 Task: Look for space in Lugano, Switzerland from 10th July, 2023 to 15th July, 2023 for 7 adults in price range Rs.10000 to Rs.15000. Place can be entire place or shared room with 4 bedrooms having 7 beds and 4 bathrooms. Property type can be house, flat, guest house. Amenities needed are: wifi, TV, free parkinig on premises, gym, breakfast. Booking option can be shelf check-in. Required host language is English.
Action: Mouse moved to (457, 209)
Screenshot: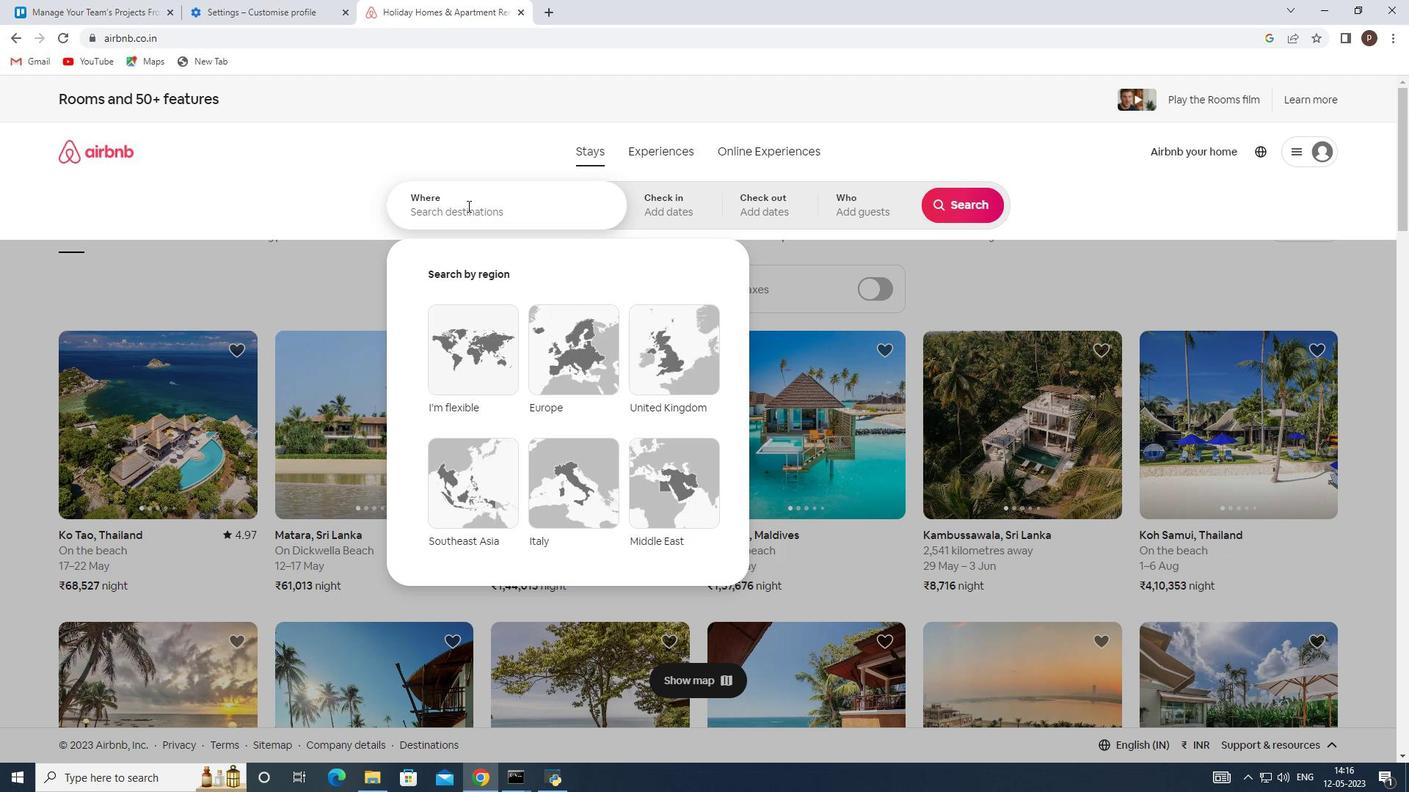 
Action: Mouse pressed left at (457, 209)
Screenshot: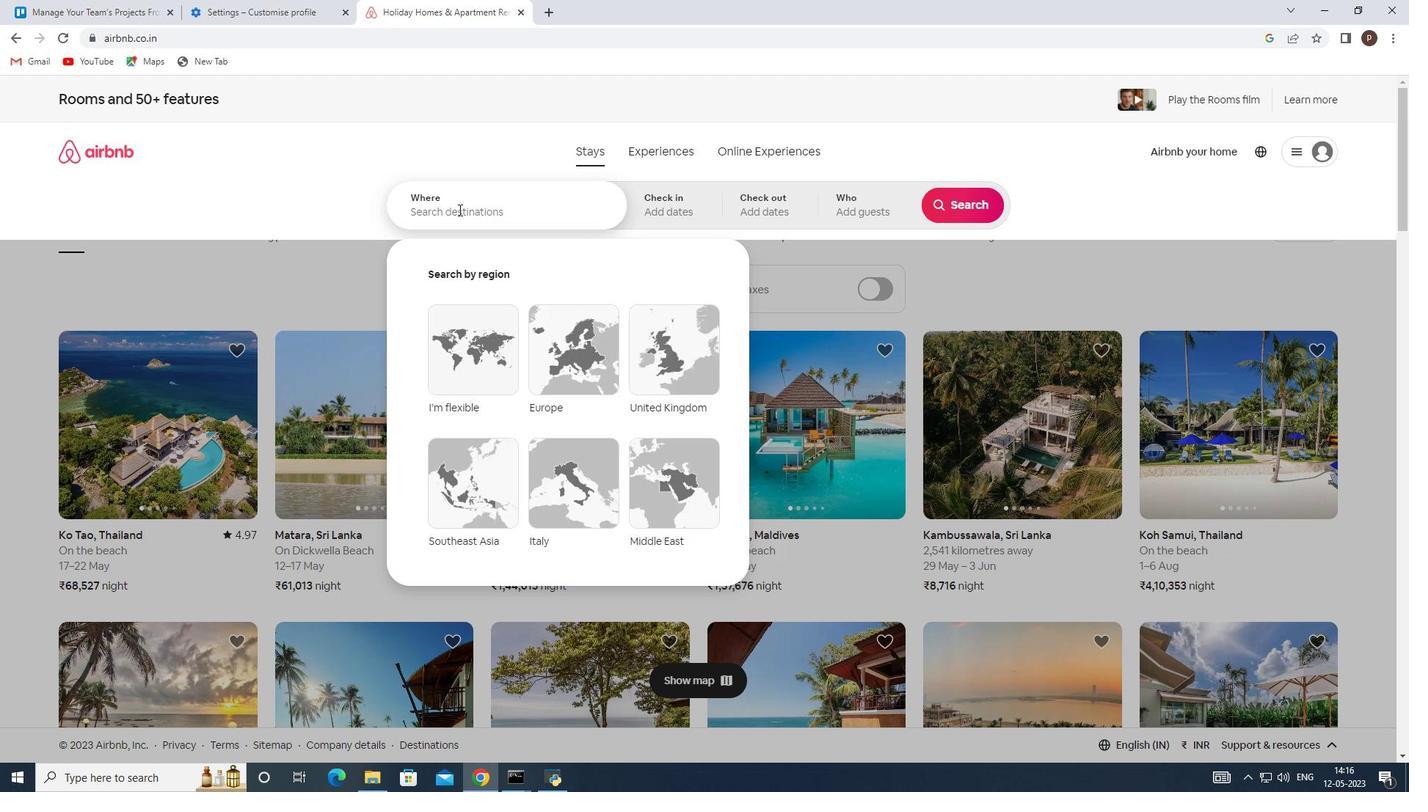 
Action: Key pressed <Key.caps_lock>L<Key.caps_lock>ugano
Screenshot: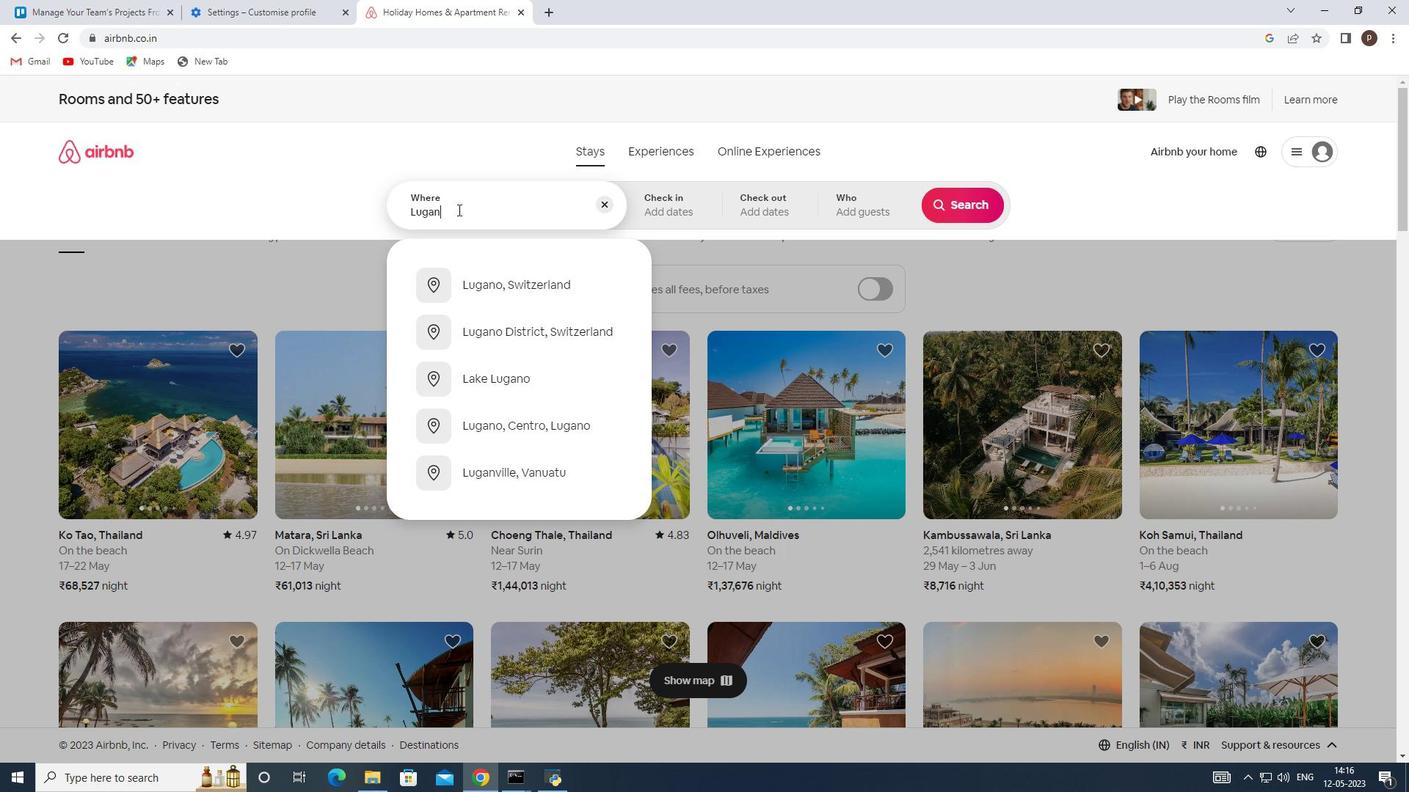 
Action: Mouse moved to (524, 281)
Screenshot: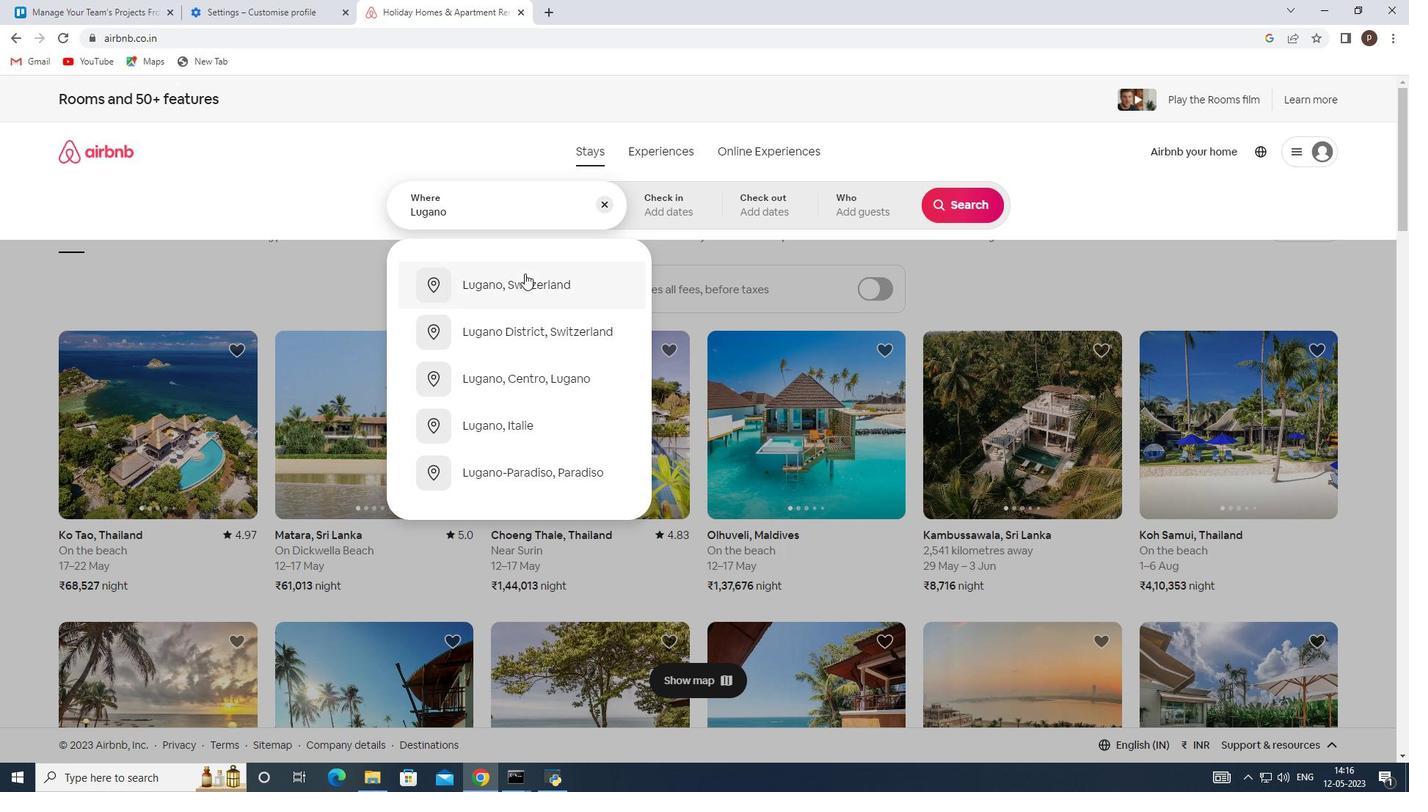 
Action: Mouse pressed left at (524, 281)
Screenshot: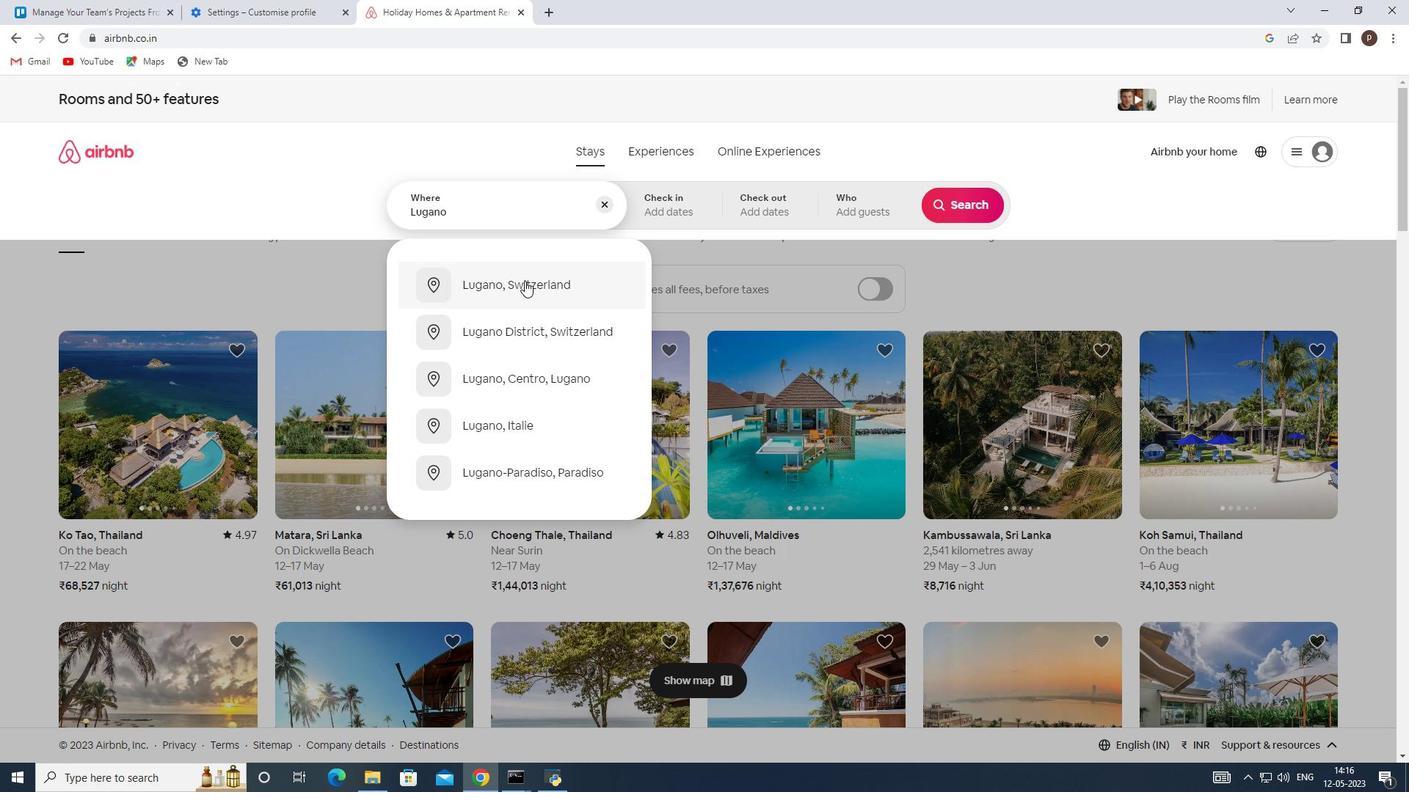 
Action: Mouse moved to (956, 319)
Screenshot: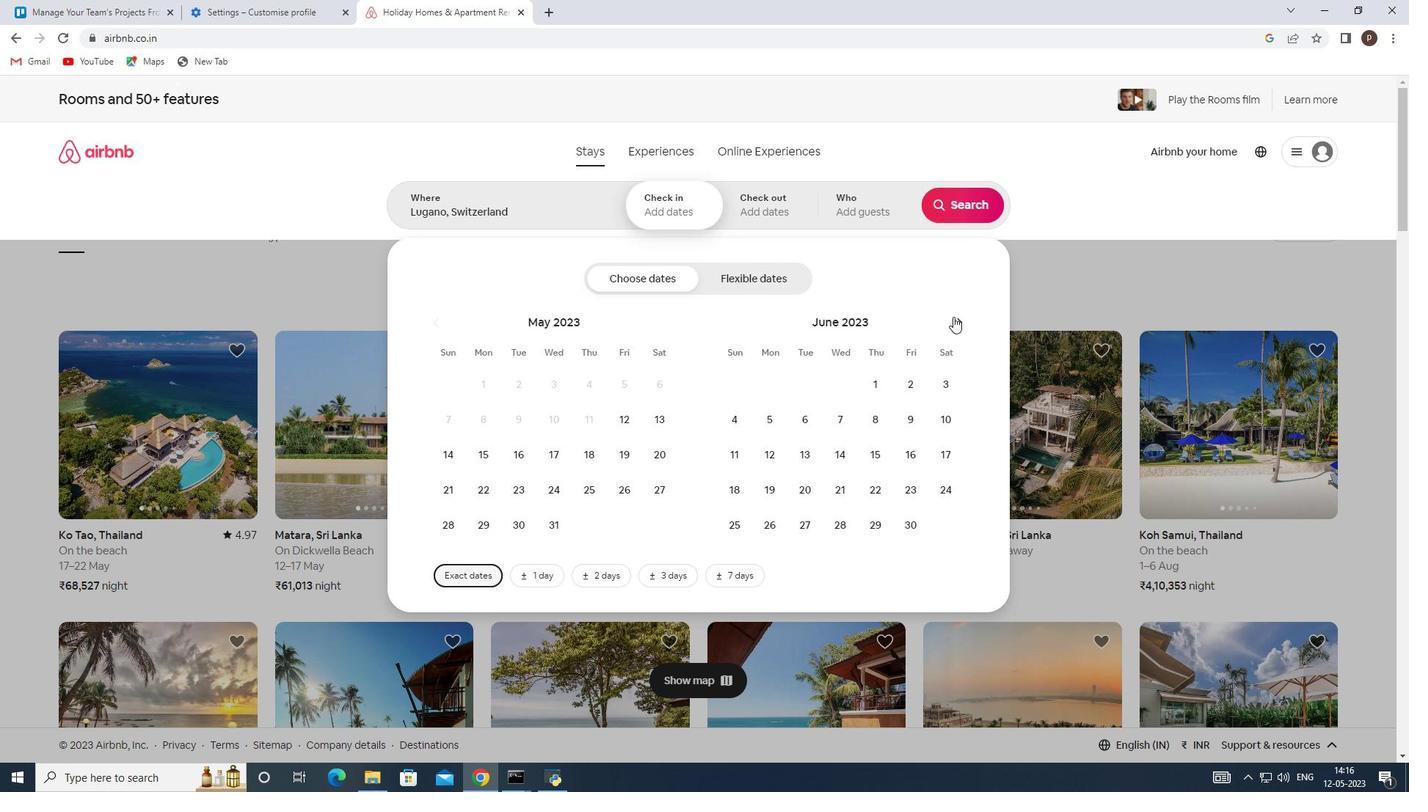 
Action: Mouse pressed left at (956, 319)
Screenshot: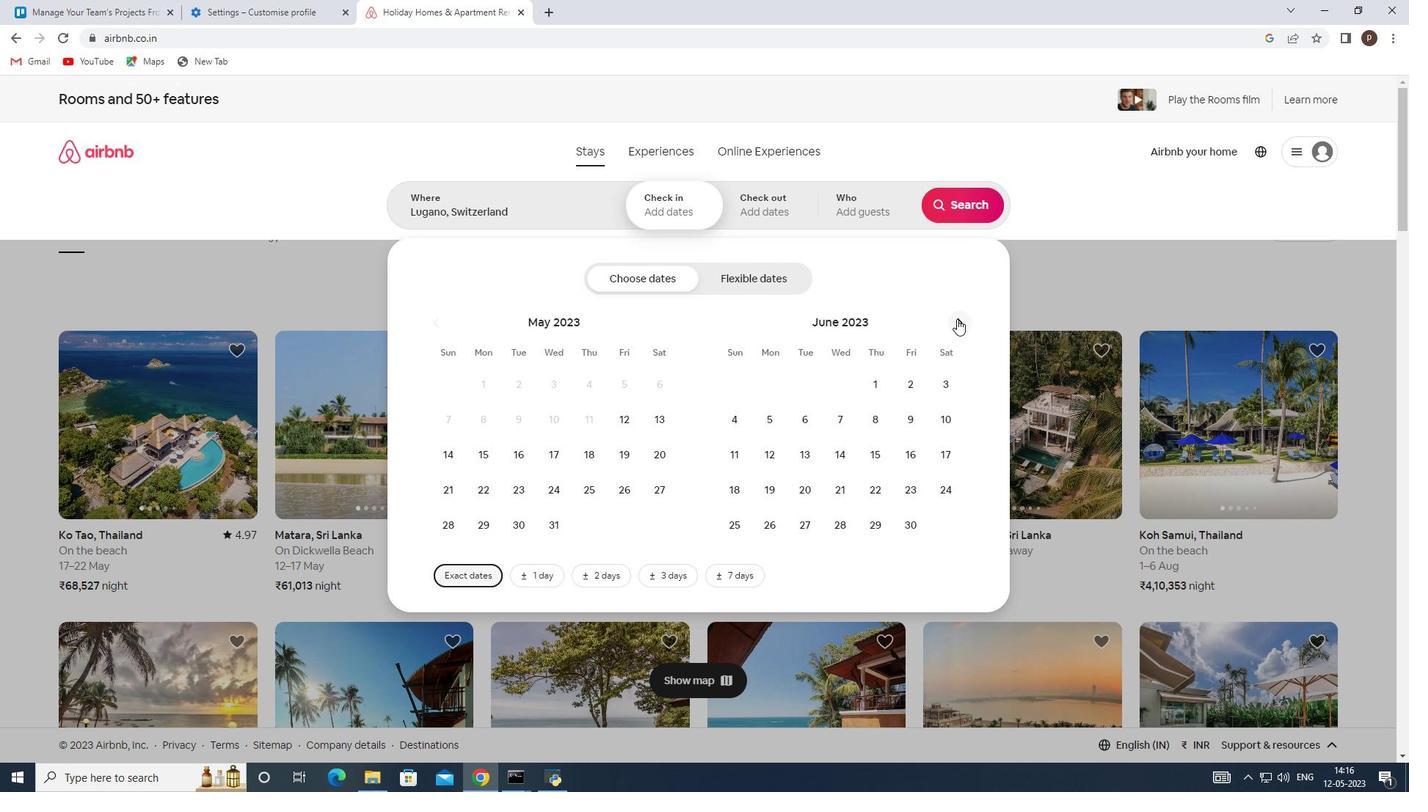 
Action: Mouse moved to (772, 456)
Screenshot: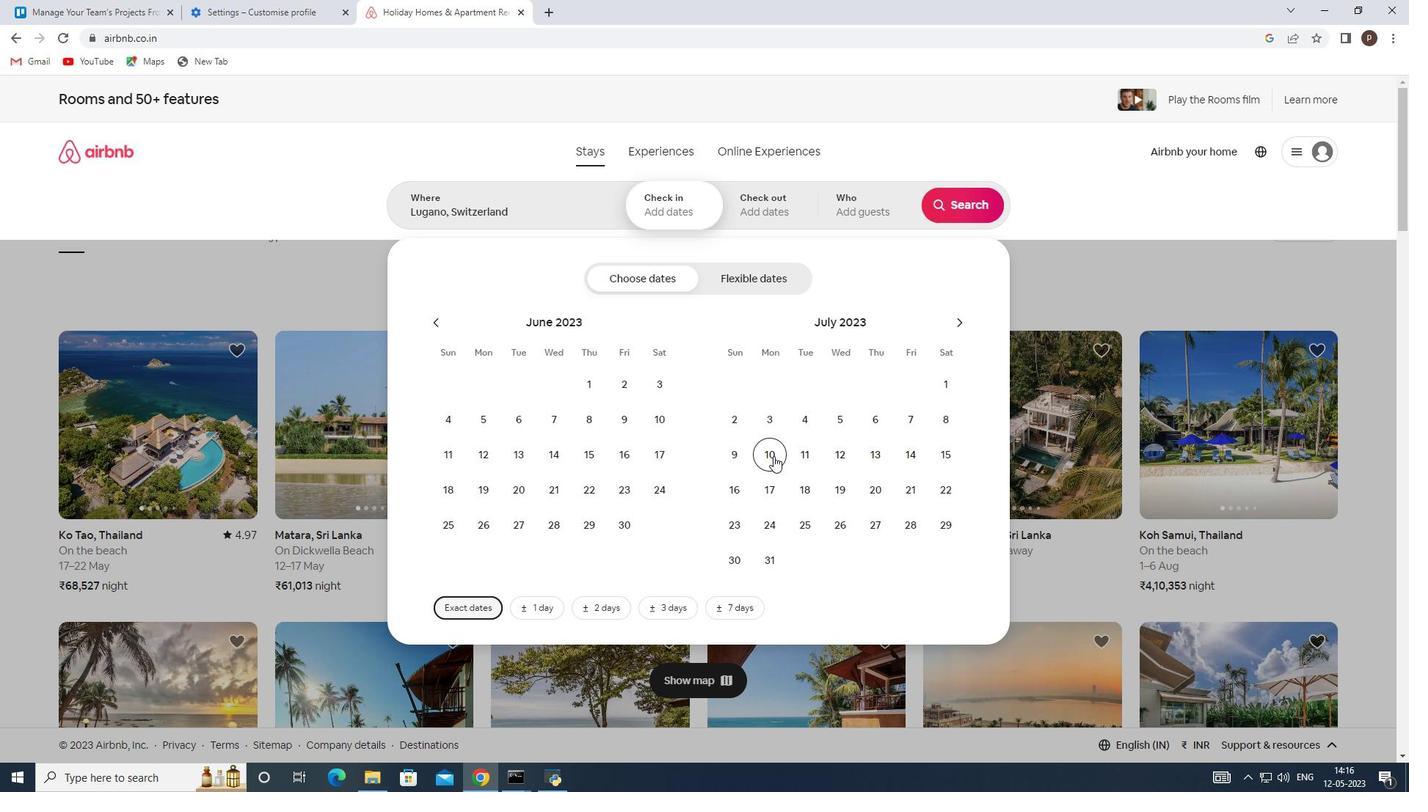 
Action: Mouse pressed left at (772, 456)
Screenshot: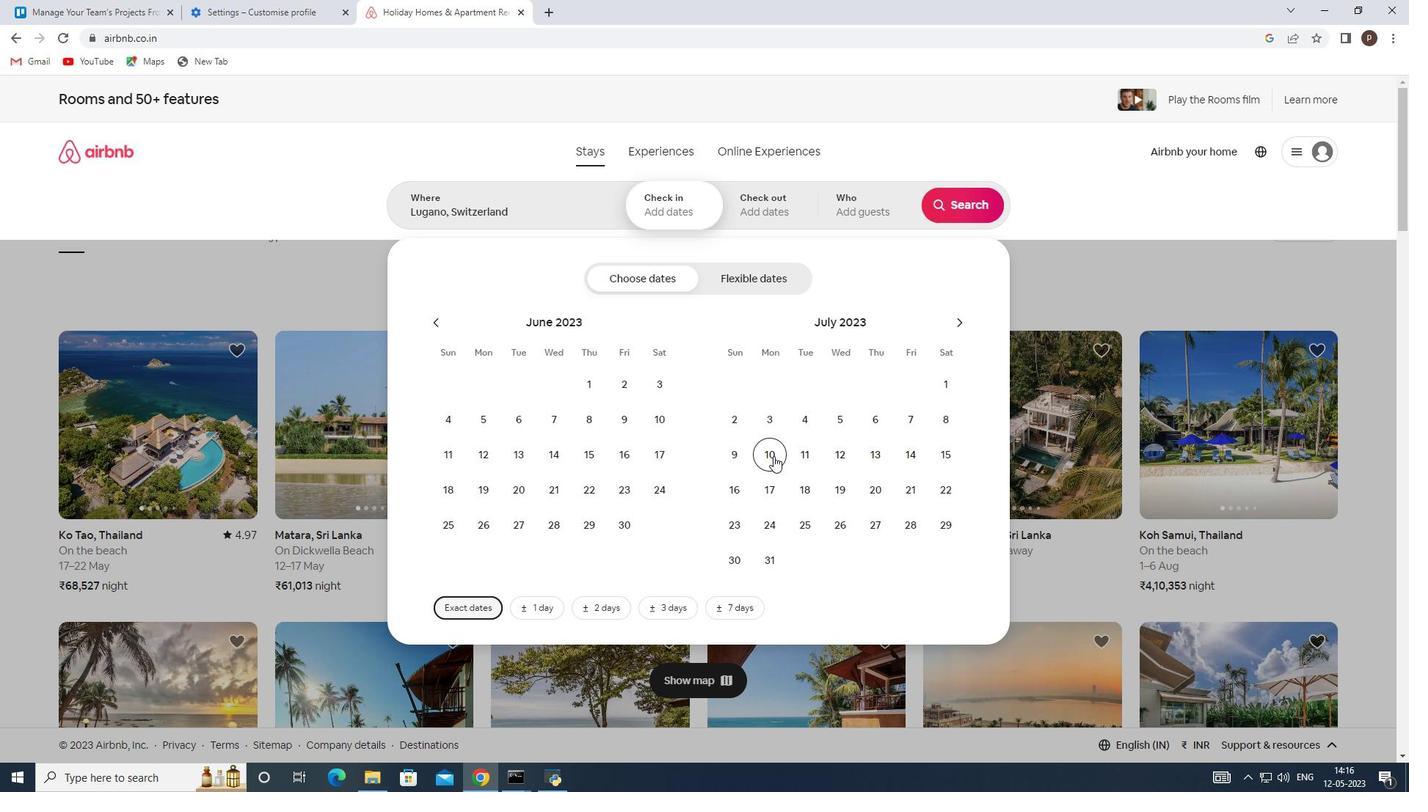 
Action: Mouse moved to (946, 455)
Screenshot: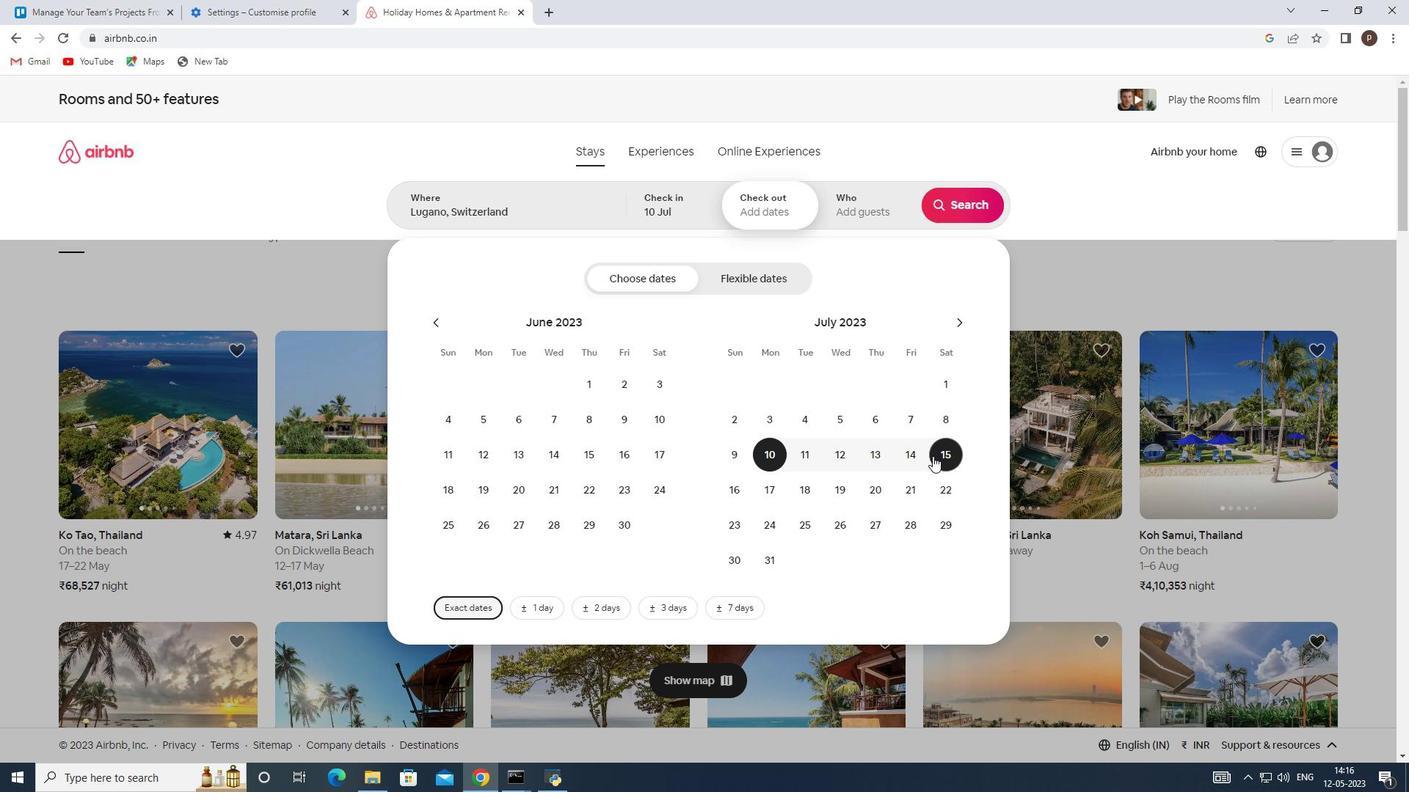 
Action: Mouse pressed left at (946, 455)
Screenshot: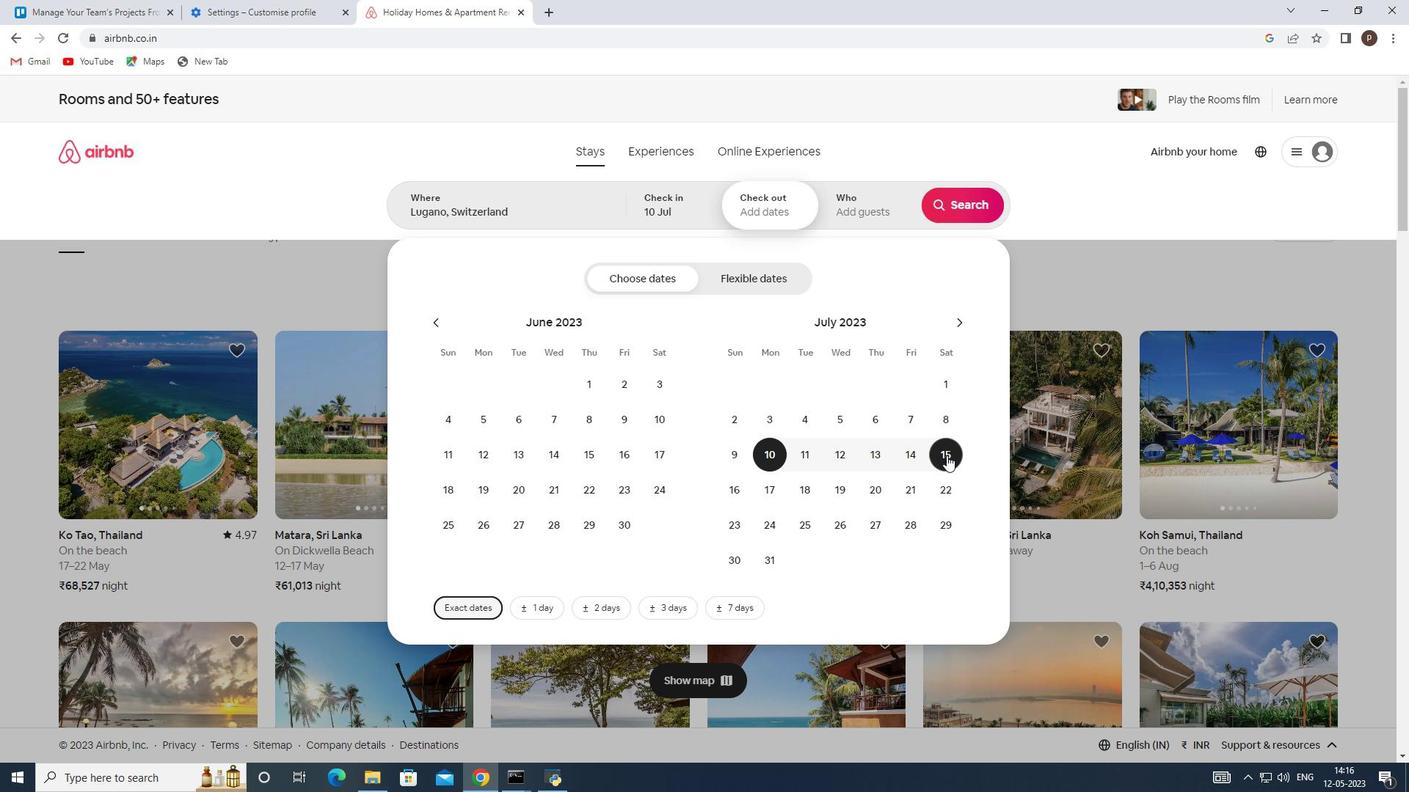 
Action: Mouse moved to (860, 203)
Screenshot: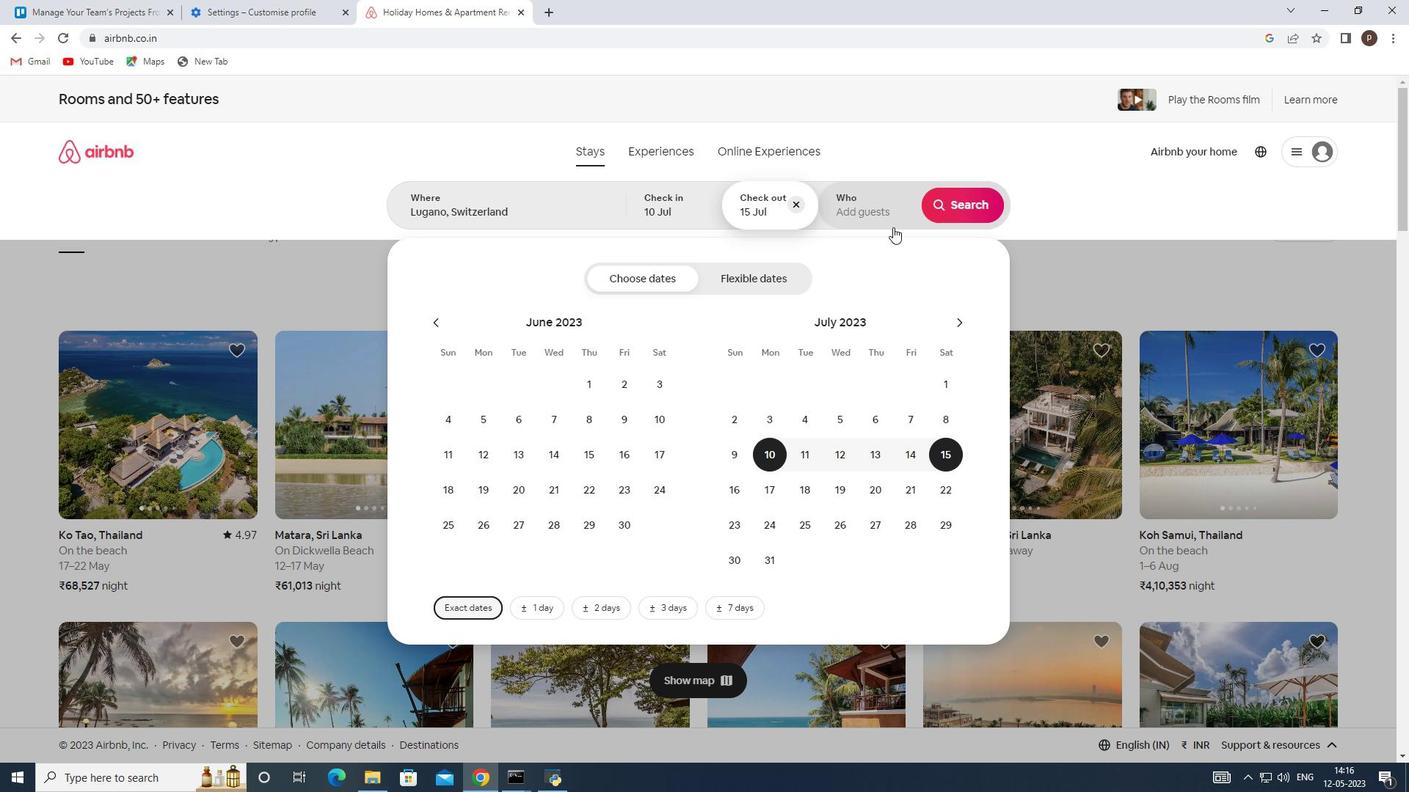 
Action: Mouse pressed left at (860, 203)
Screenshot: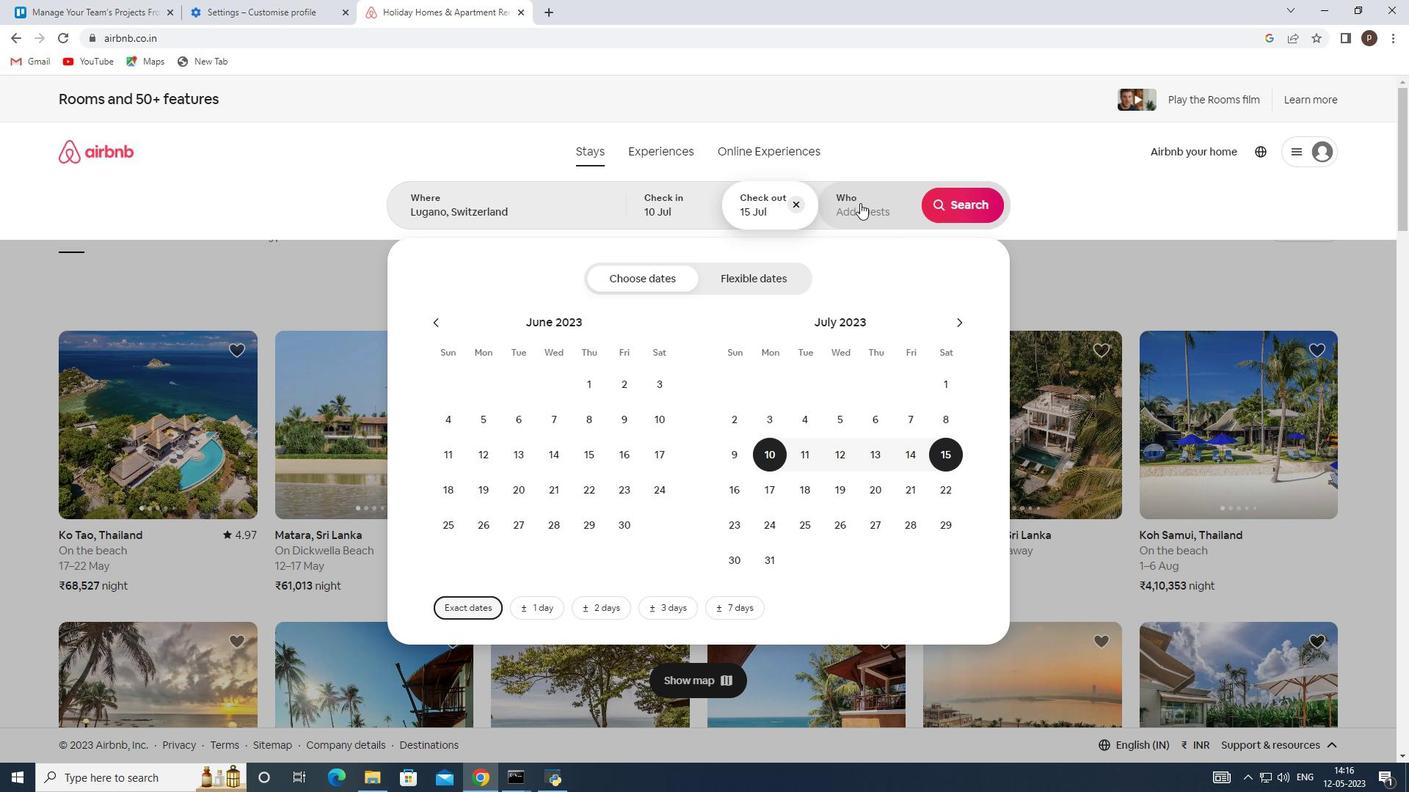 
Action: Mouse moved to (971, 276)
Screenshot: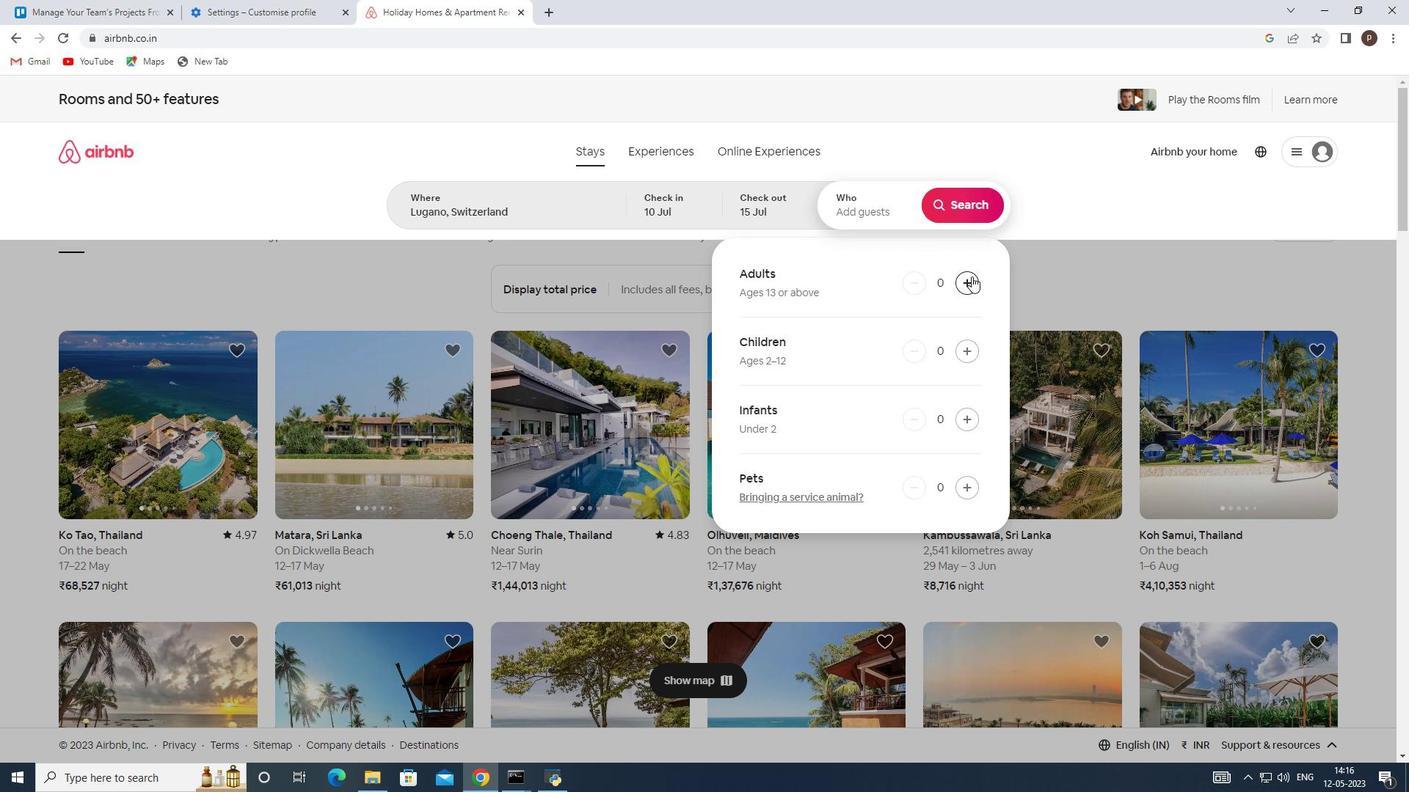 
Action: Mouse pressed left at (971, 276)
Screenshot: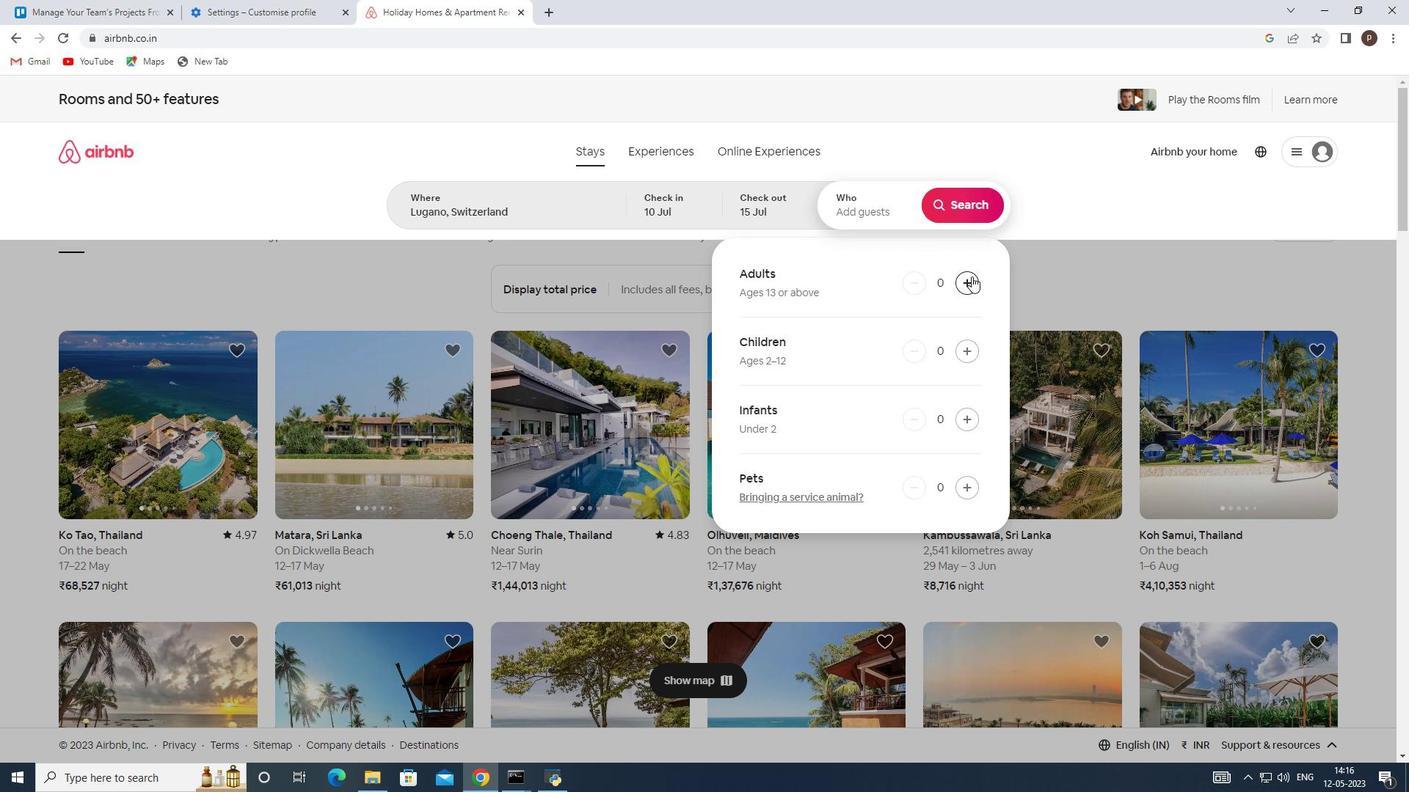 
Action: Mouse pressed left at (971, 276)
Screenshot: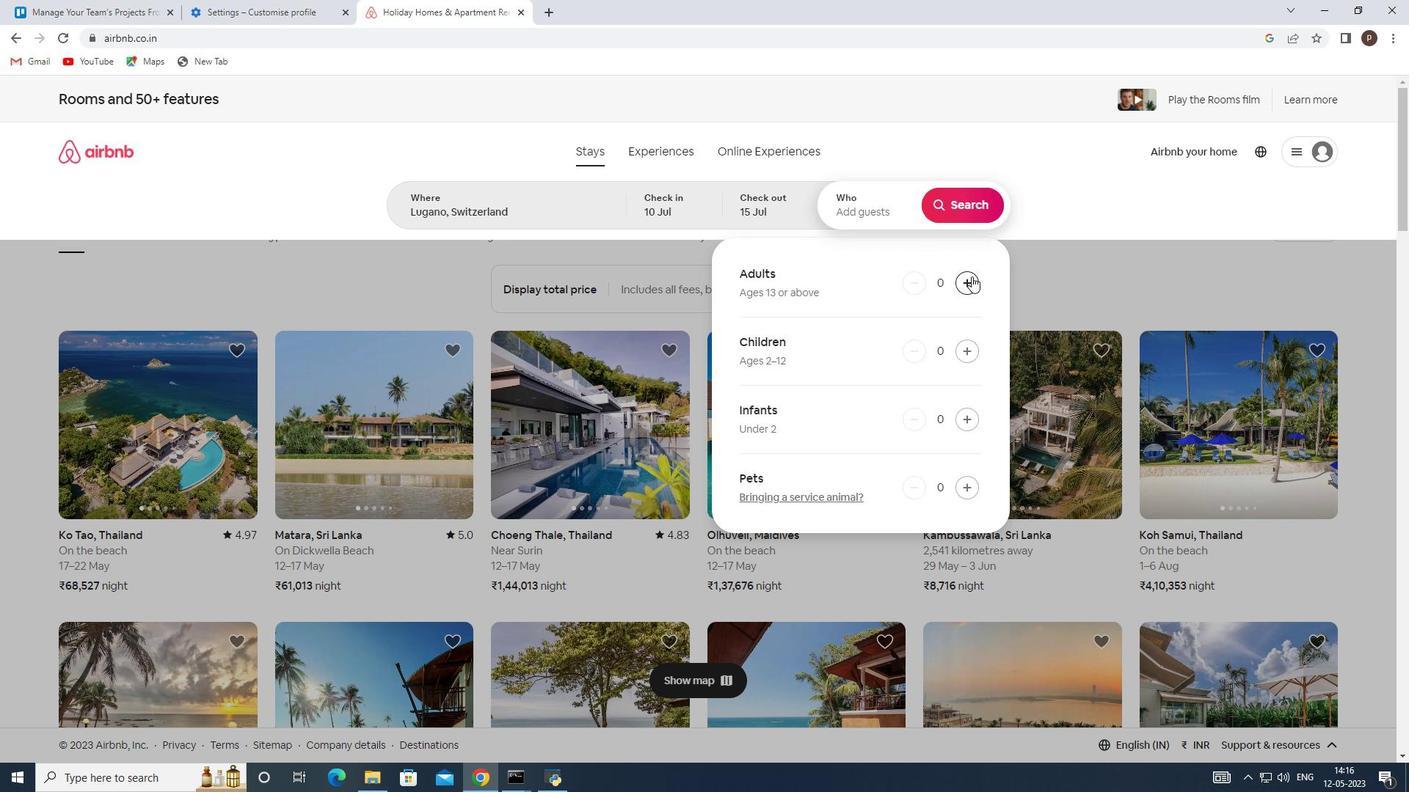 
Action: Mouse pressed left at (971, 276)
Screenshot: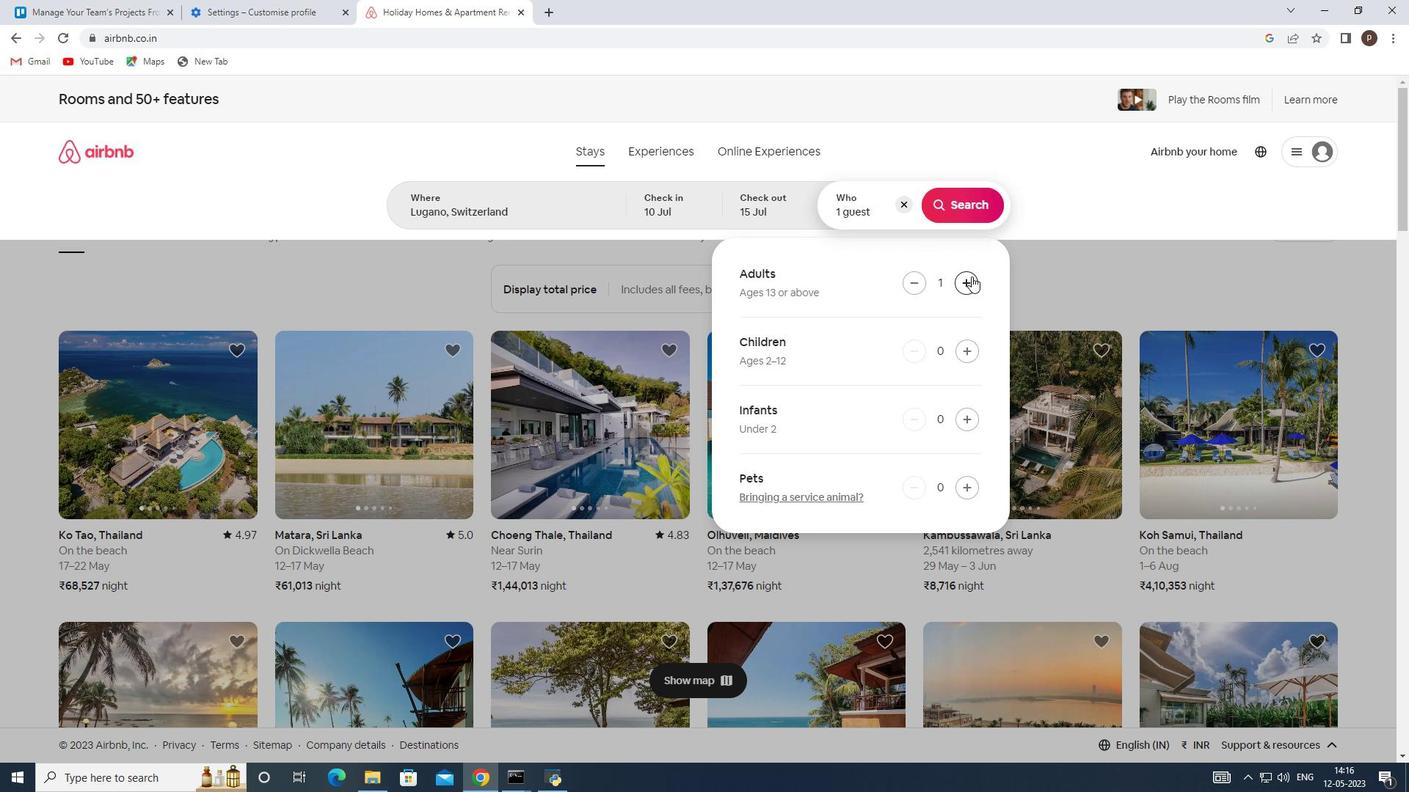 
Action: Mouse pressed left at (971, 276)
Screenshot: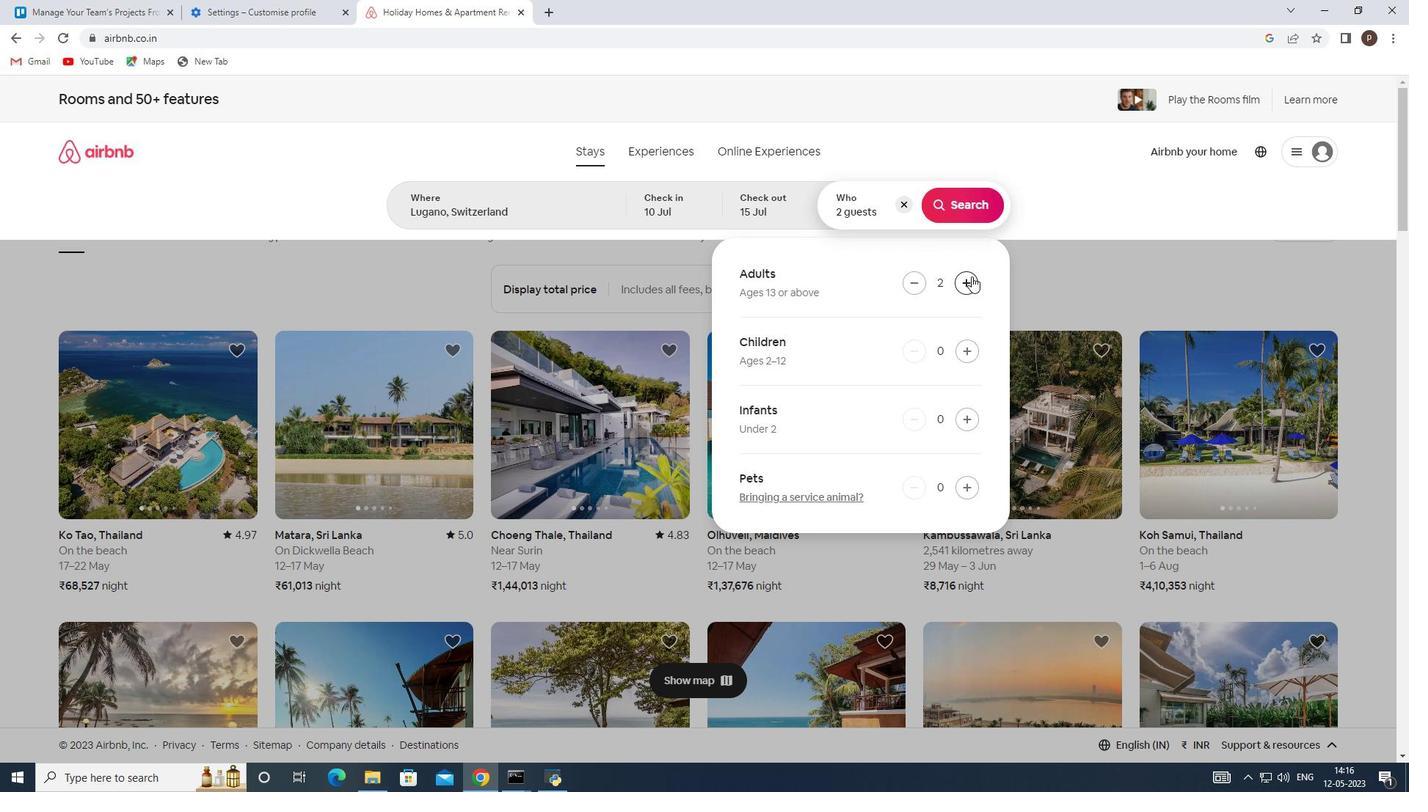 
Action: Mouse pressed left at (971, 276)
Screenshot: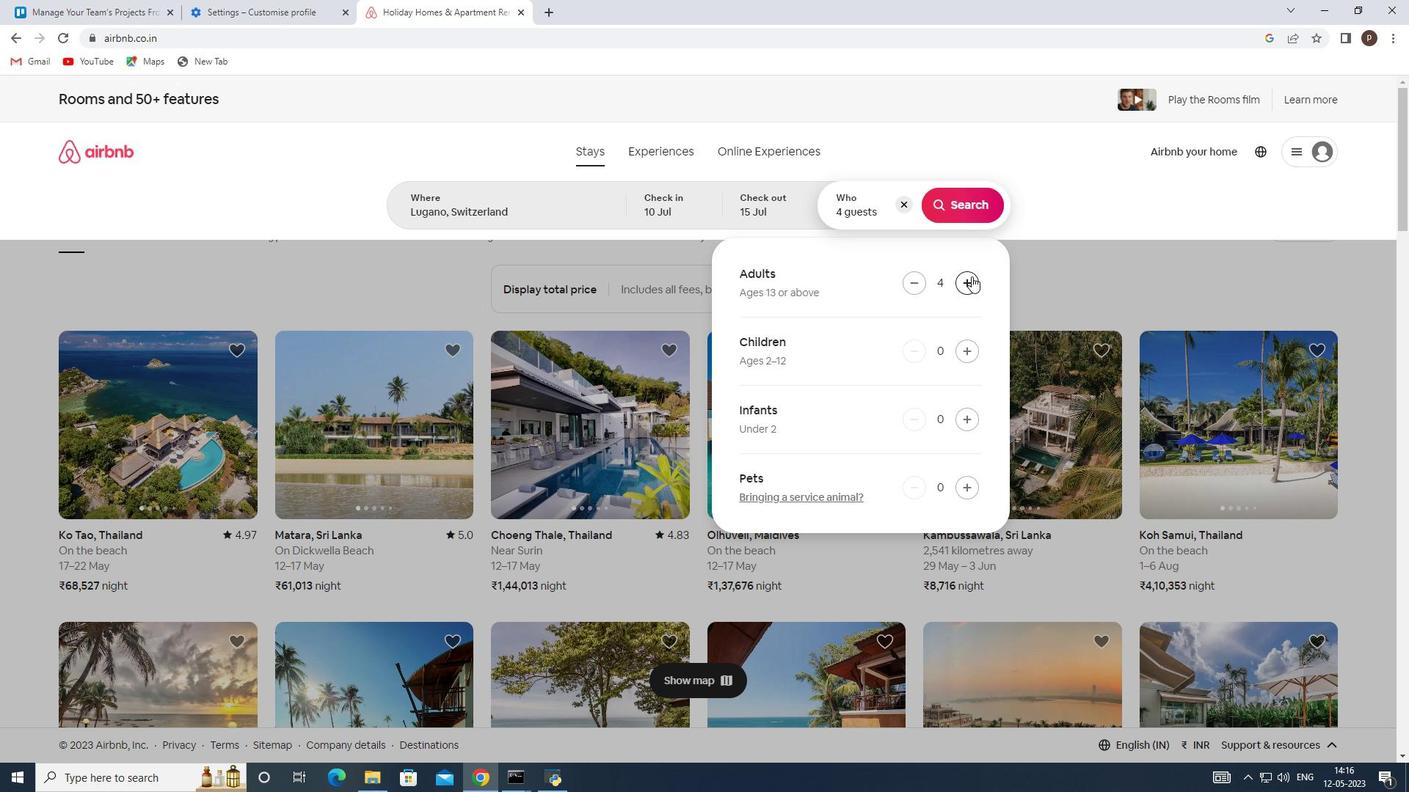 
Action: Mouse pressed left at (971, 276)
Screenshot: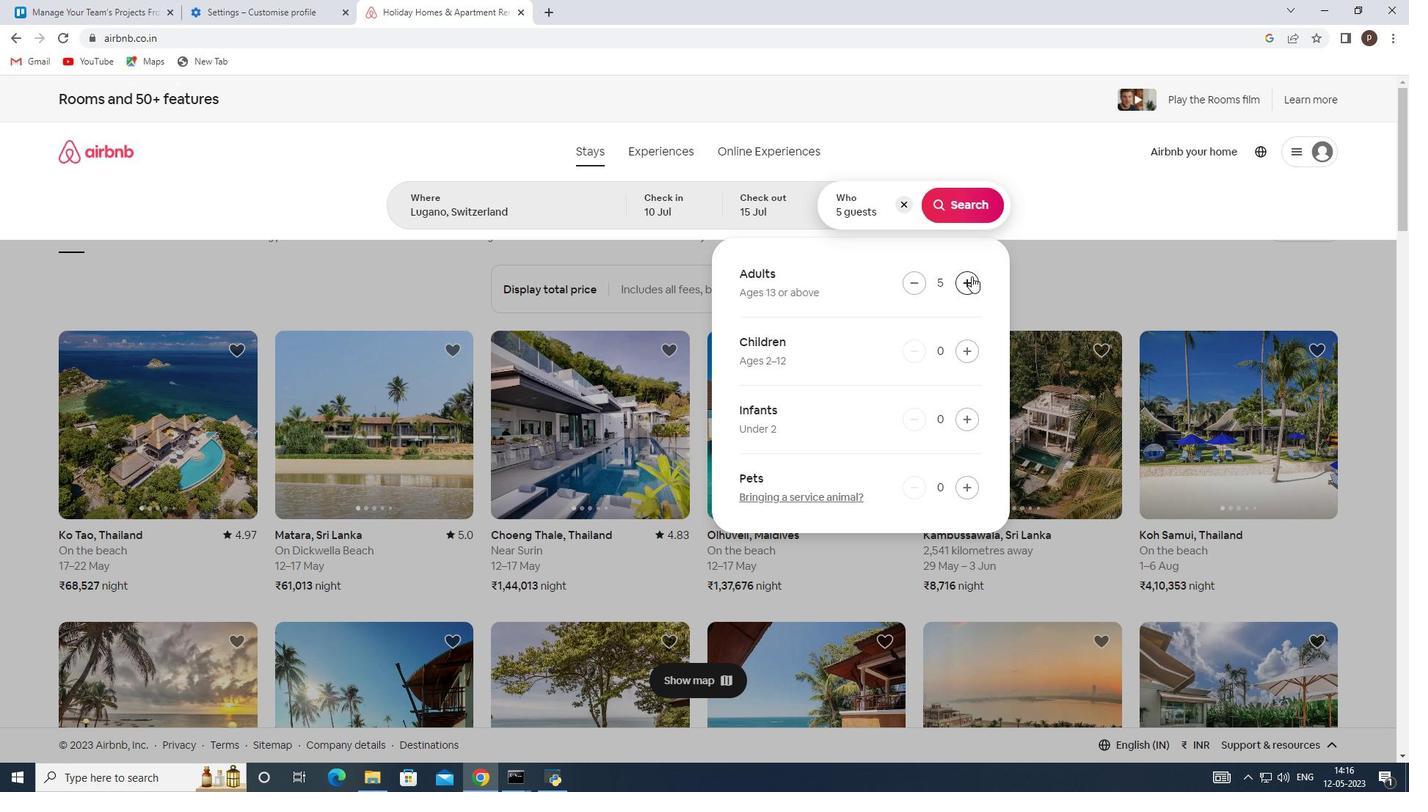 
Action: Mouse pressed left at (971, 276)
Screenshot: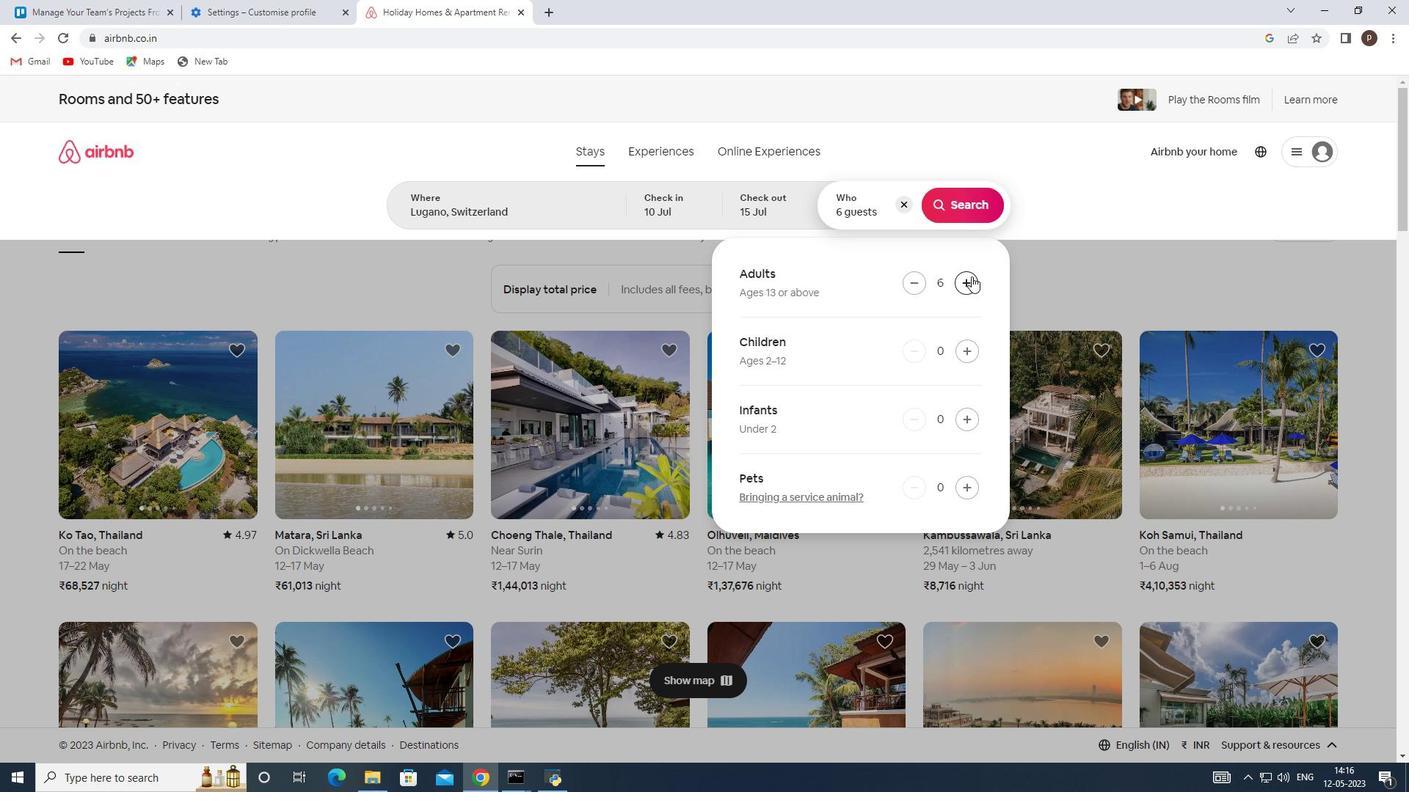 
Action: Mouse moved to (979, 195)
Screenshot: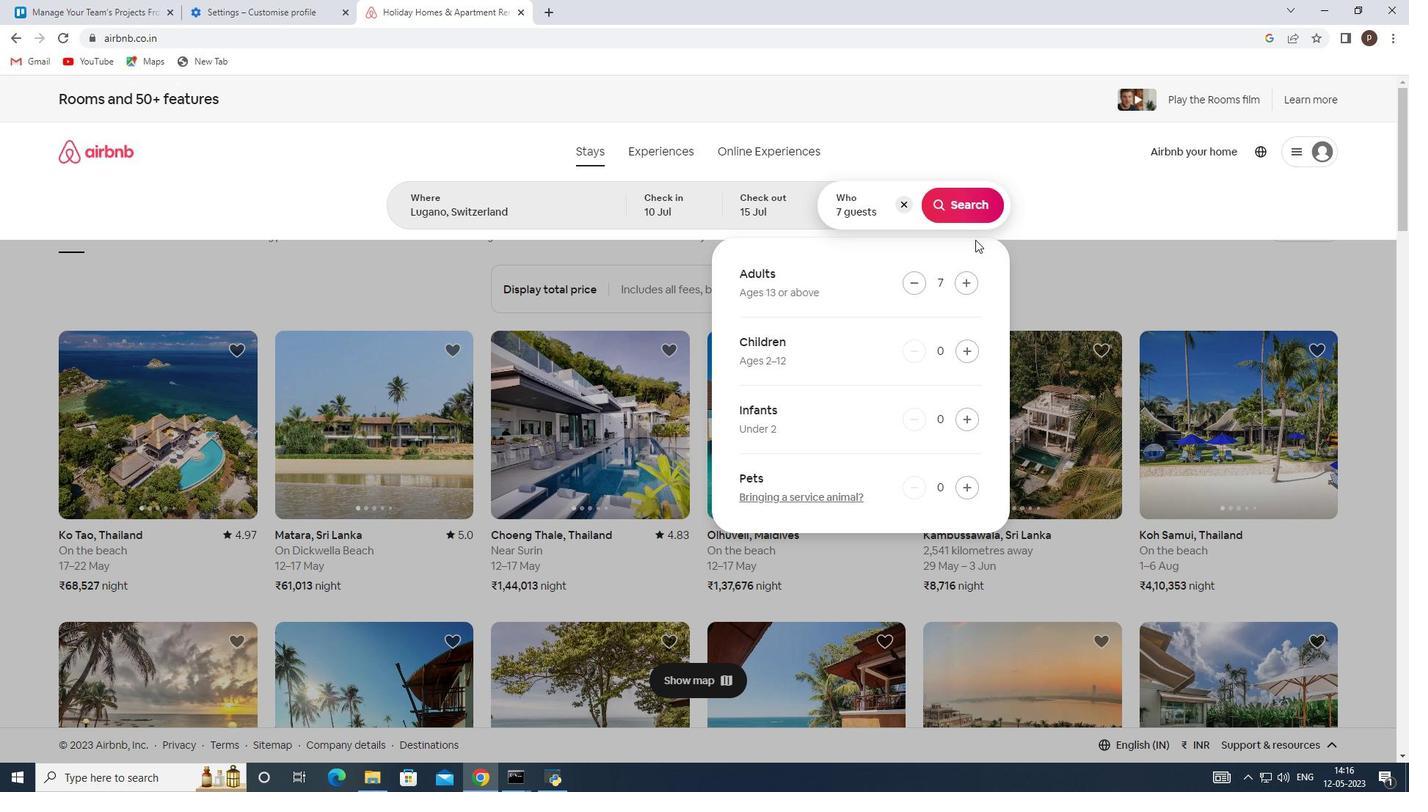 
Action: Mouse pressed left at (979, 195)
Screenshot: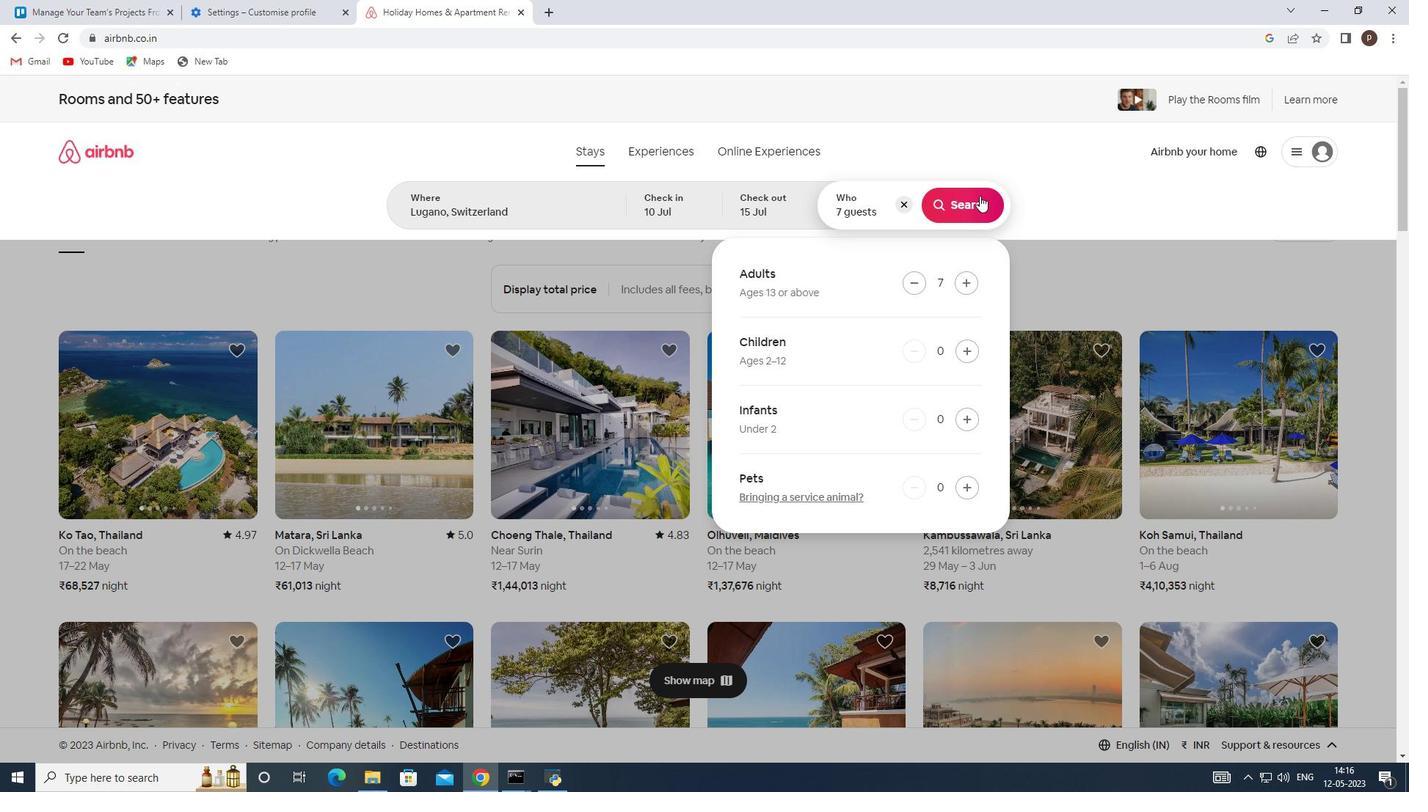 
Action: Mouse moved to (1320, 160)
Screenshot: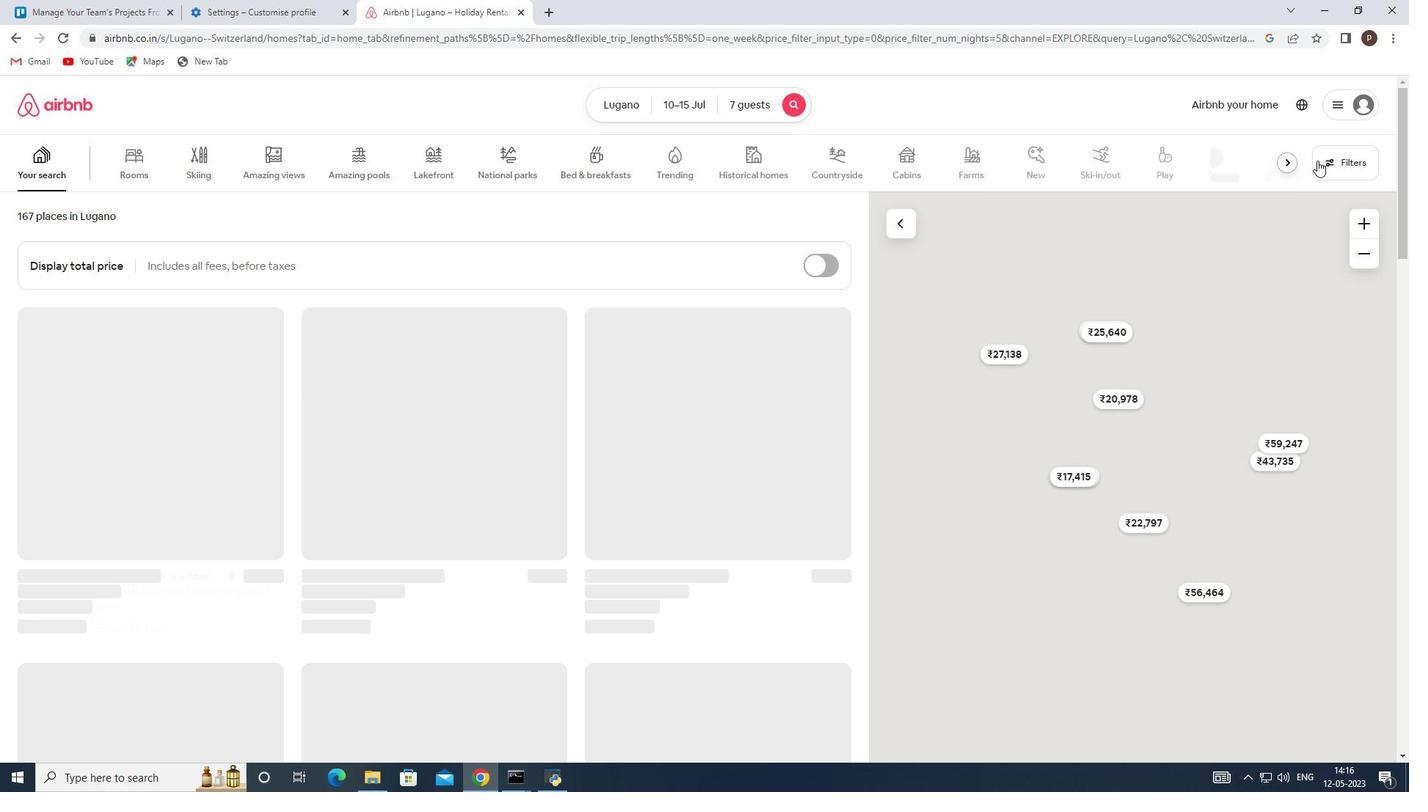 
Action: Mouse pressed left at (1320, 160)
Screenshot: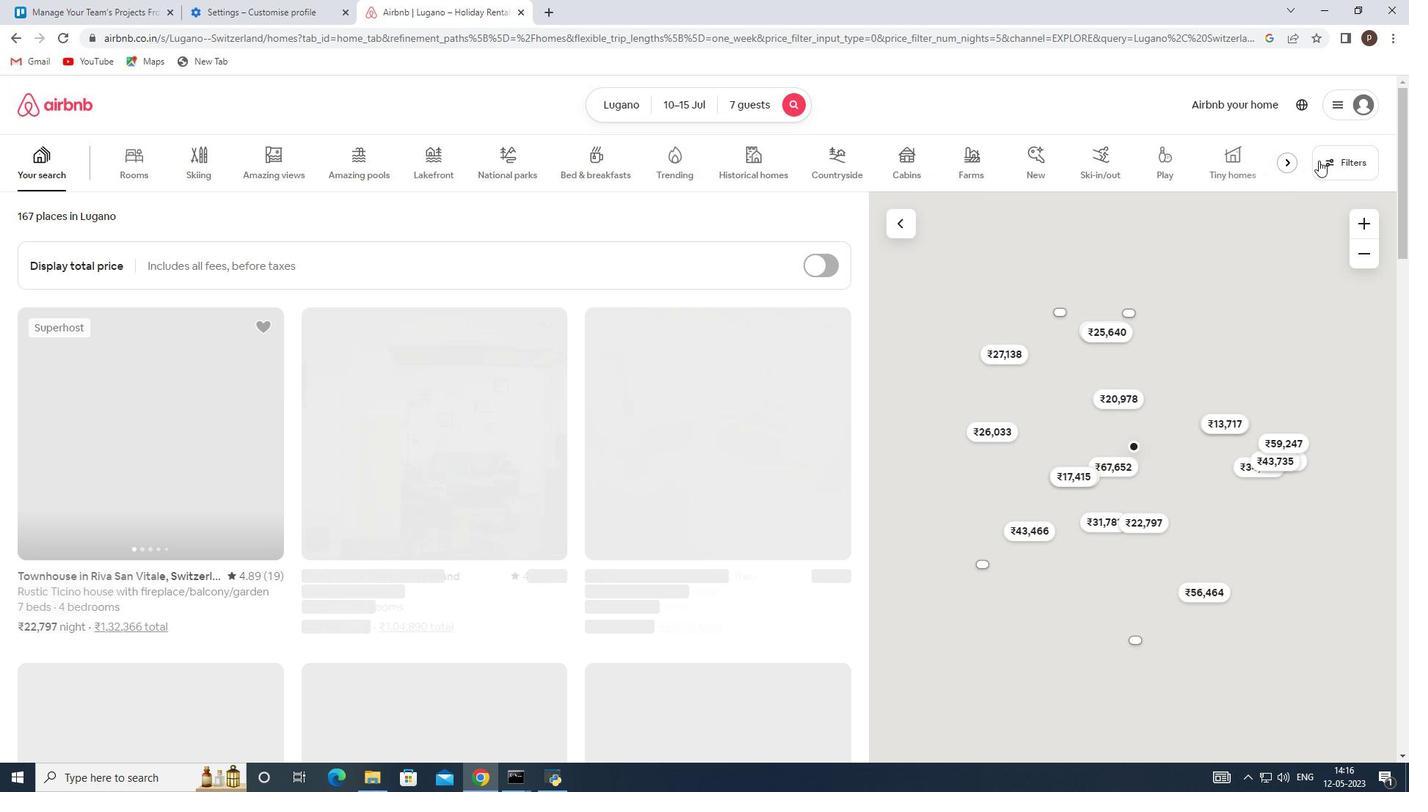
Action: Mouse moved to (484, 529)
Screenshot: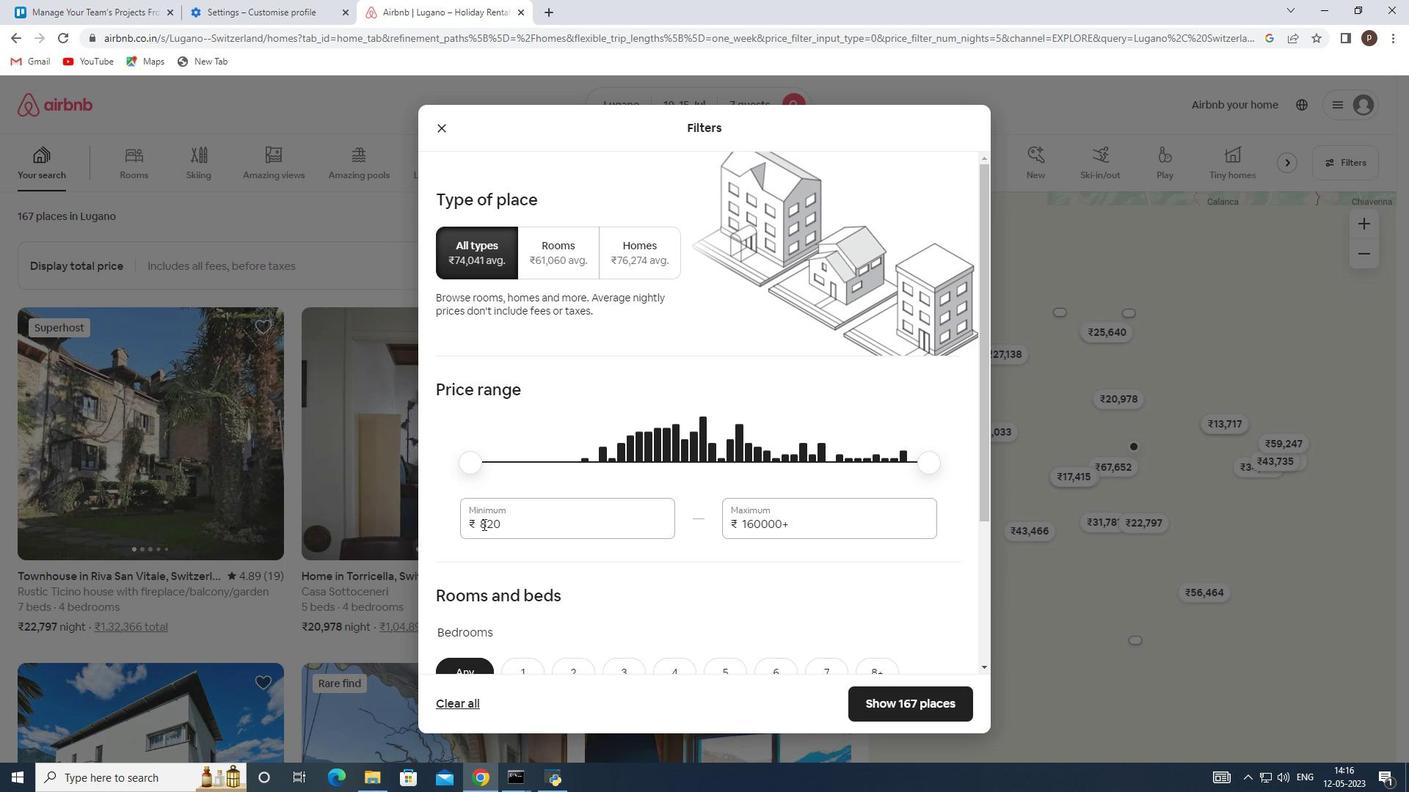 
Action: Mouse pressed left at (484, 529)
Screenshot: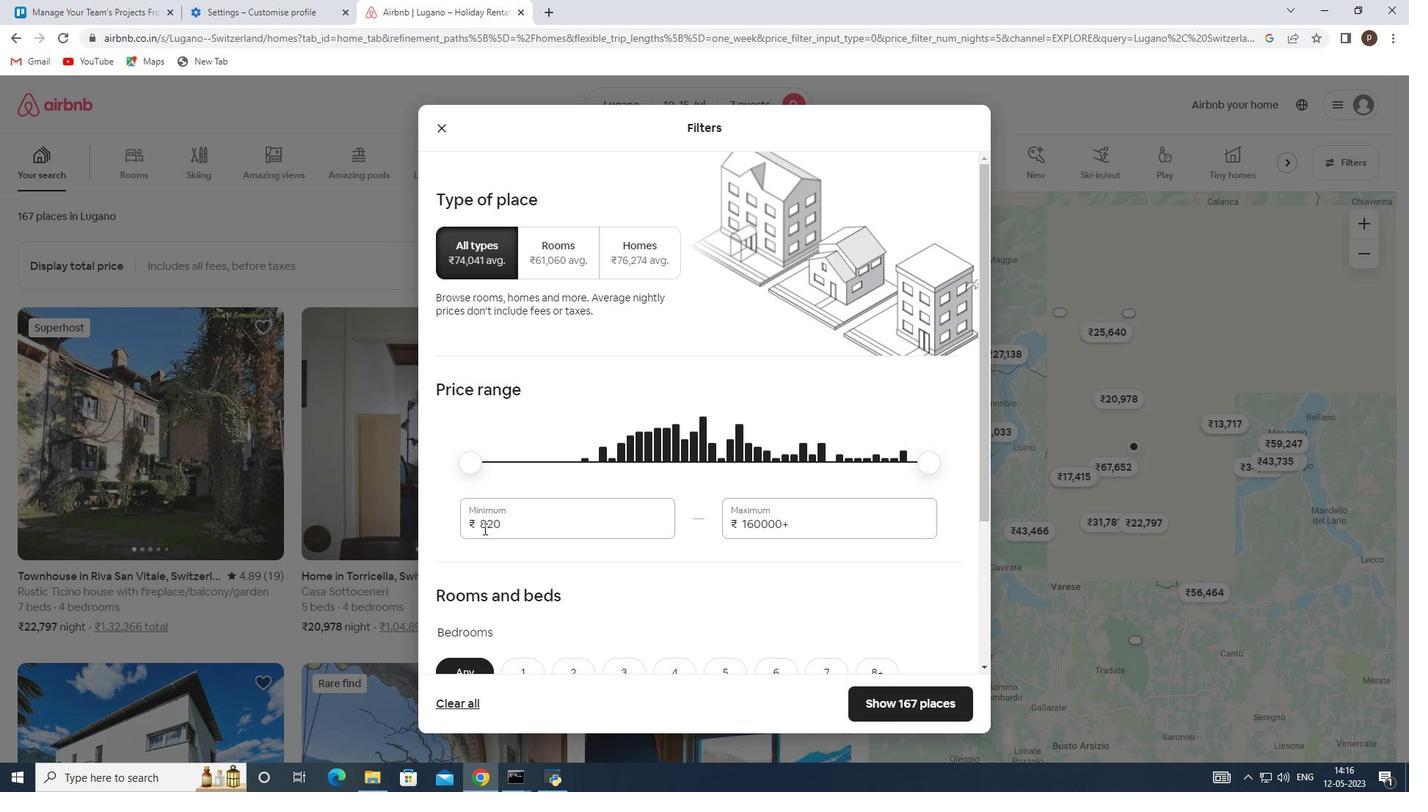 
Action: Mouse pressed left at (484, 529)
Screenshot: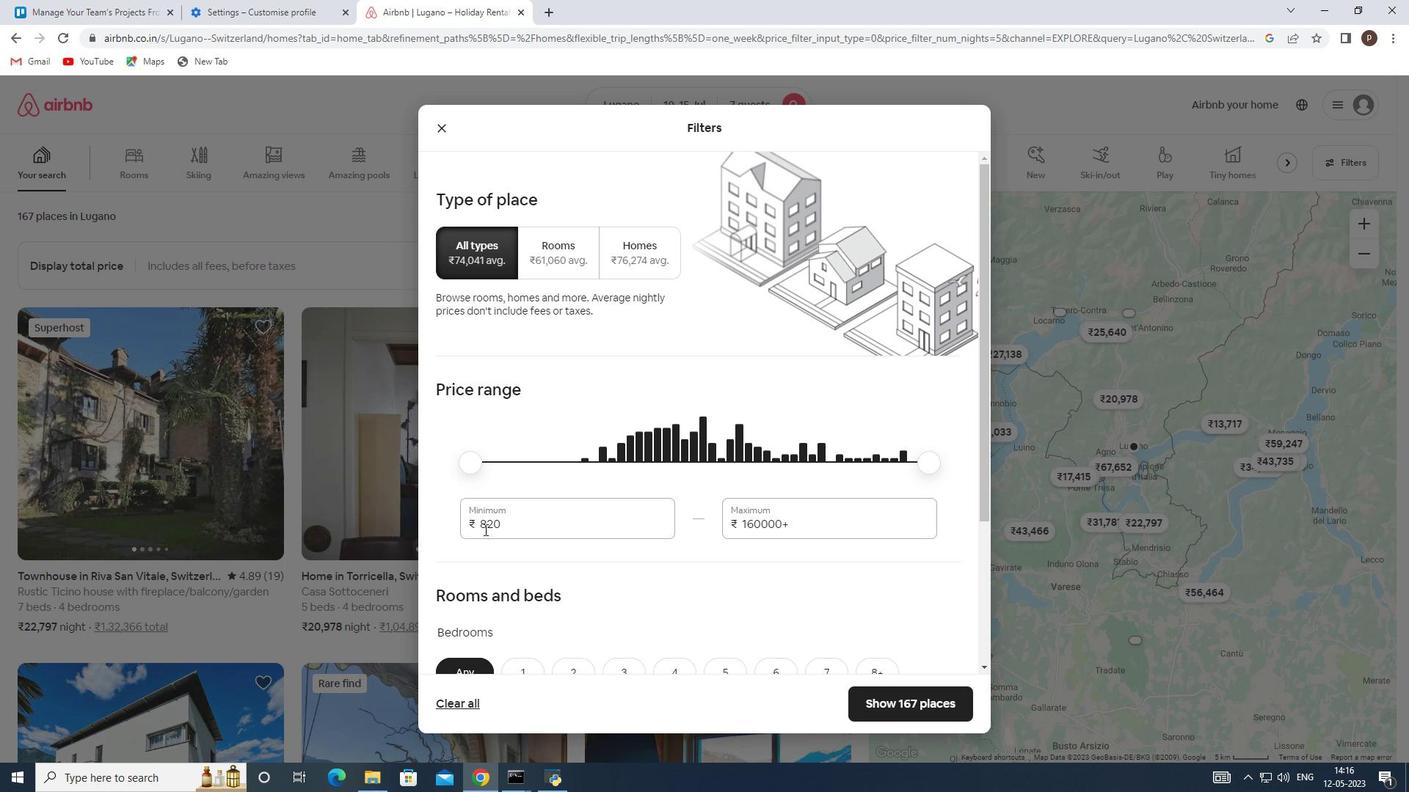 
Action: Key pressed 10000<Key.tab>15000
Screenshot: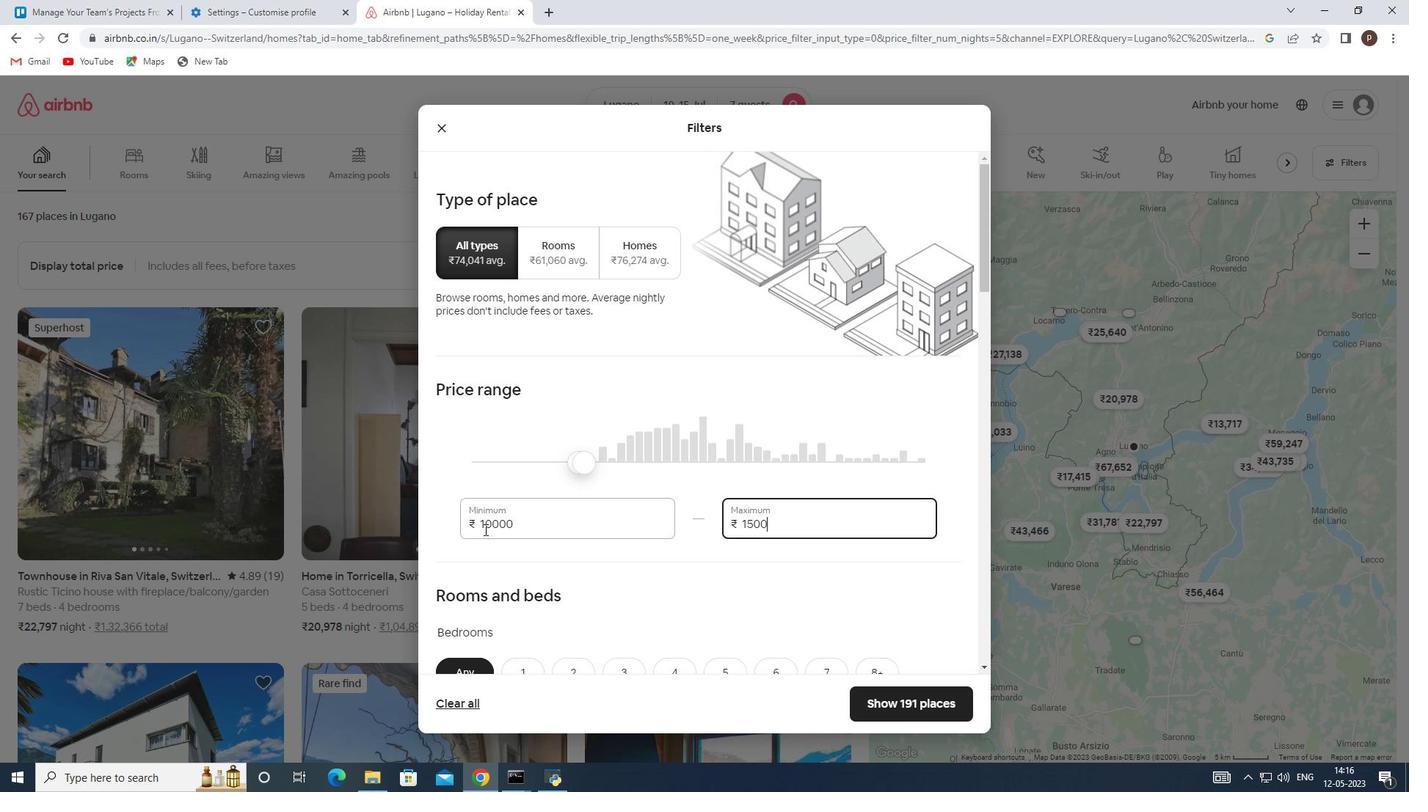 
Action: Mouse moved to (501, 546)
Screenshot: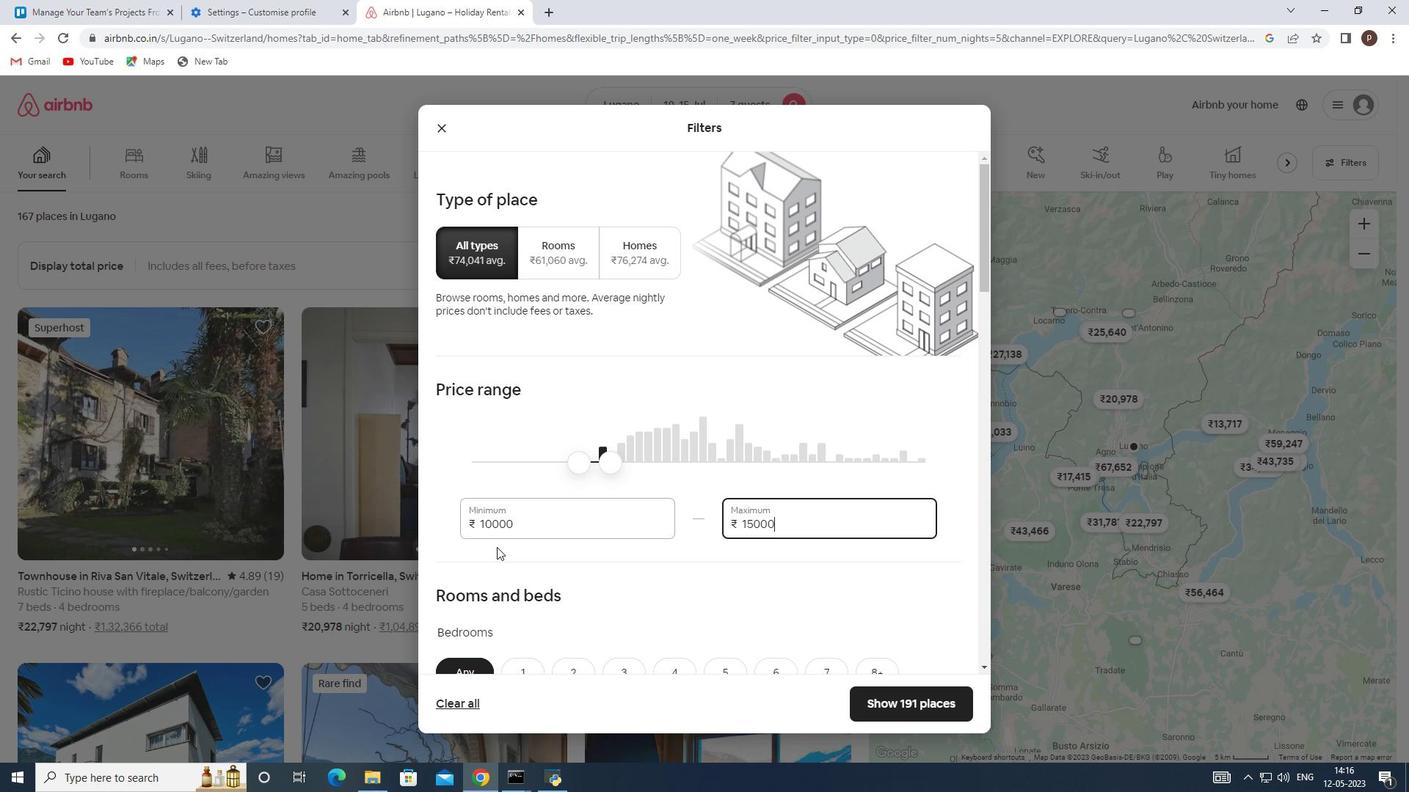 
Action: Mouse scrolled (501, 545) with delta (0, 0)
Screenshot: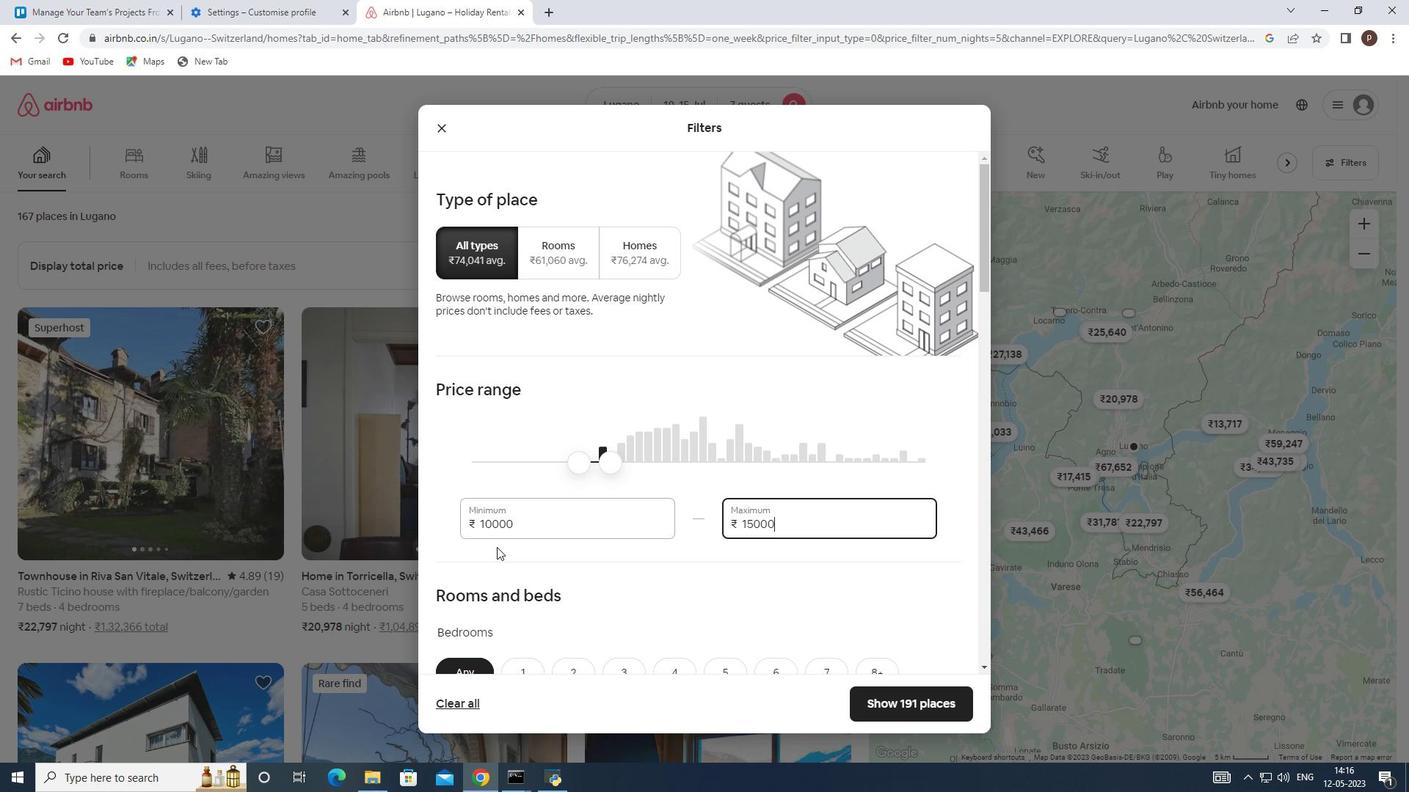 
Action: Mouse moved to (510, 537)
Screenshot: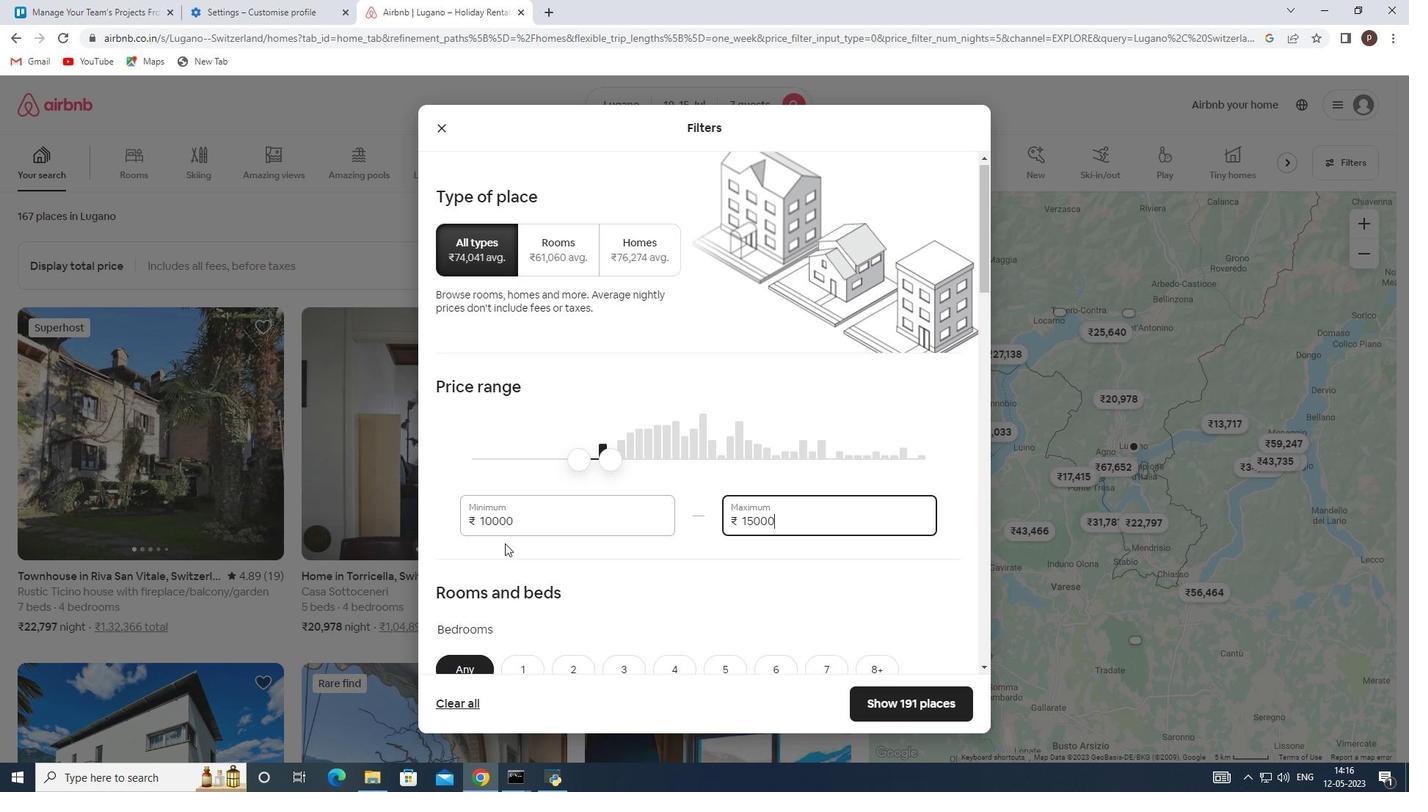 
Action: Mouse scrolled (510, 536) with delta (0, 0)
Screenshot: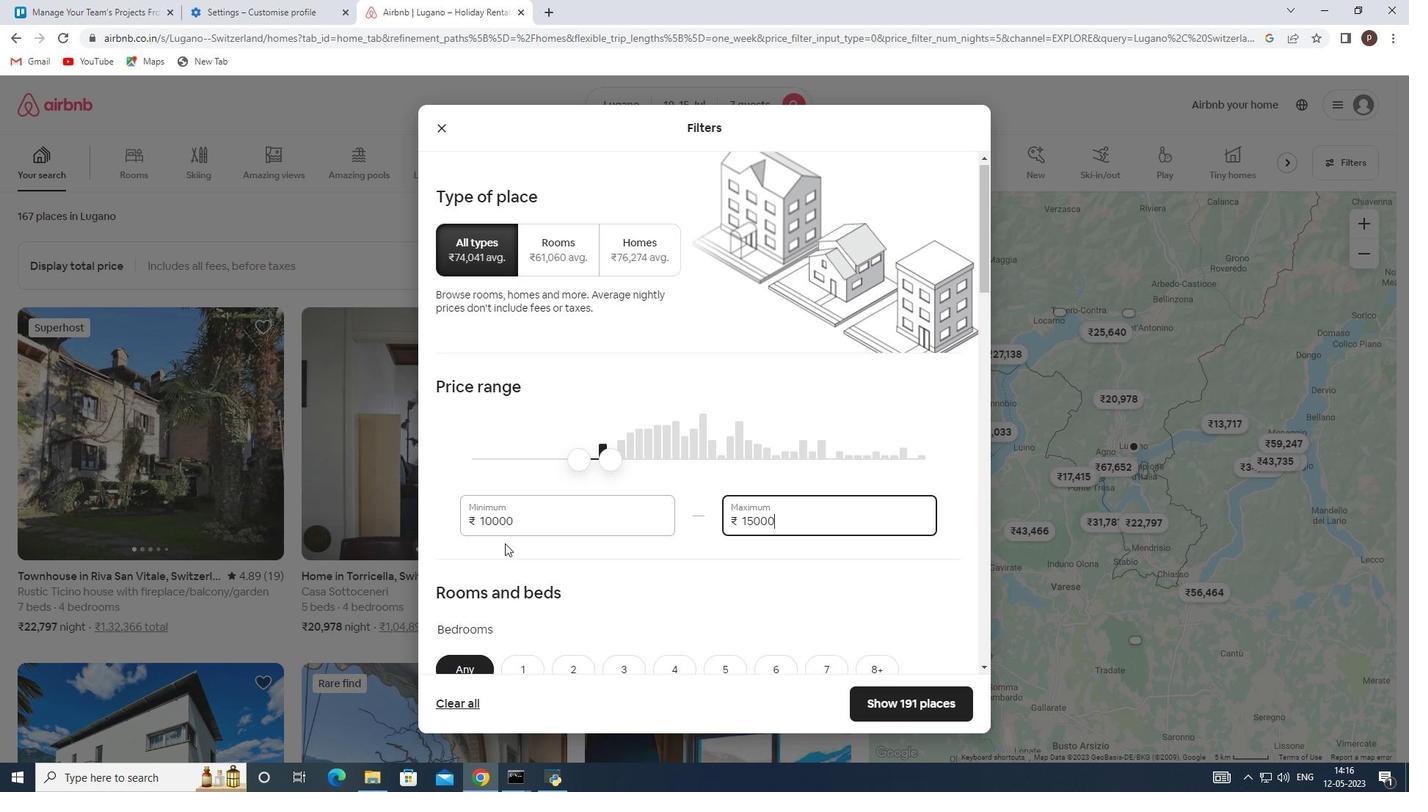 
Action: Mouse moved to (671, 527)
Screenshot: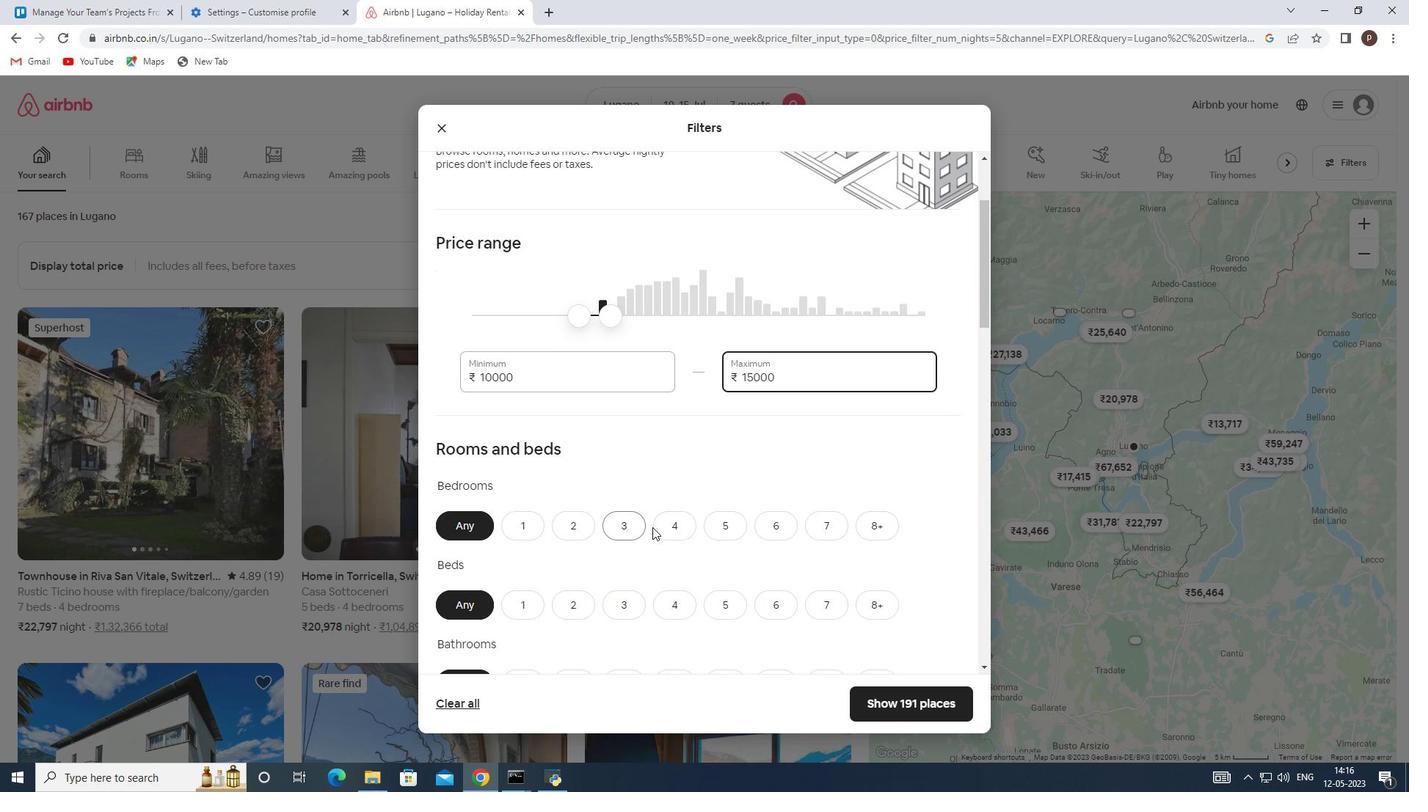 
Action: Mouse pressed left at (671, 527)
Screenshot: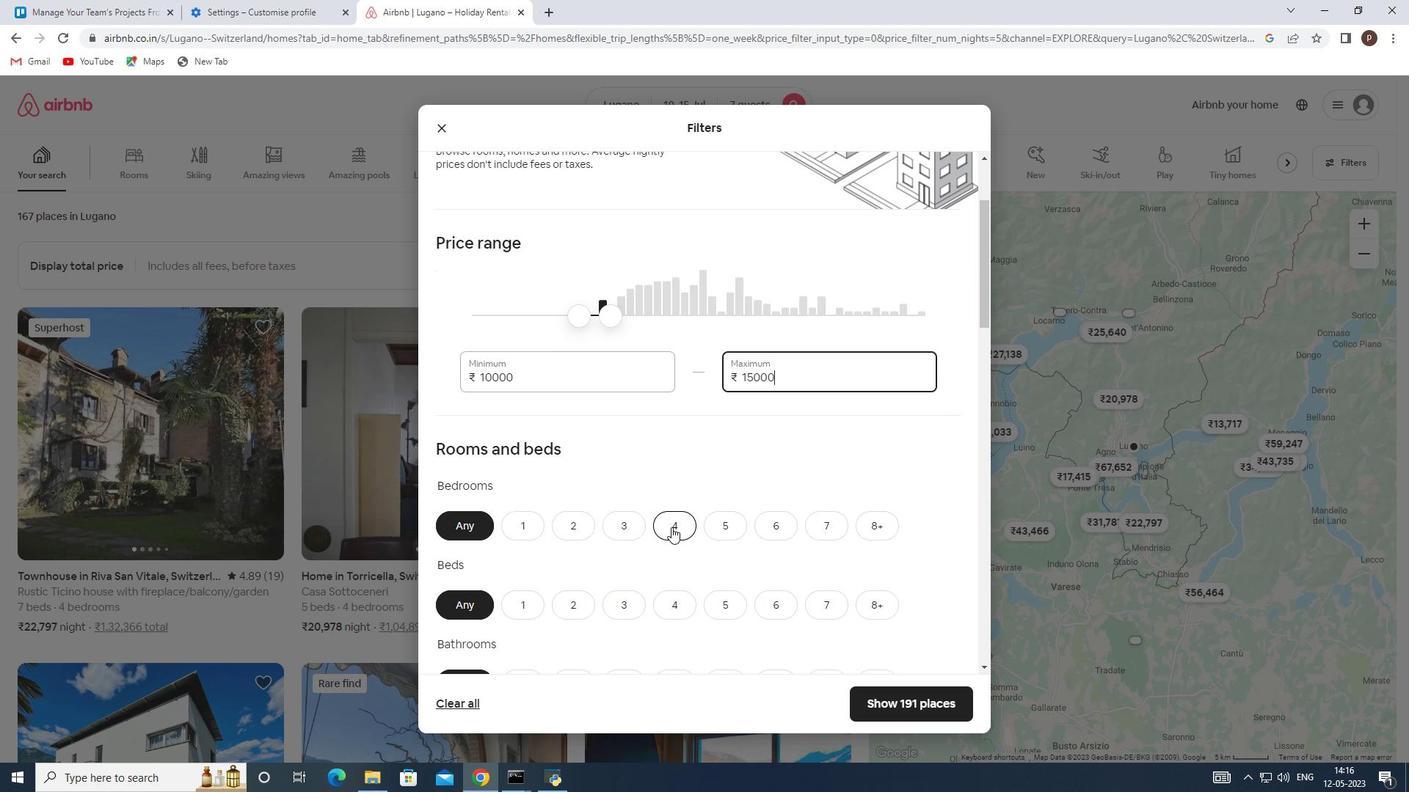 
Action: Mouse moved to (822, 603)
Screenshot: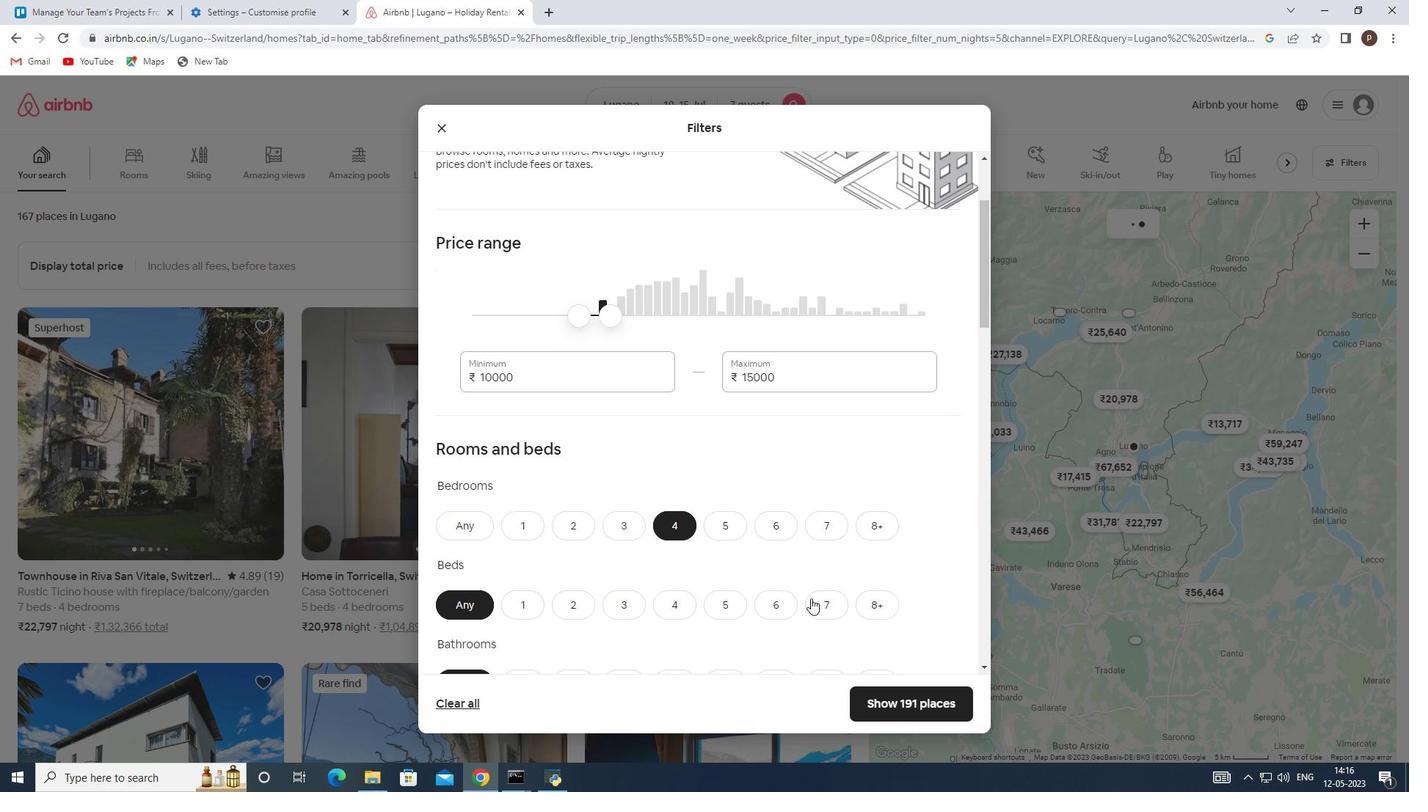 
Action: Mouse pressed left at (822, 603)
Screenshot: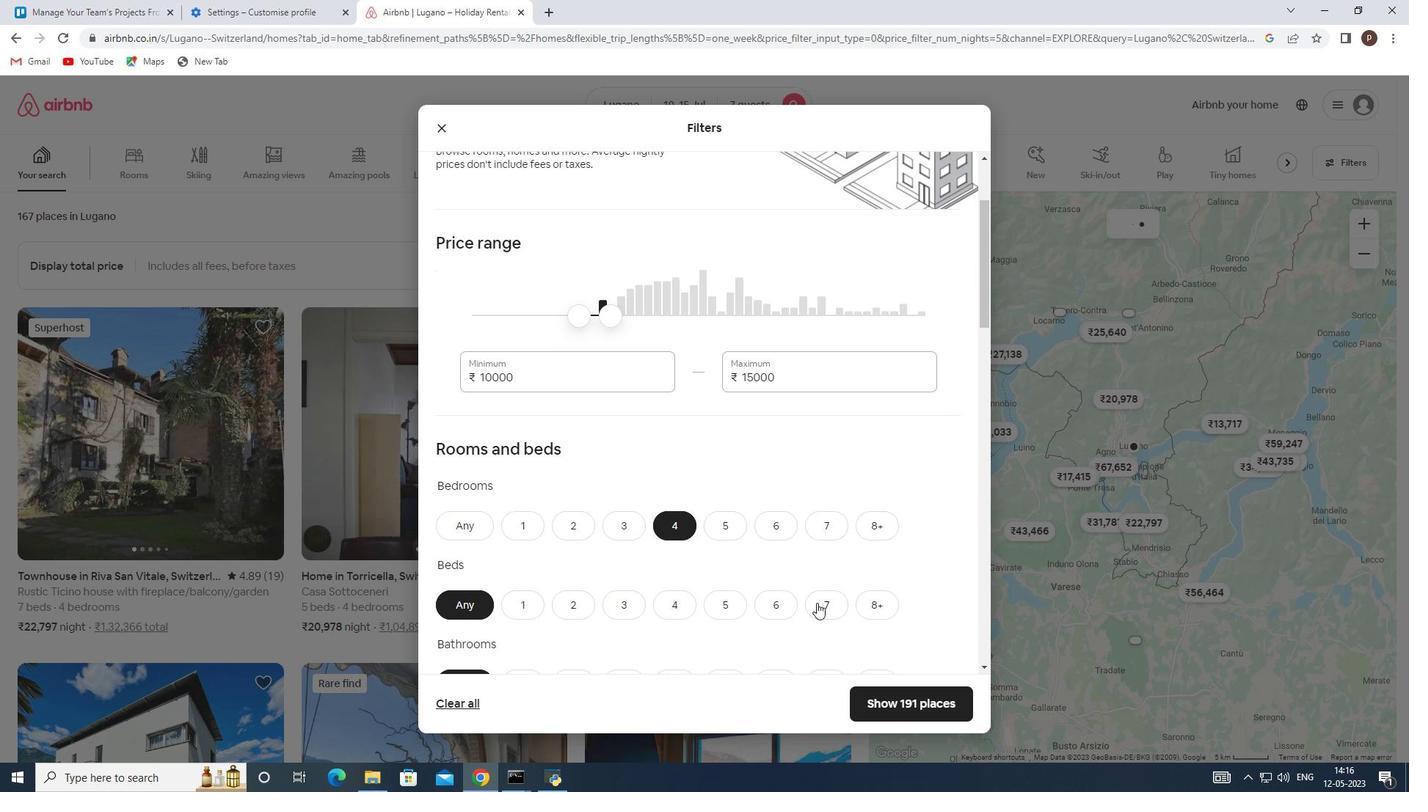 
Action: Mouse moved to (707, 570)
Screenshot: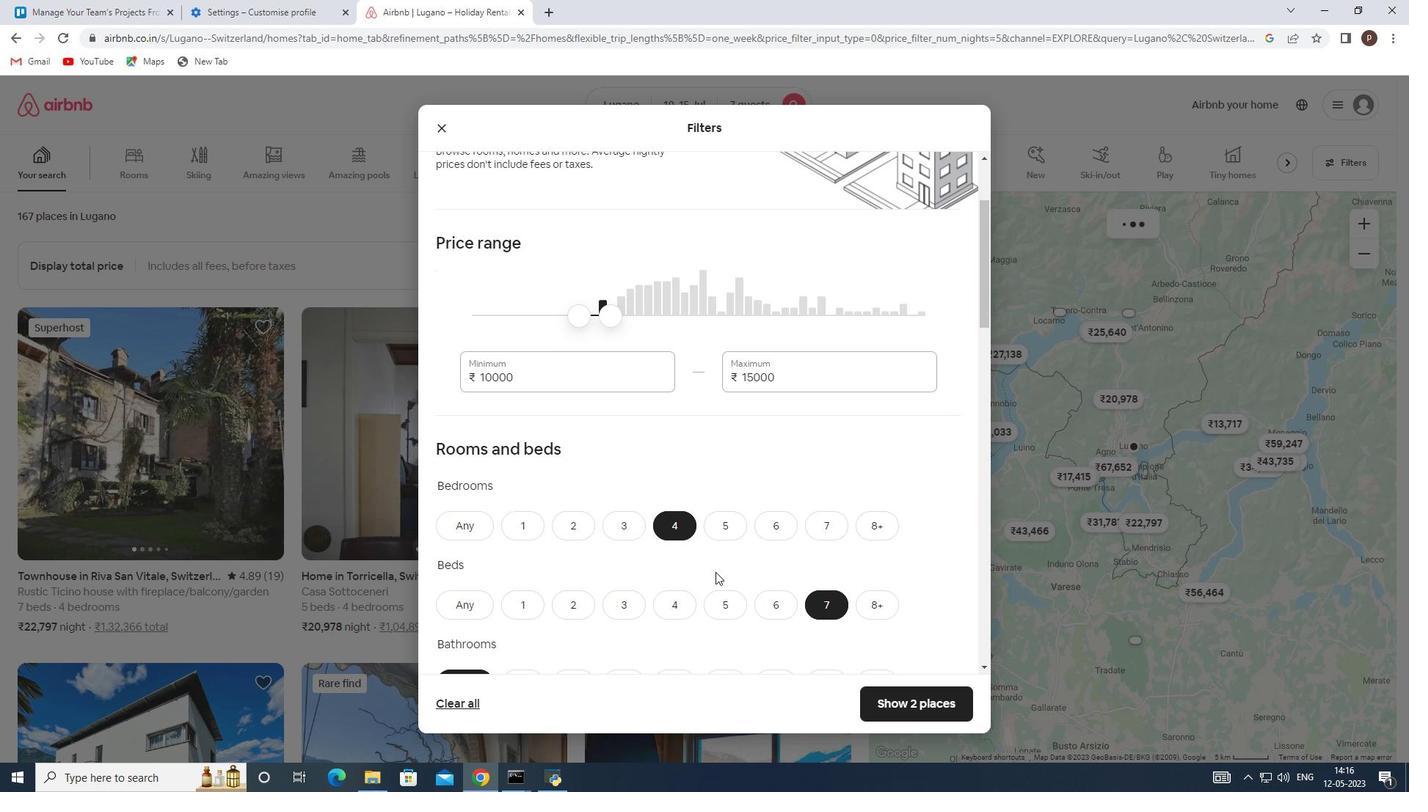 
Action: Mouse scrolled (707, 569) with delta (0, 0)
Screenshot: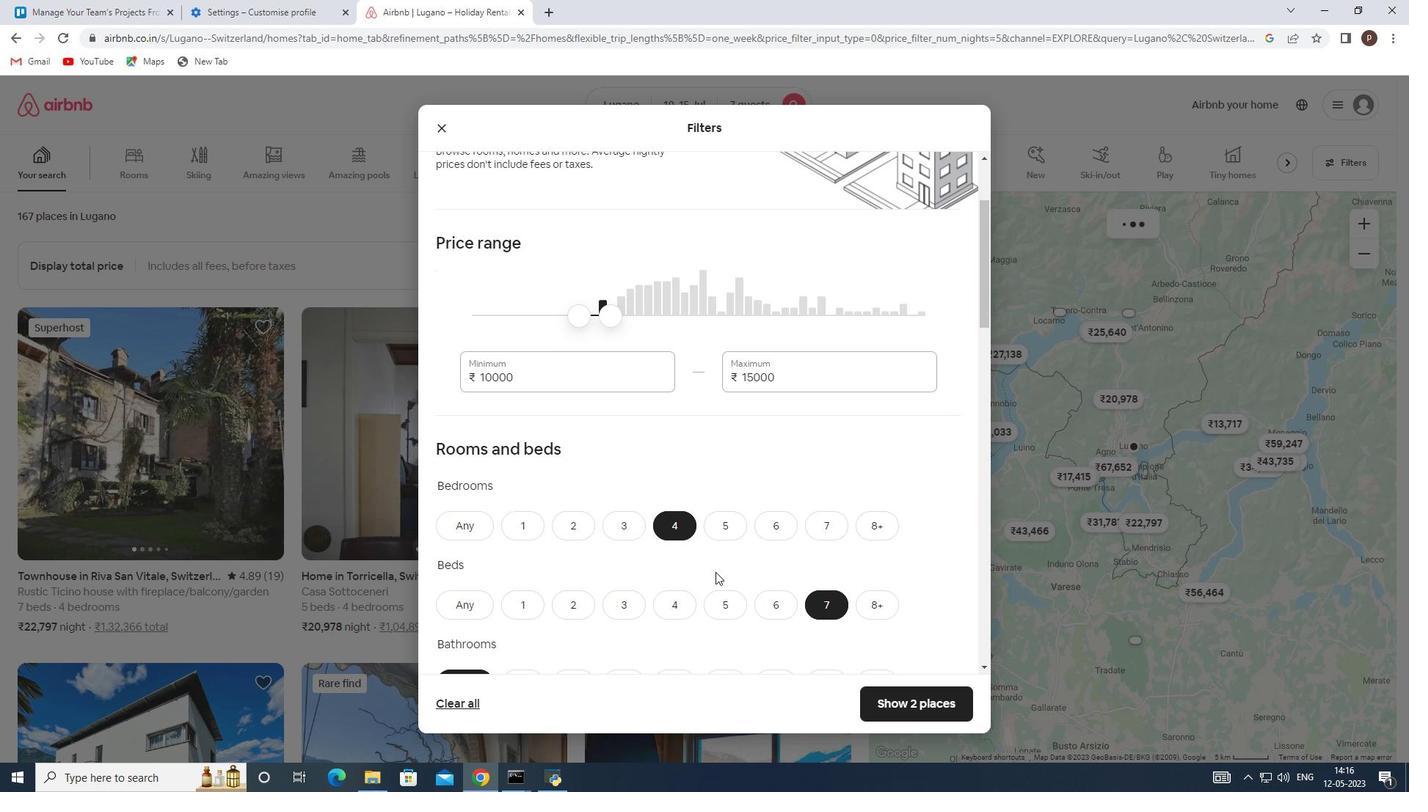 
Action: Mouse moved to (705, 568)
Screenshot: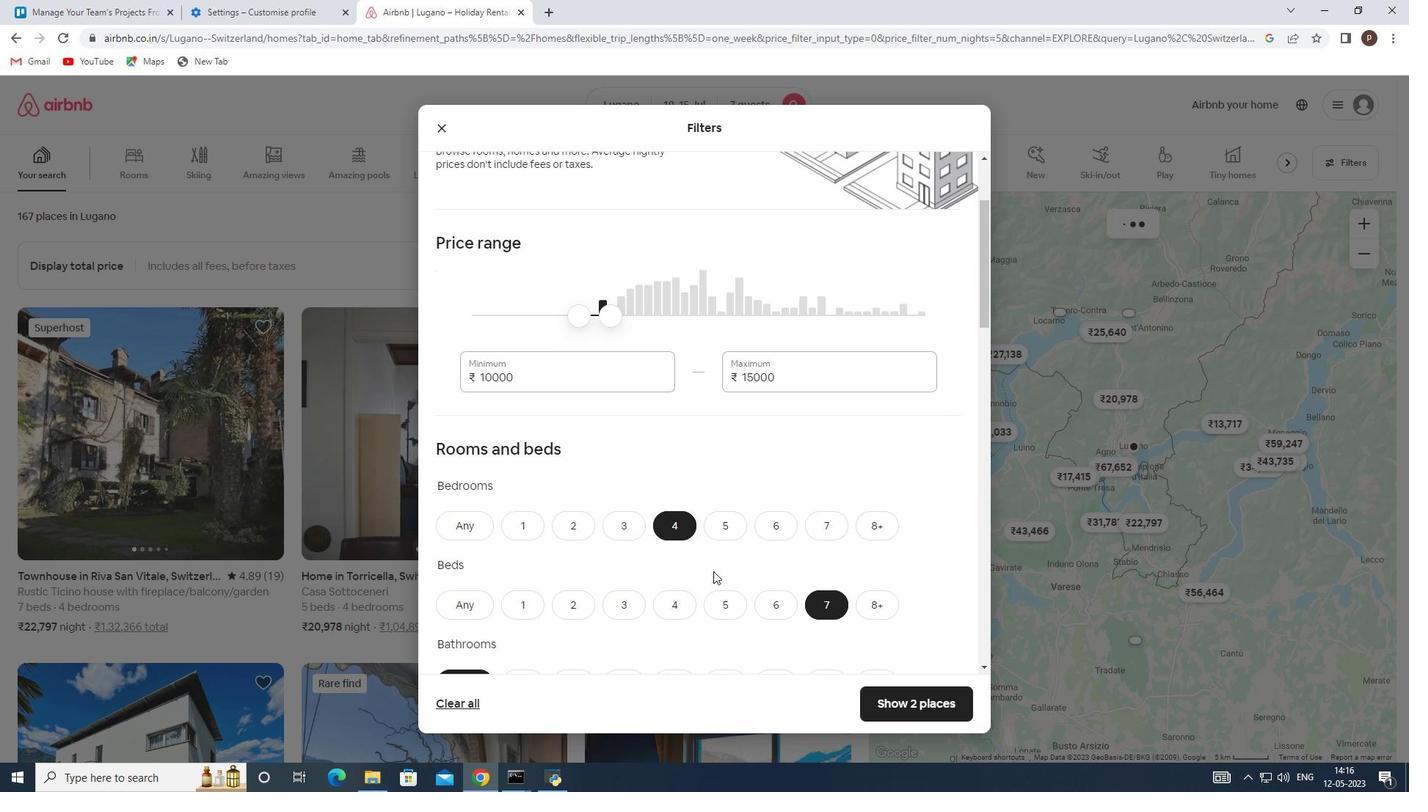 
Action: Mouse scrolled (705, 568) with delta (0, 0)
Screenshot: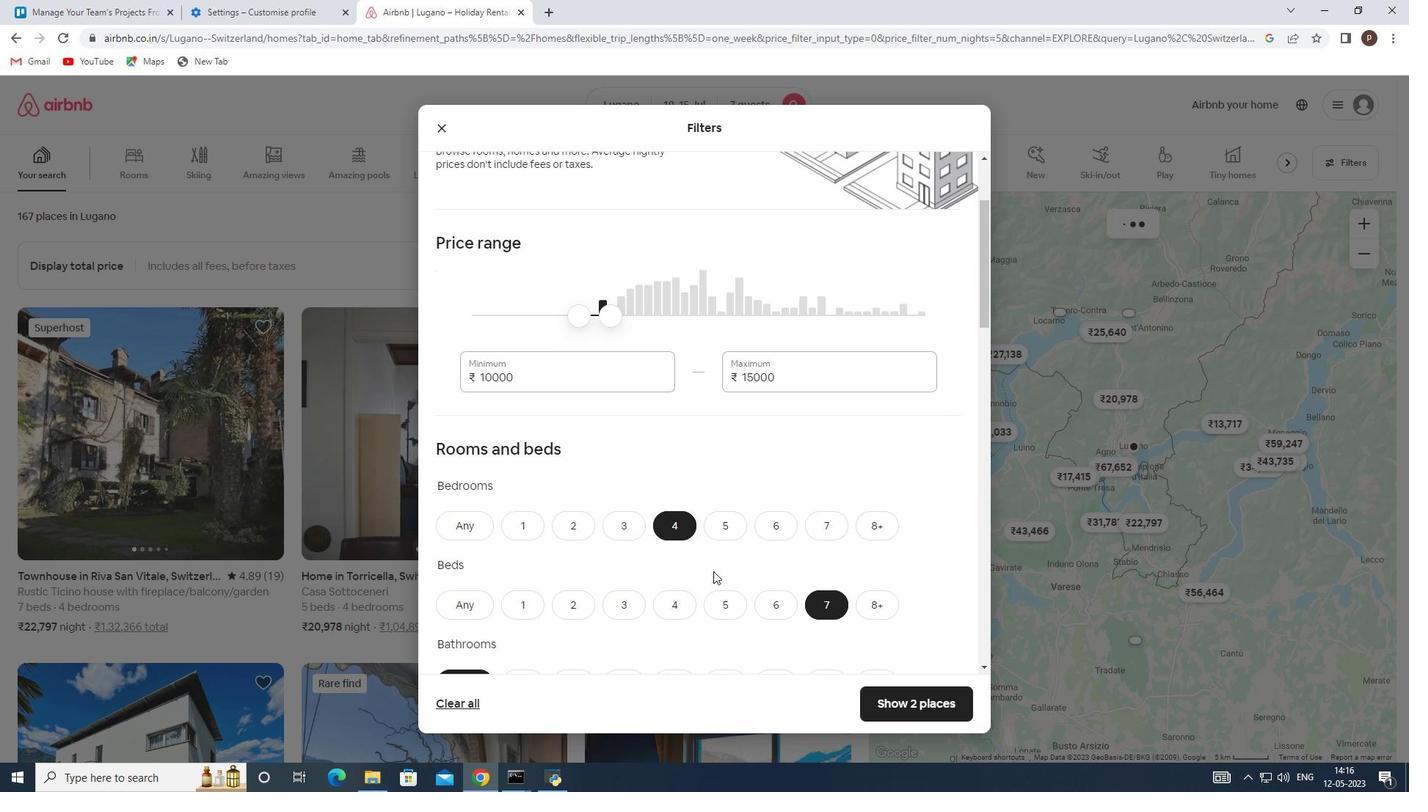 
Action: Mouse moved to (661, 535)
Screenshot: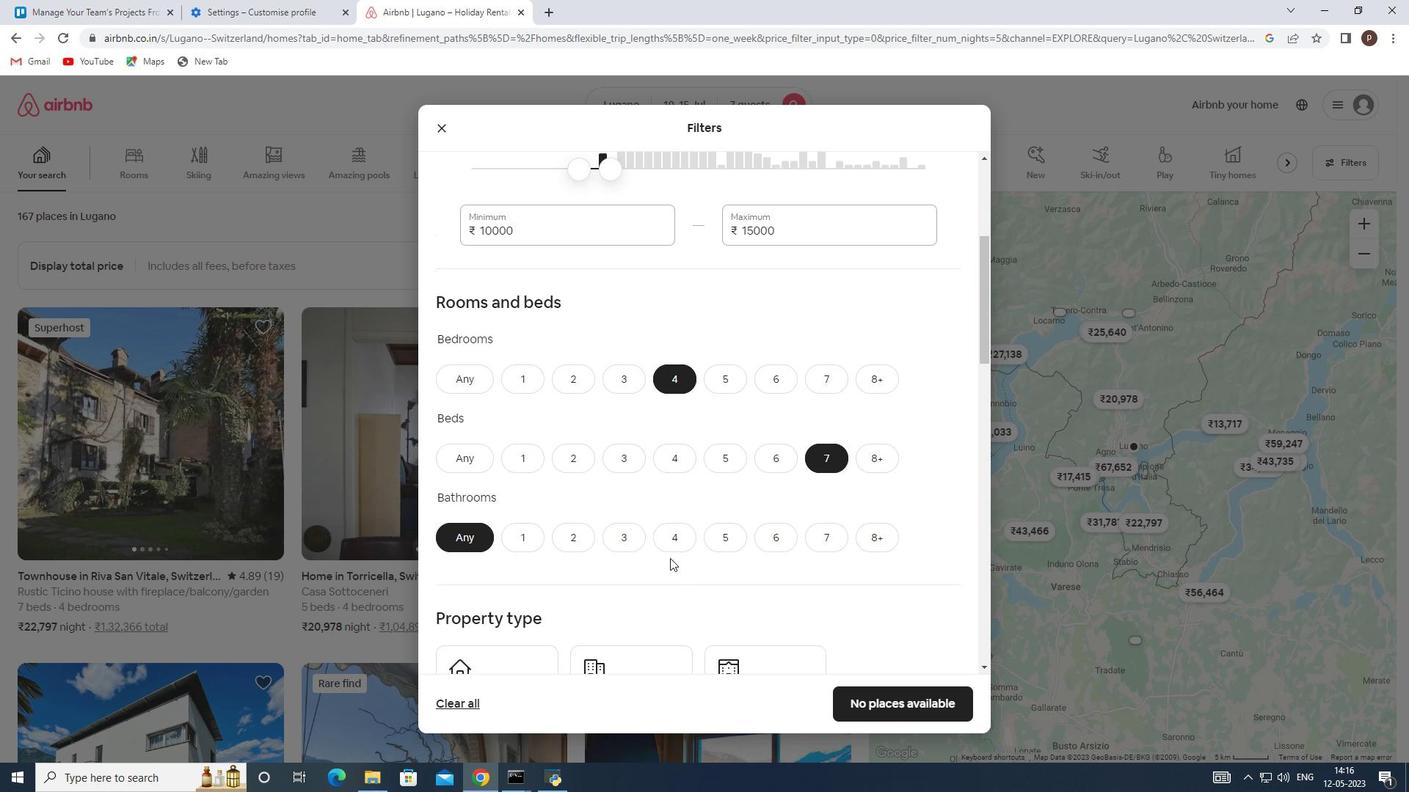 
Action: Mouse pressed left at (661, 535)
Screenshot: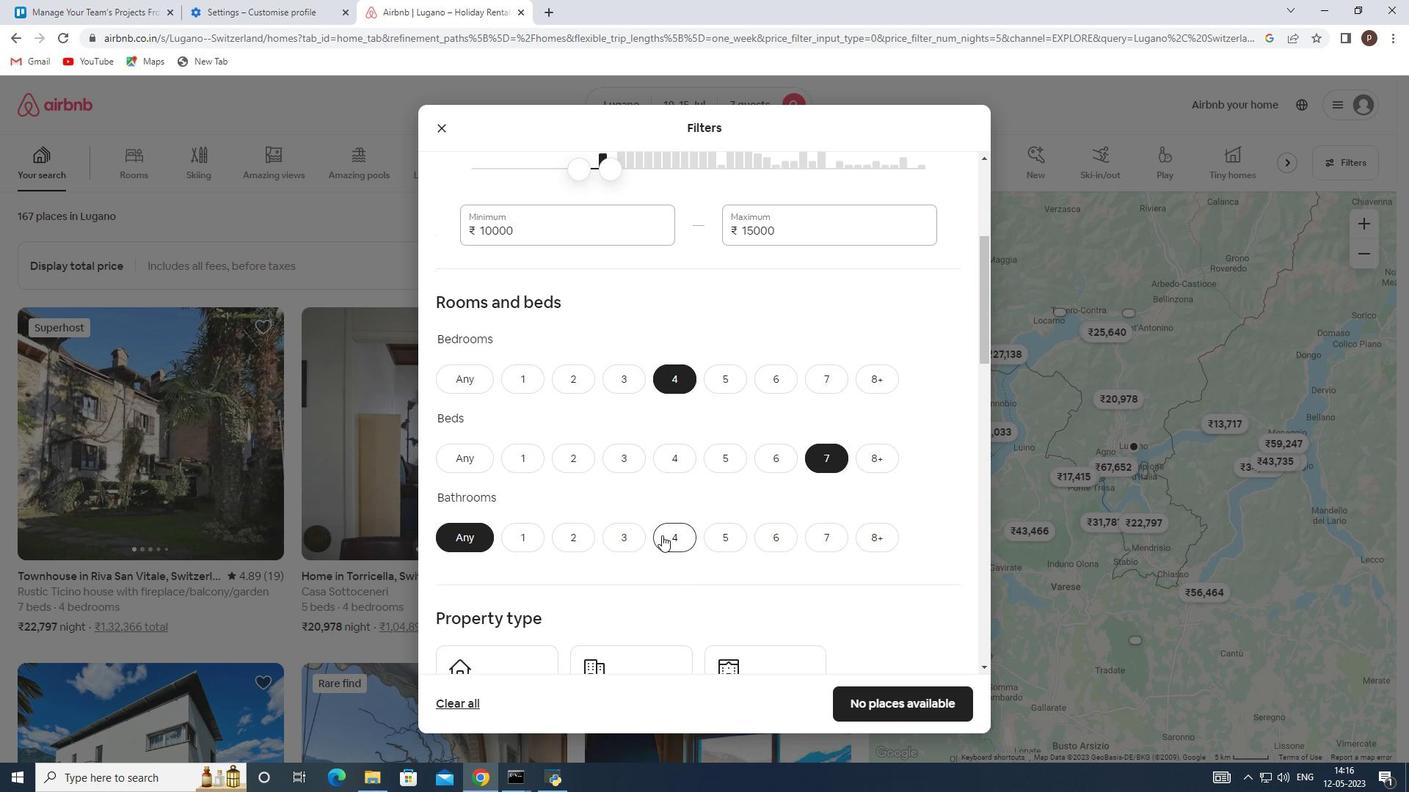 
Action: Mouse moved to (647, 551)
Screenshot: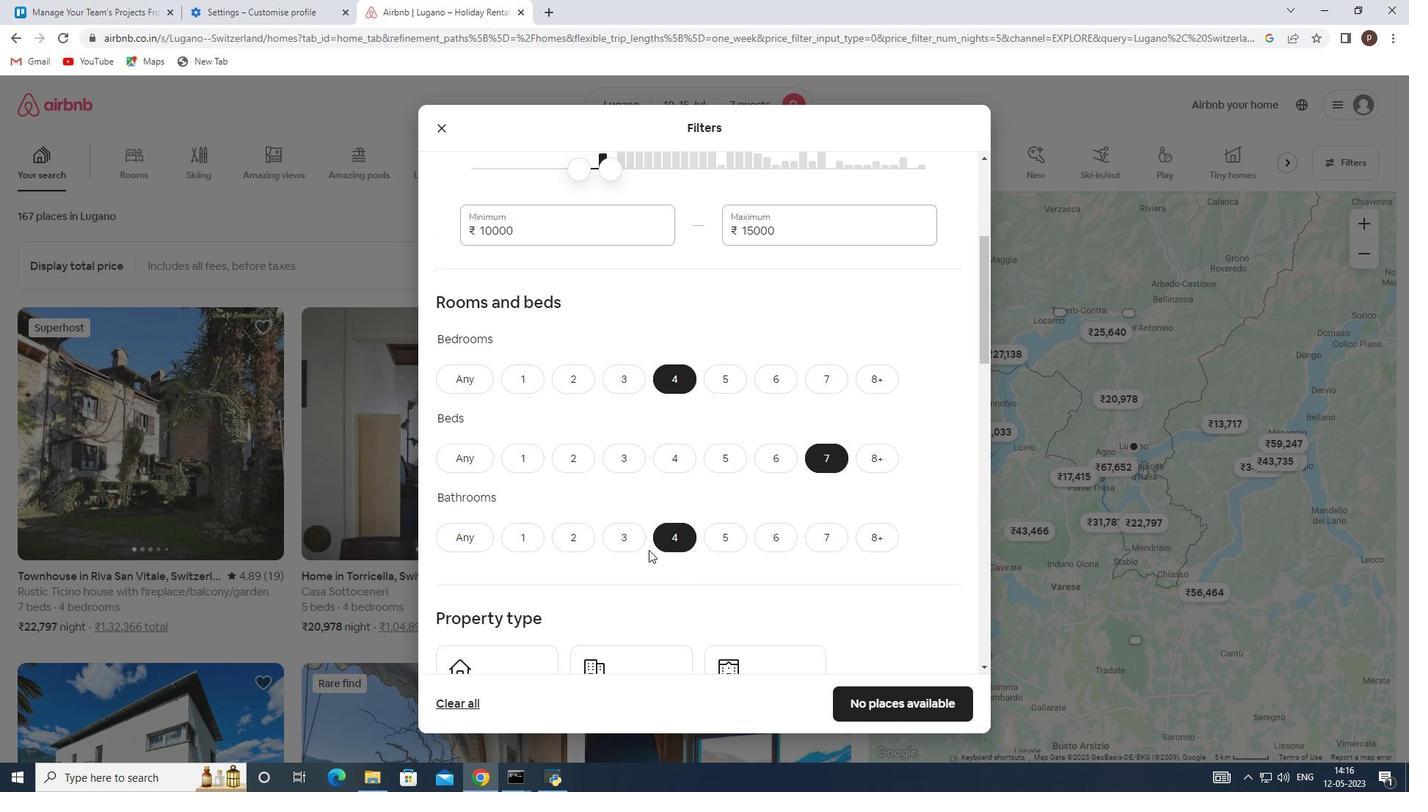 
Action: Mouse scrolled (647, 551) with delta (0, 0)
Screenshot: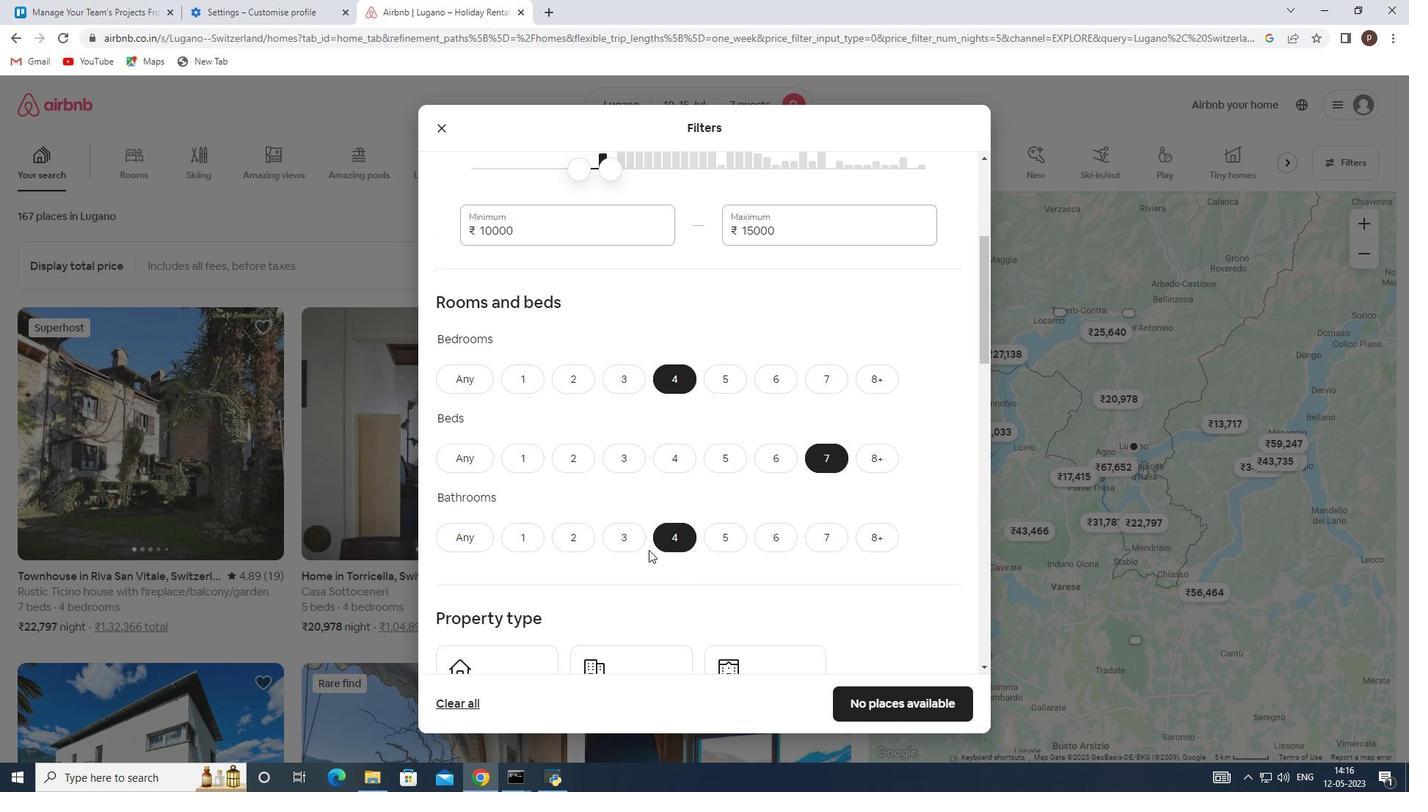 
Action: Mouse moved to (512, 601)
Screenshot: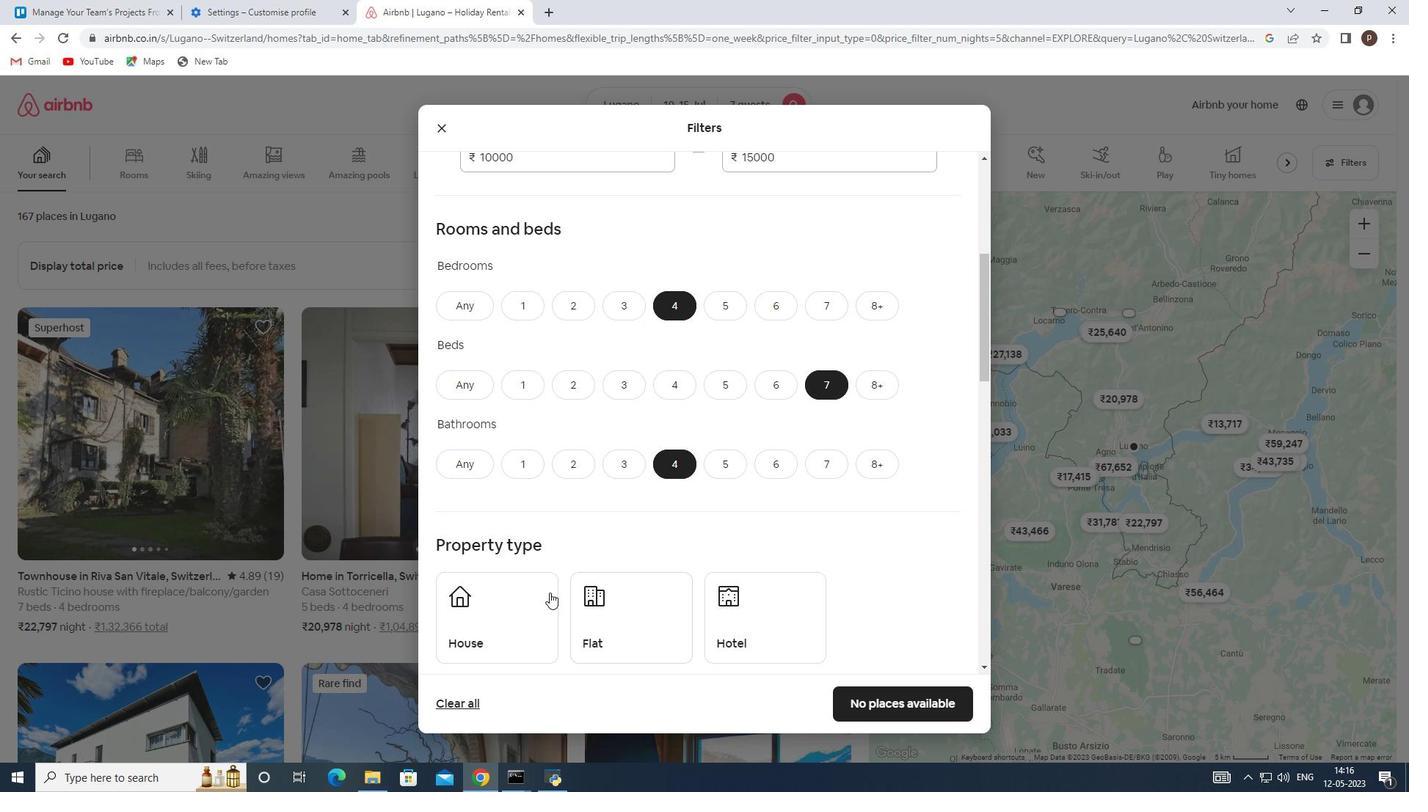 
Action: Mouse pressed left at (512, 601)
Screenshot: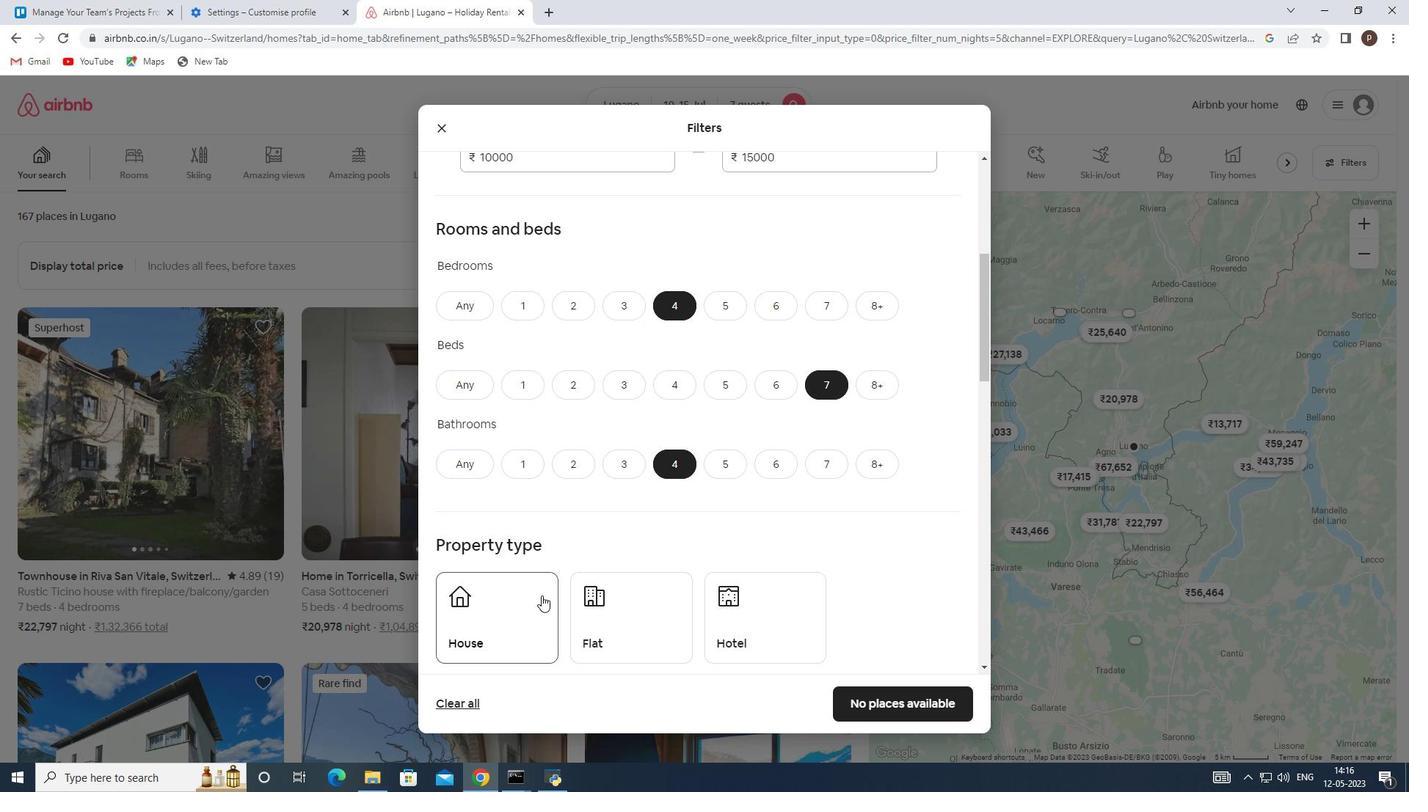 
Action: Mouse moved to (637, 617)
Screenshot: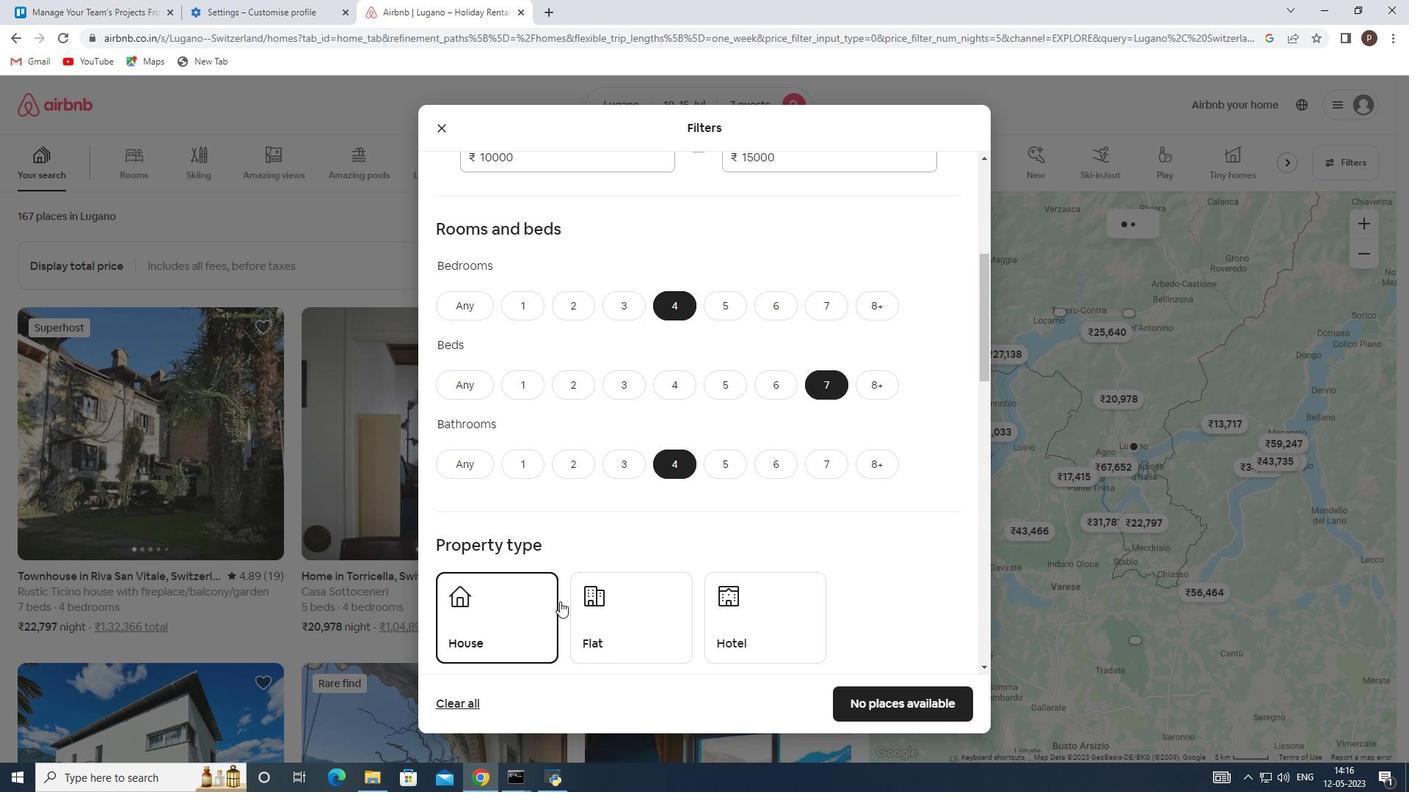 
Action: Mouse pressed left at (637, 617)
Screenshot: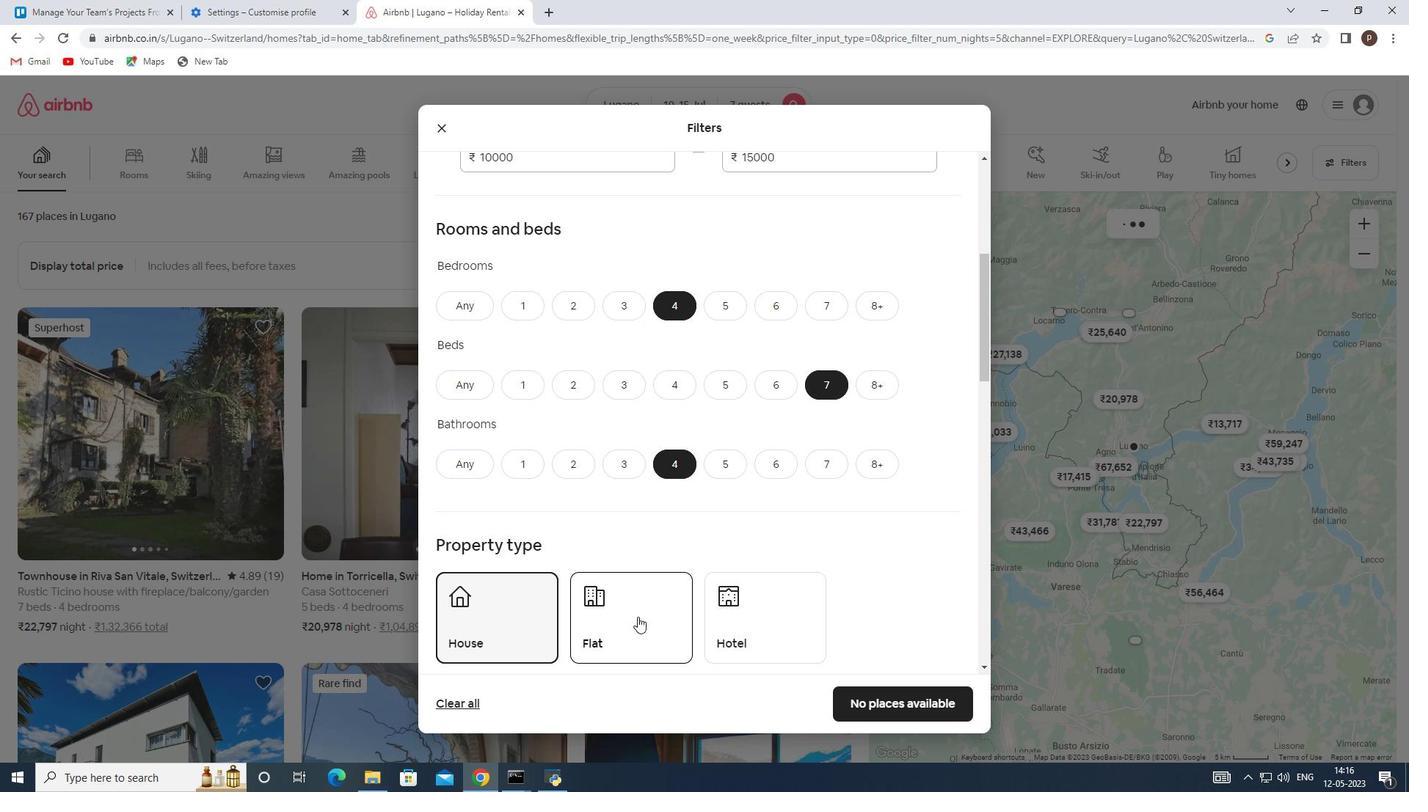 
Action: Mouse scrolled (637, 616) with delta (0, 0)
Screenshot: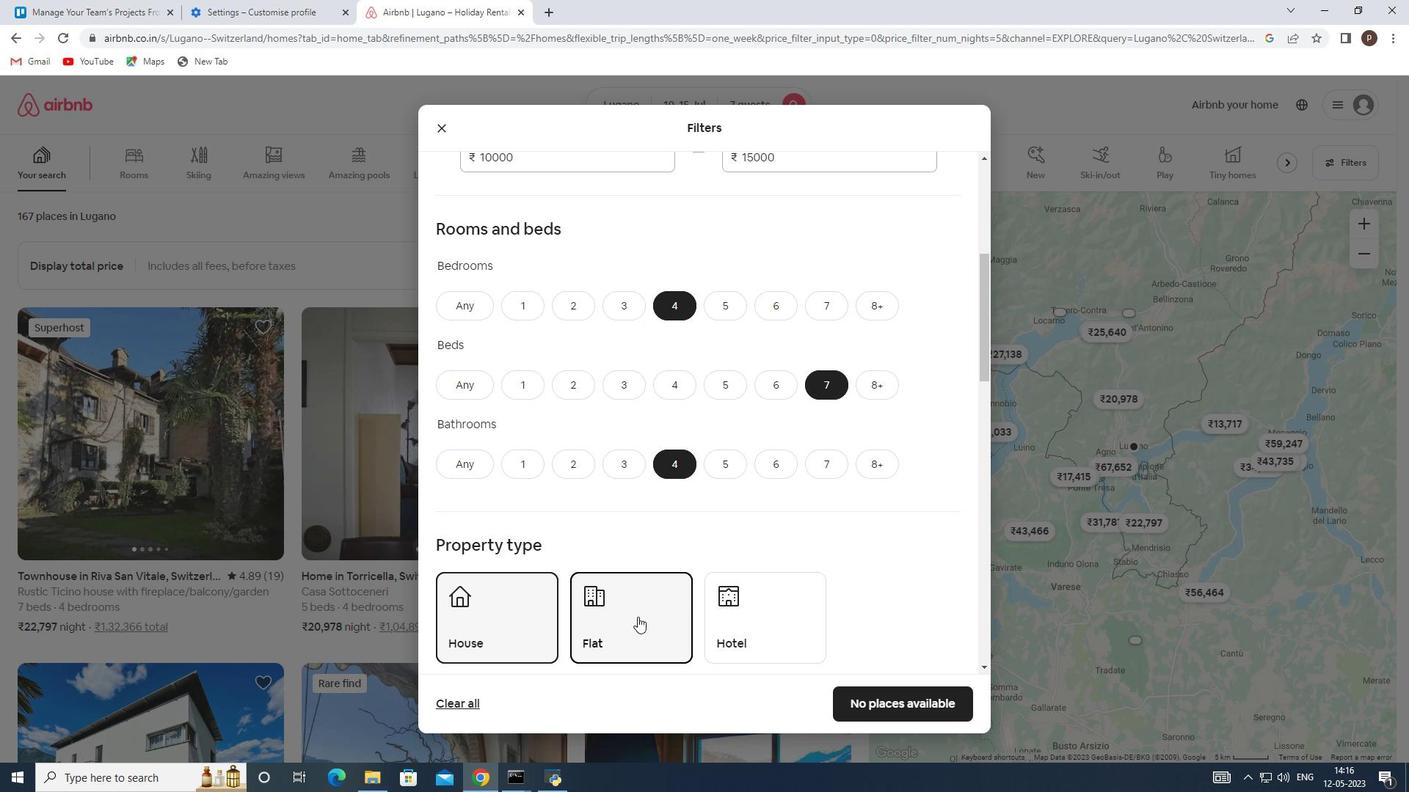 
Action: Mouse scrolled (637, 616) with delta (0, 0)
Screenshot: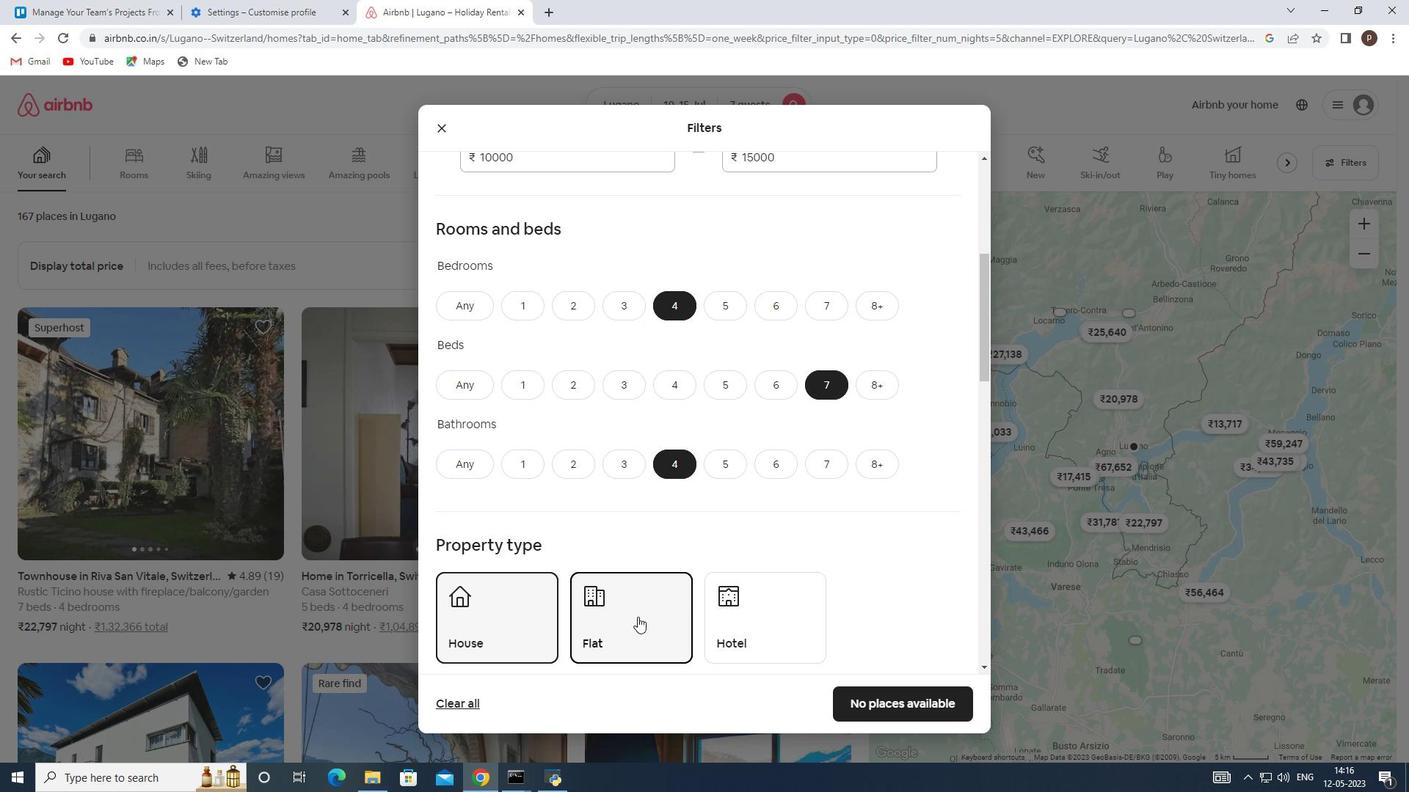 
Action: Mouse scrolled (637, 616) with delta (0, 0)
Screenshot: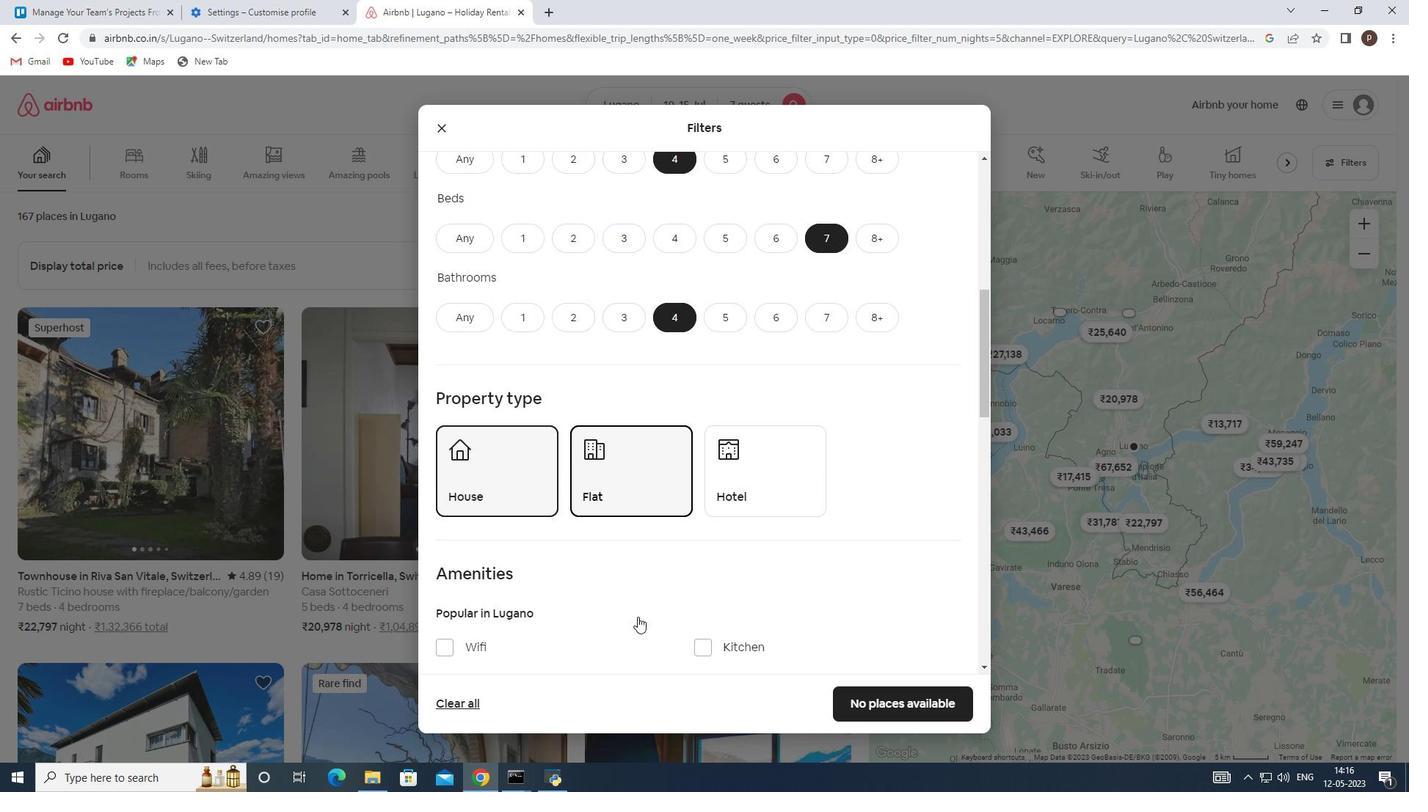 
Action: Mouse moved to (629, 576)
Screenshot: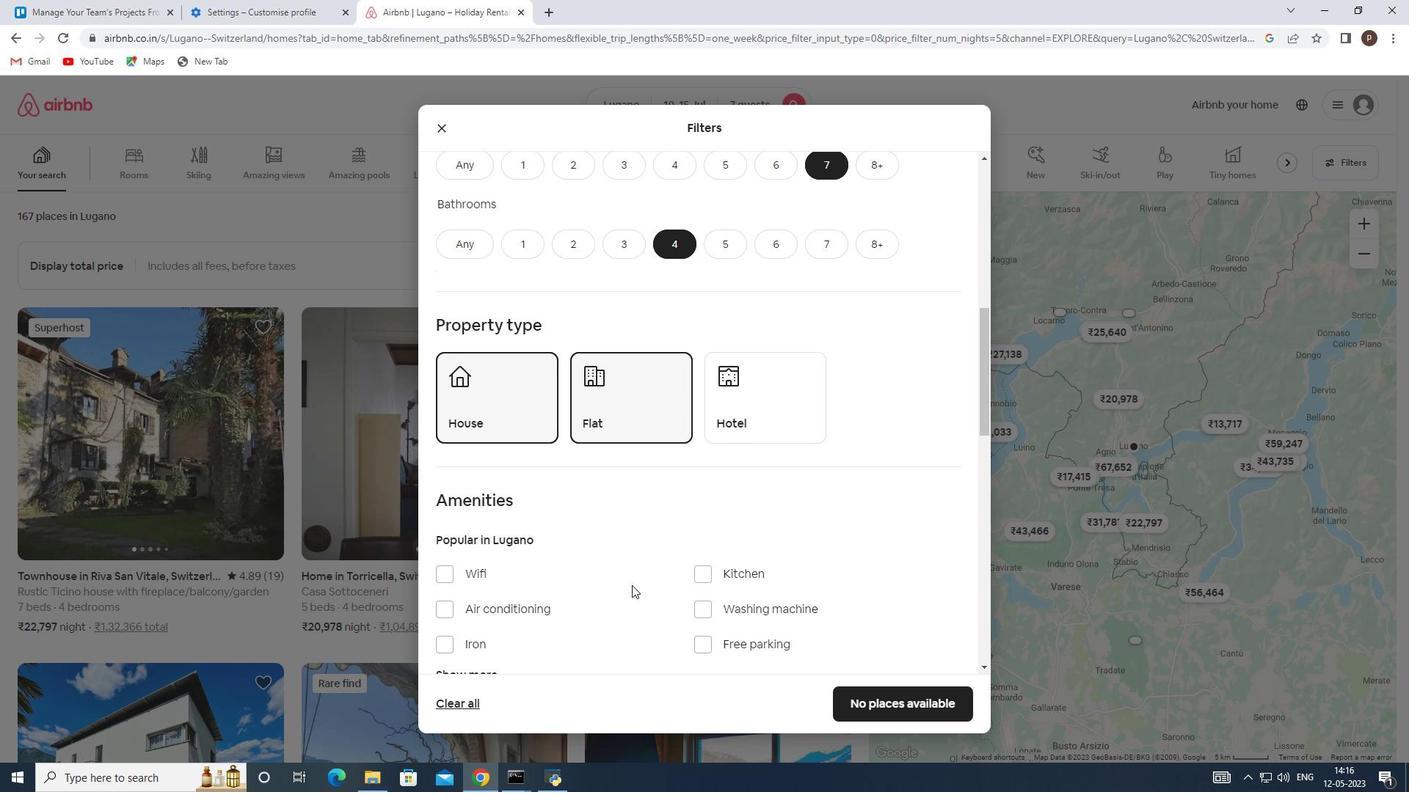 
Action: Mouse scrolled (629, 575) with delta (0, 0)
Screenshot: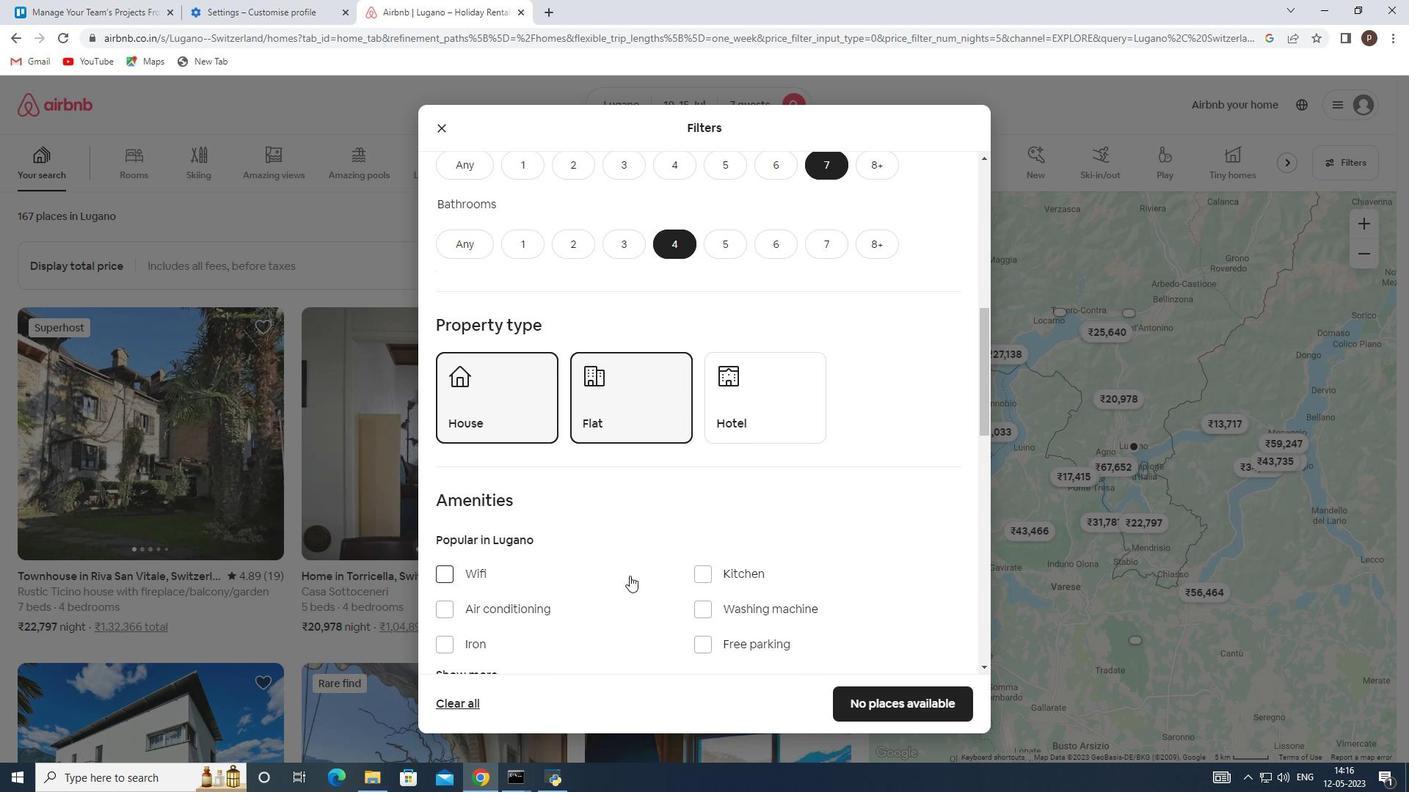 
Action: Mouse scrolled (629, 575) with delta (0, 0)
Screenshot: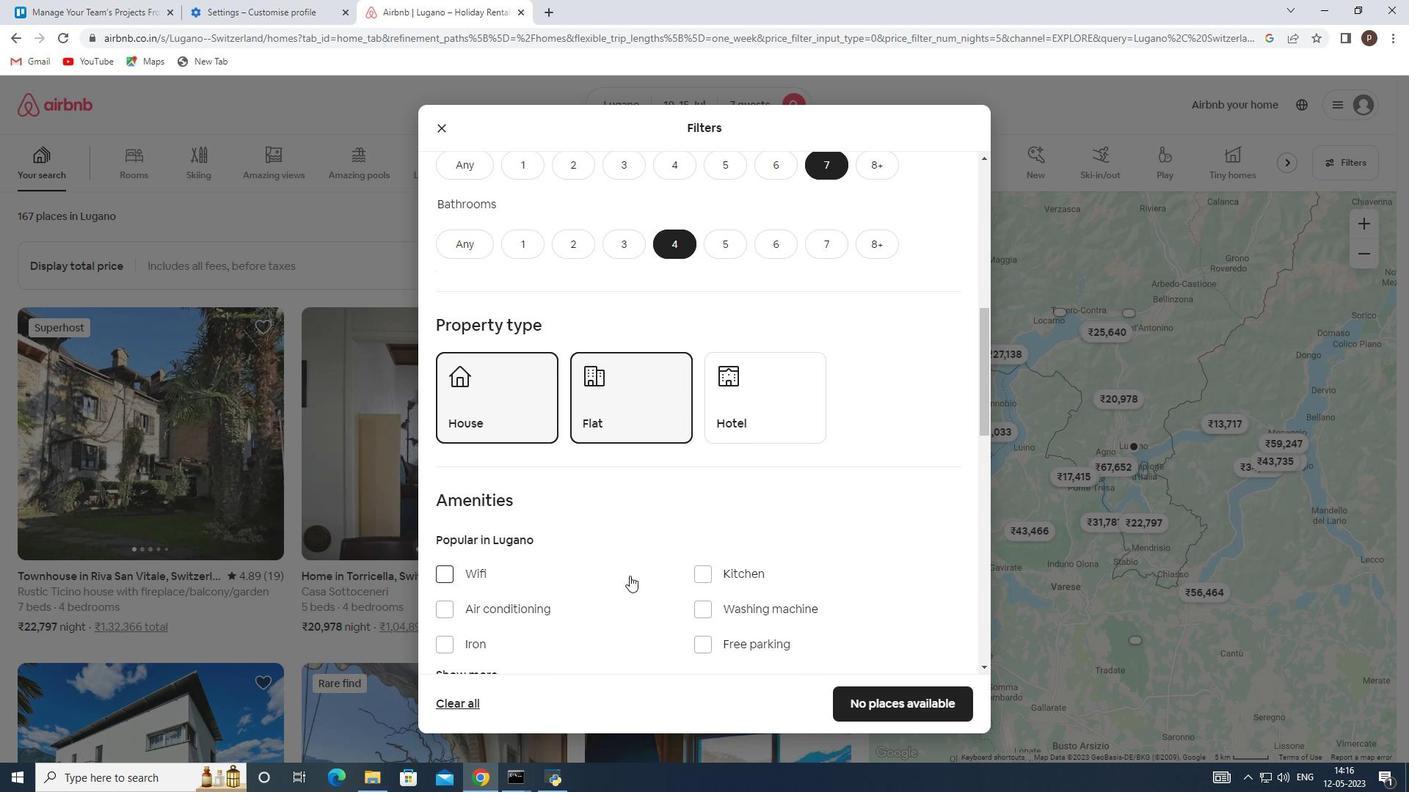 
Action: Mouse moved to (443, 424)
Screenshot: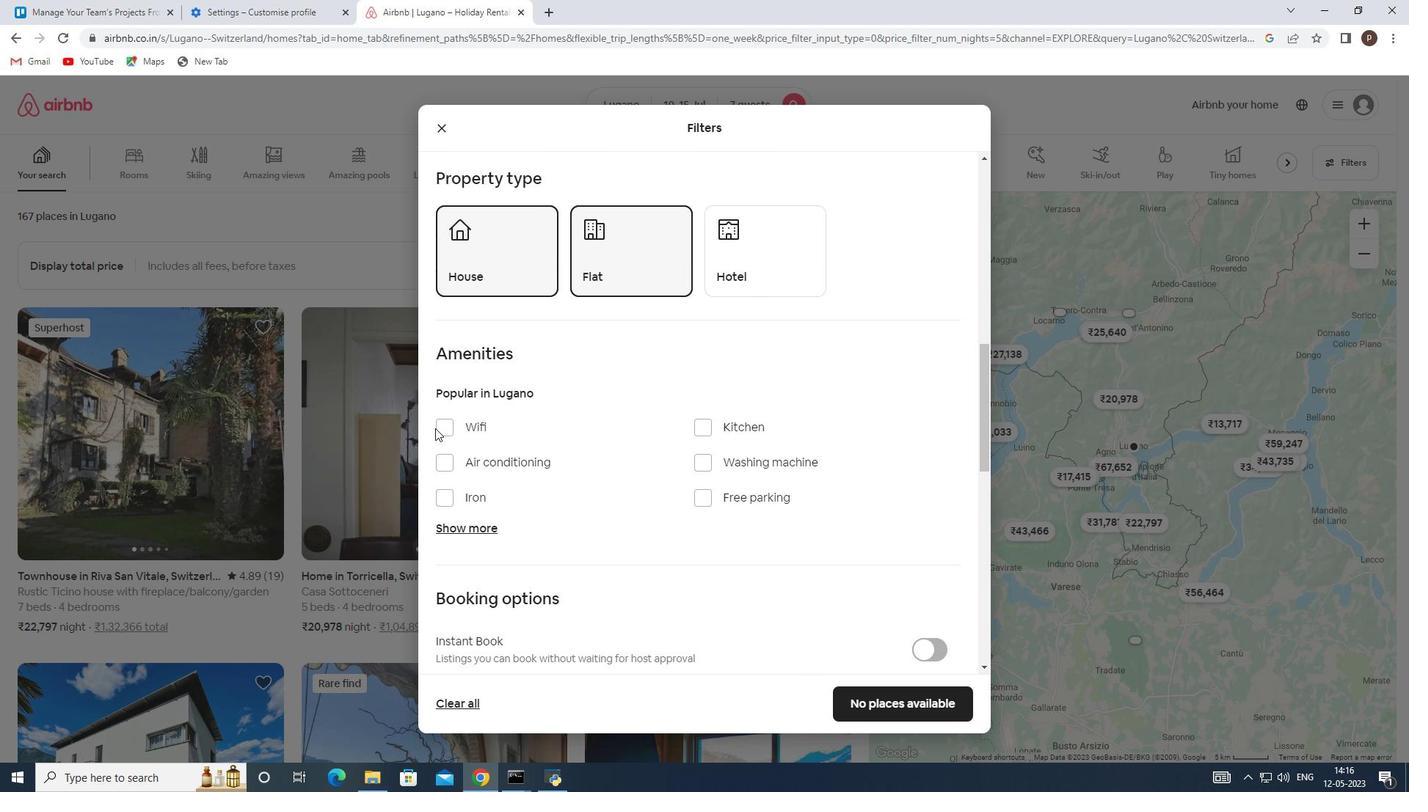 
Action: Mouse pressed left at (443, 424)
Screenshot: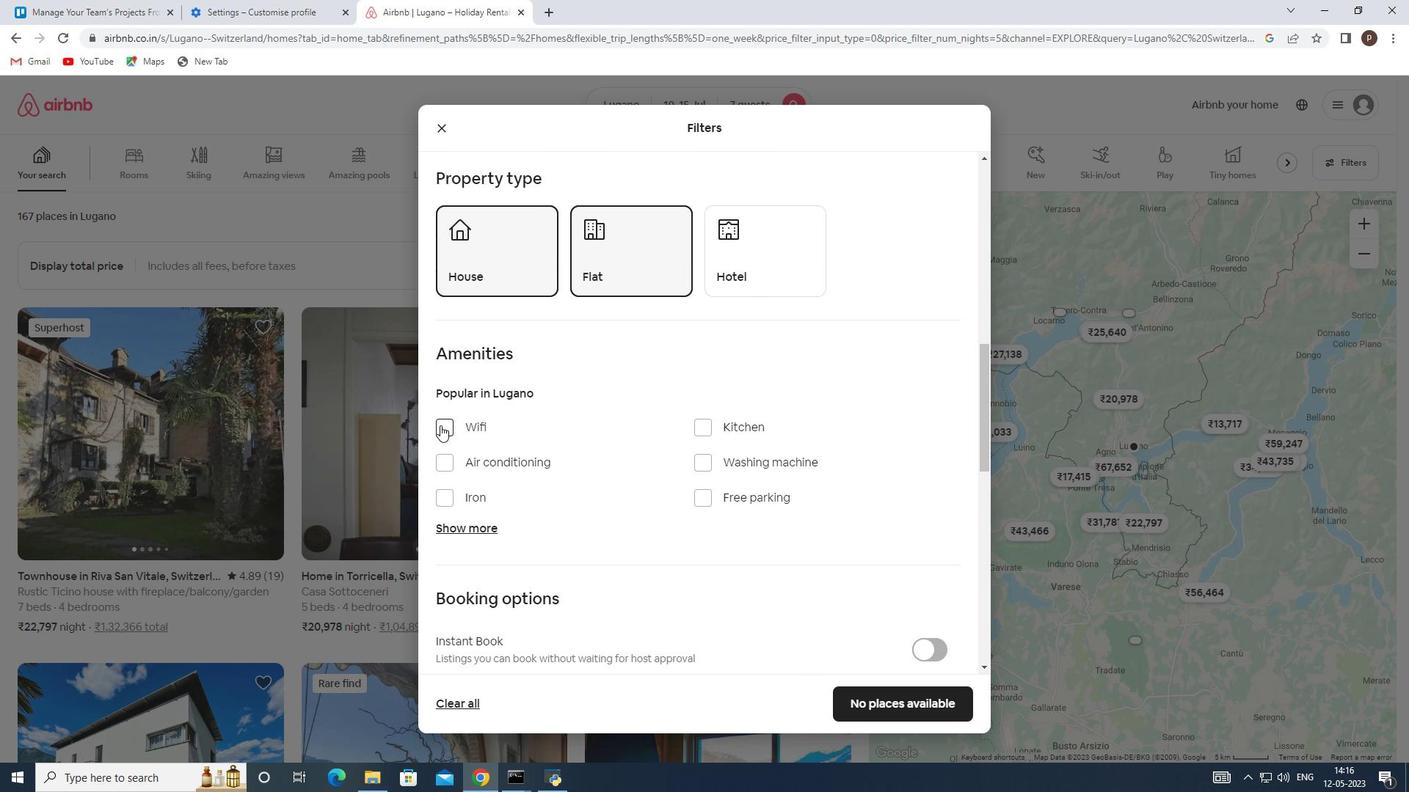
Action: Mouse moved to (717, 493)
Screenshot: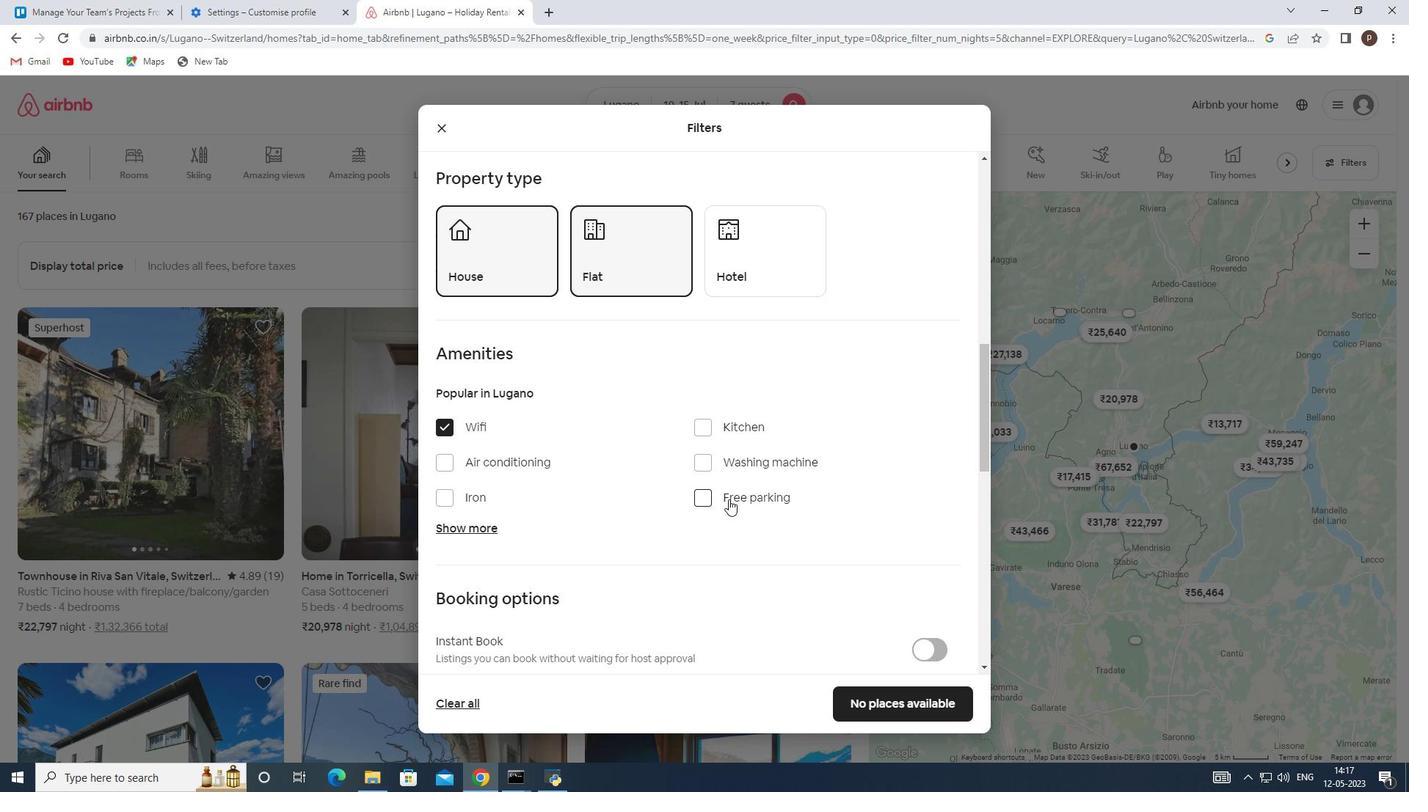 
Action: Mouse pressed left at (717, 493)
Screenshot: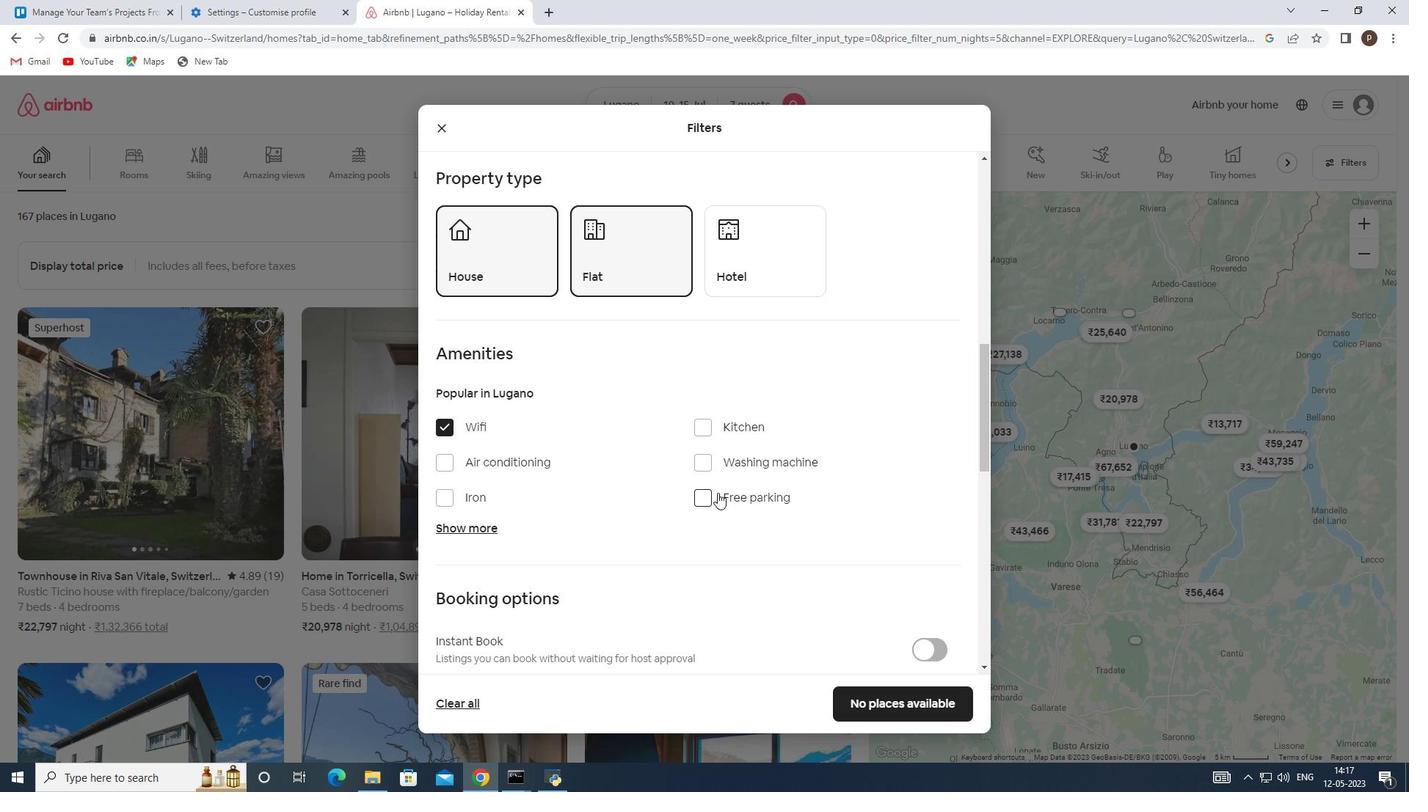 
Action: Mouse moved to (474, 527)
Screenshot: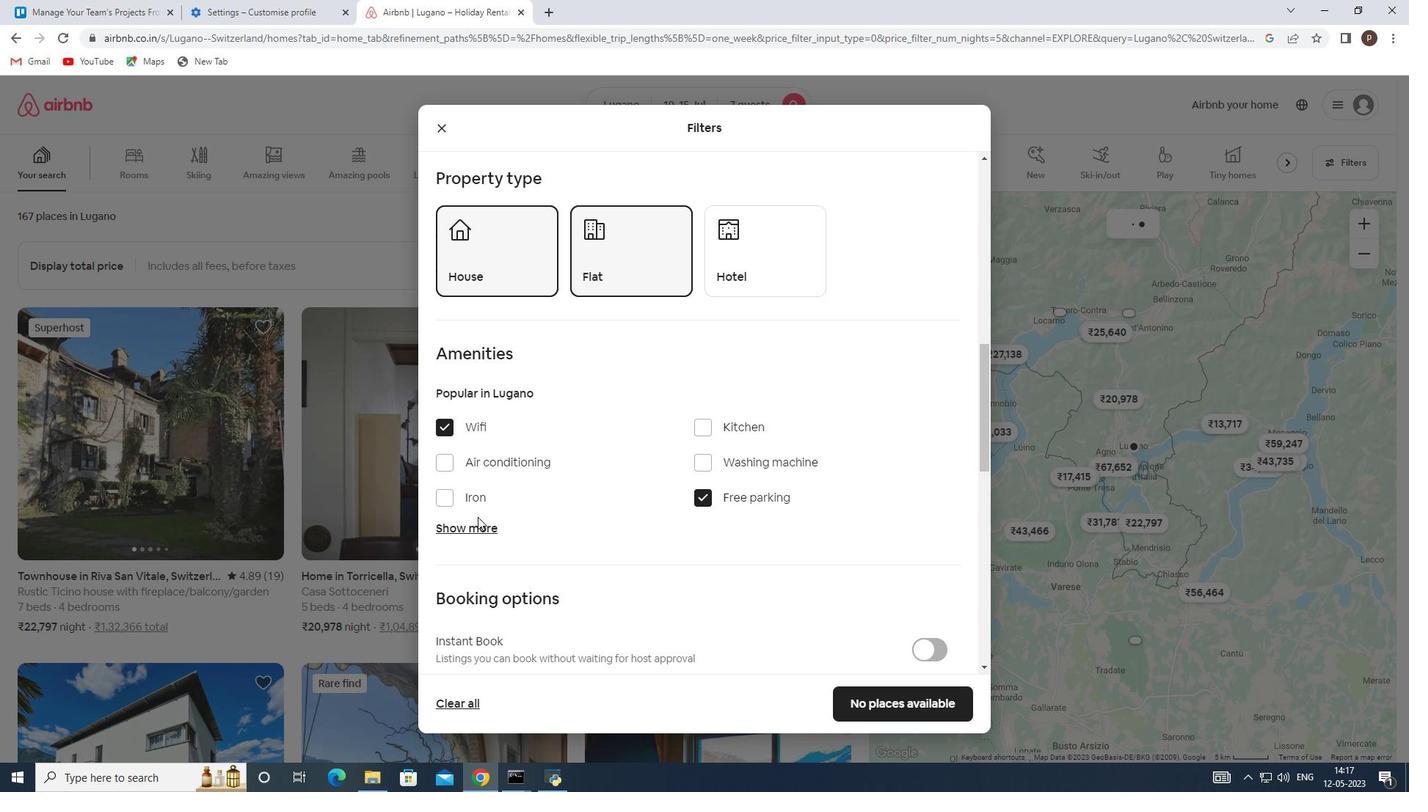
Action: Mouse pressed left at (474, 527)
Screenshot: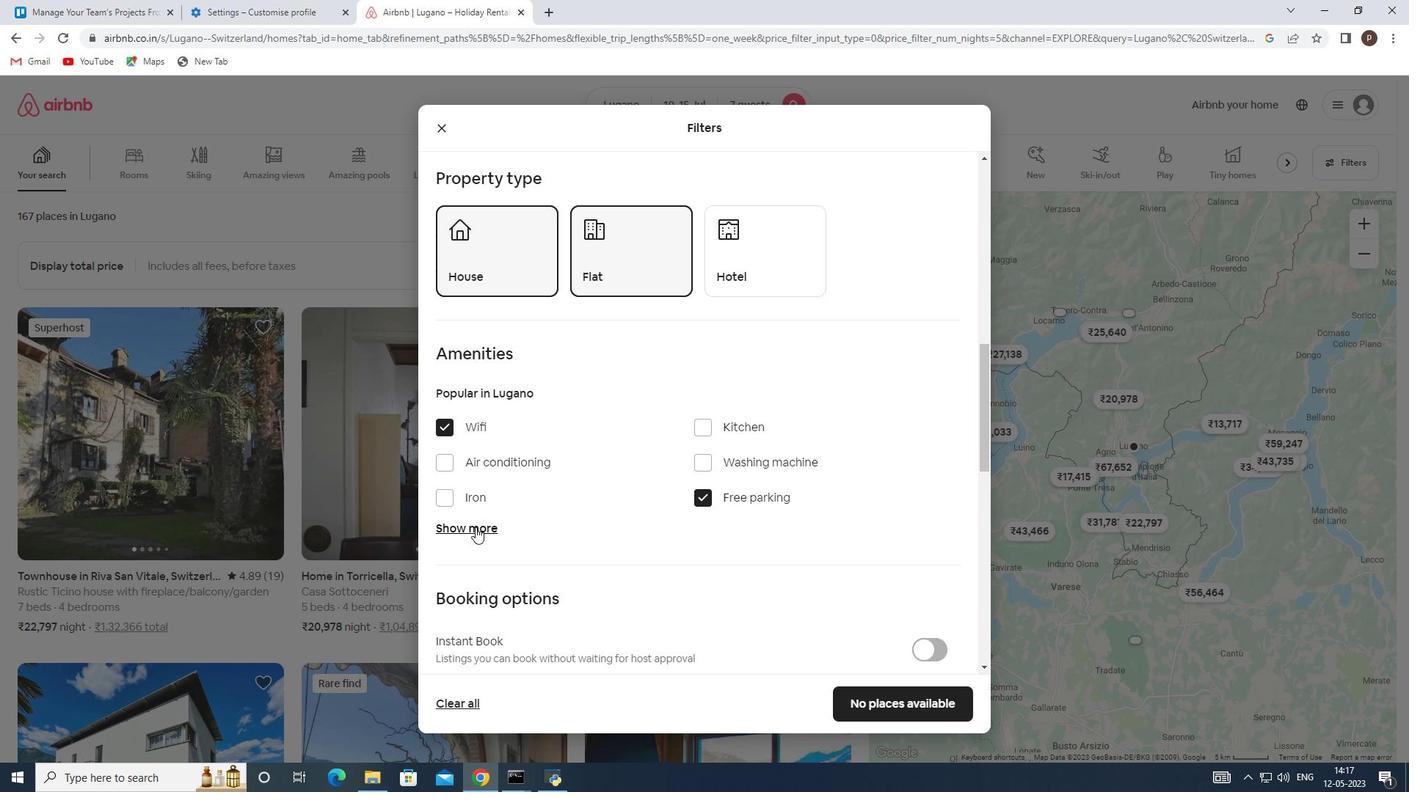 
Action: Mouse moved to (474, 530)
Screenshot: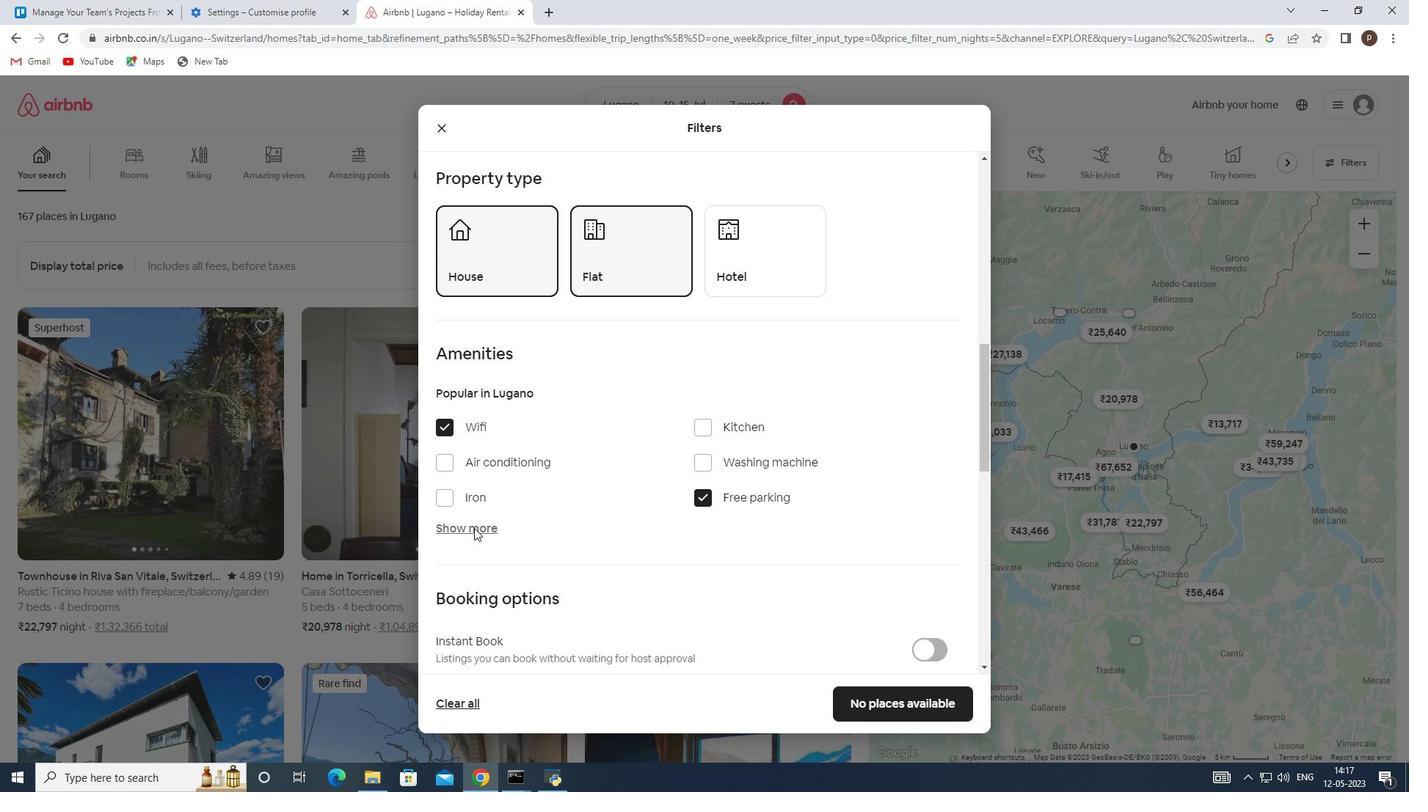 
Action: Mouse scrolled (474, 529) with delta (0, 0)
Screenshot: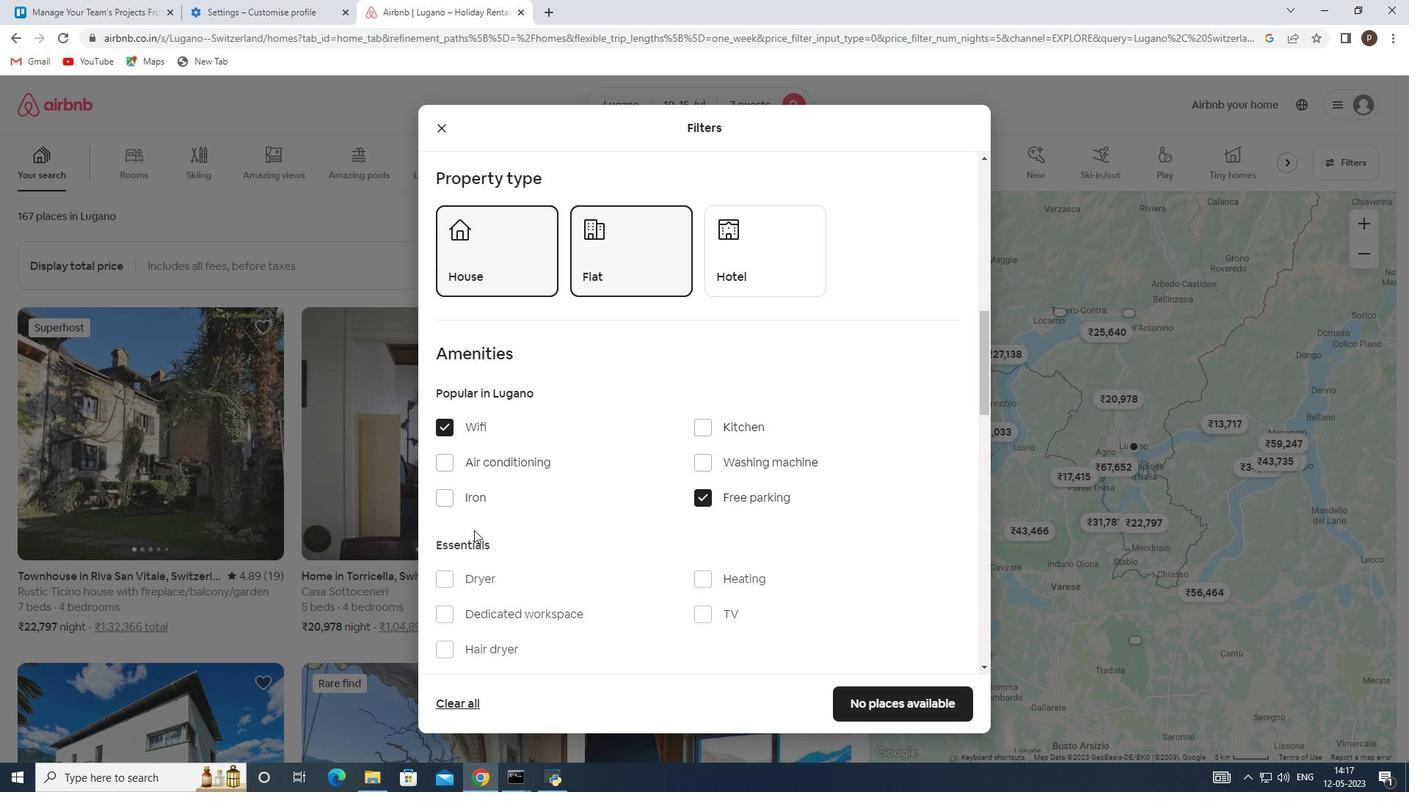 
Action: Mouse scrolled (474, 529) with delta (0, 0)
Screenshot: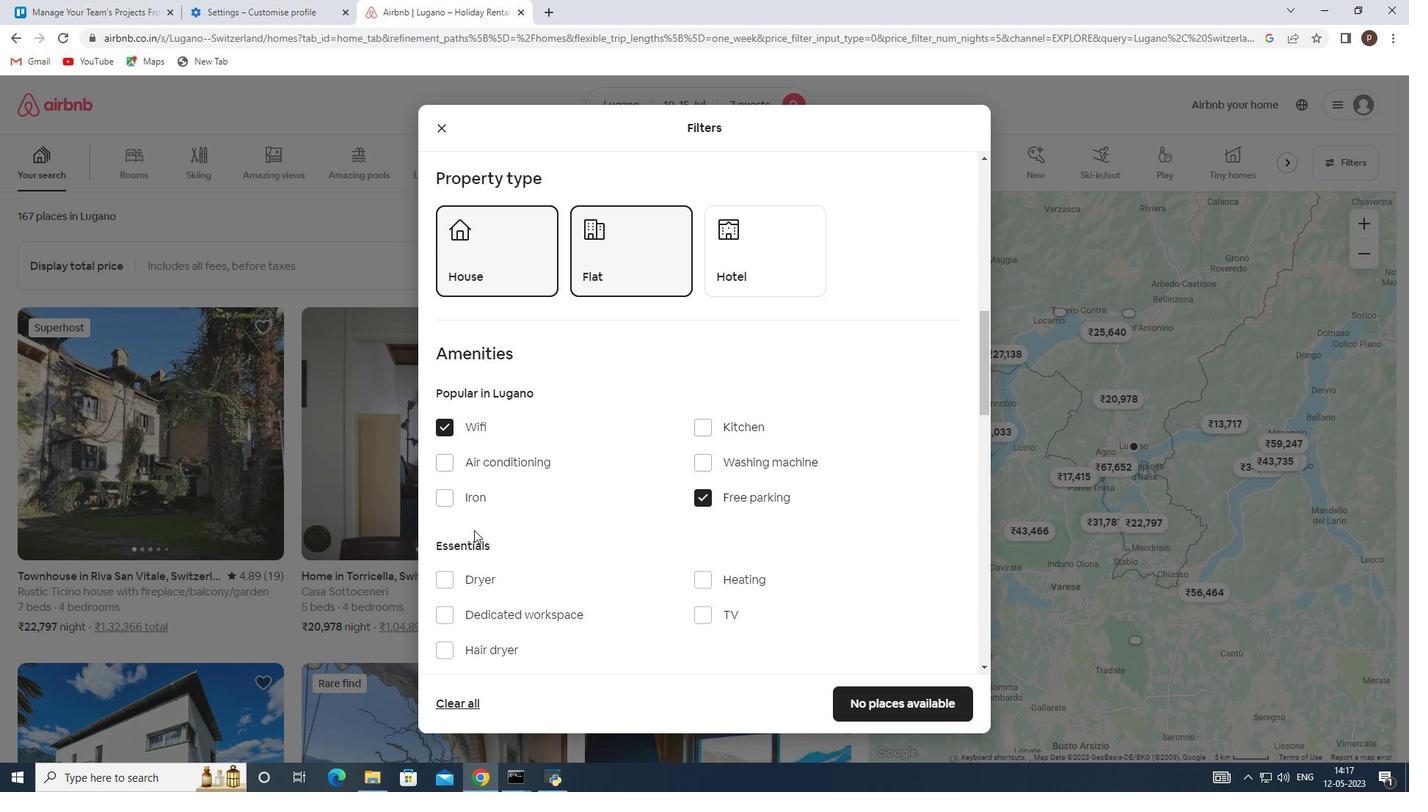 
Action: Mouse moved to (715, 469)
Screenshot: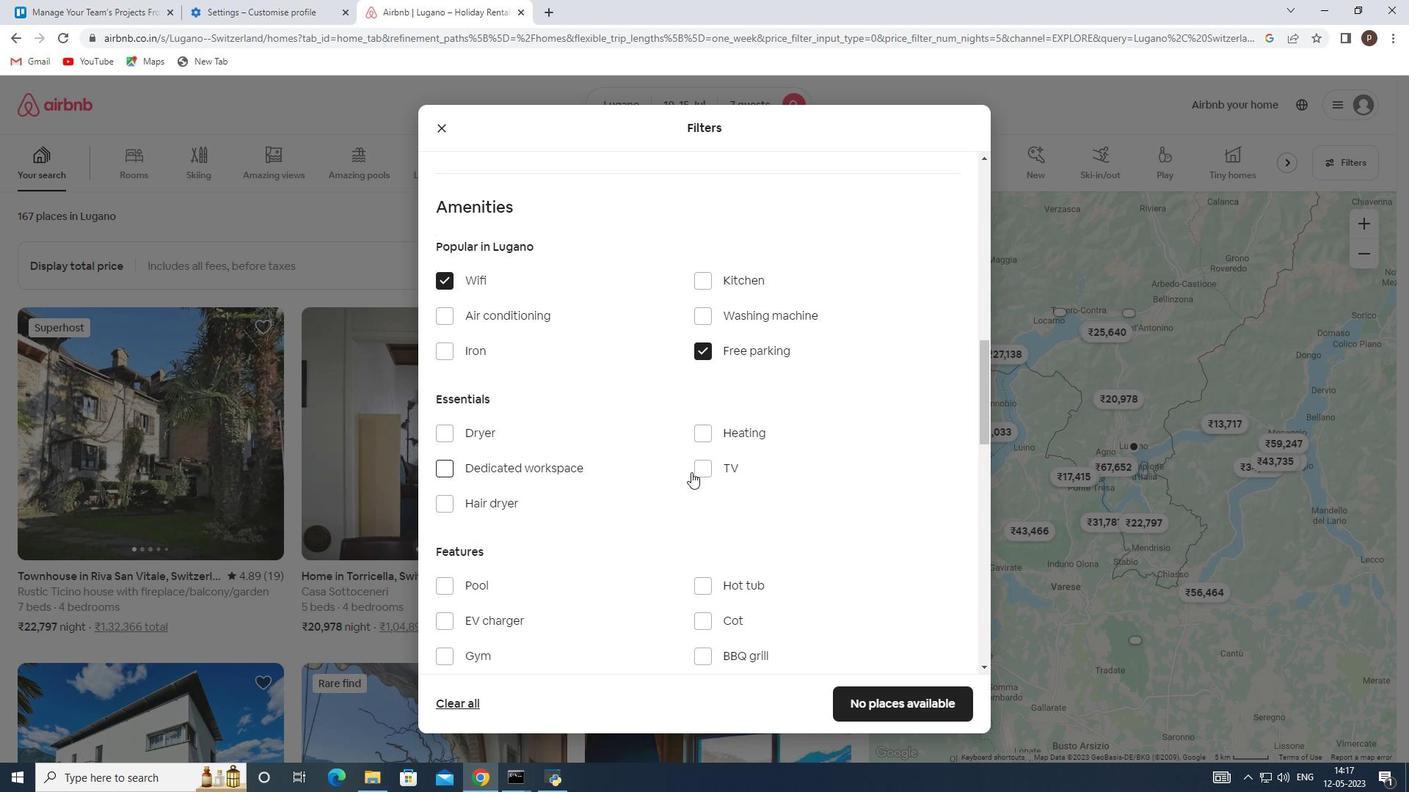 
Action: Mouse pressed left at (715, 469)
Screenshot: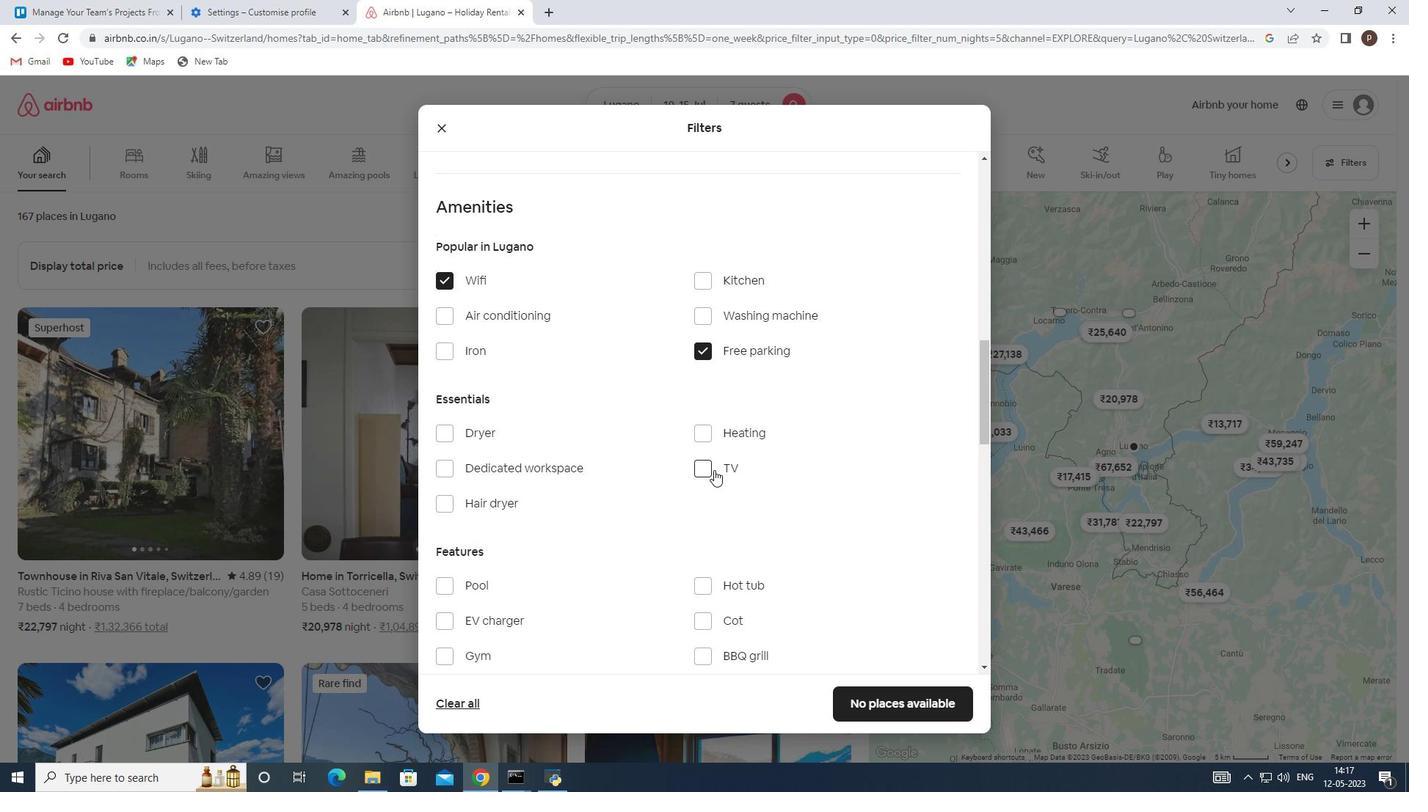 
Action: Mouse moved to (633, 523)
Screenshot: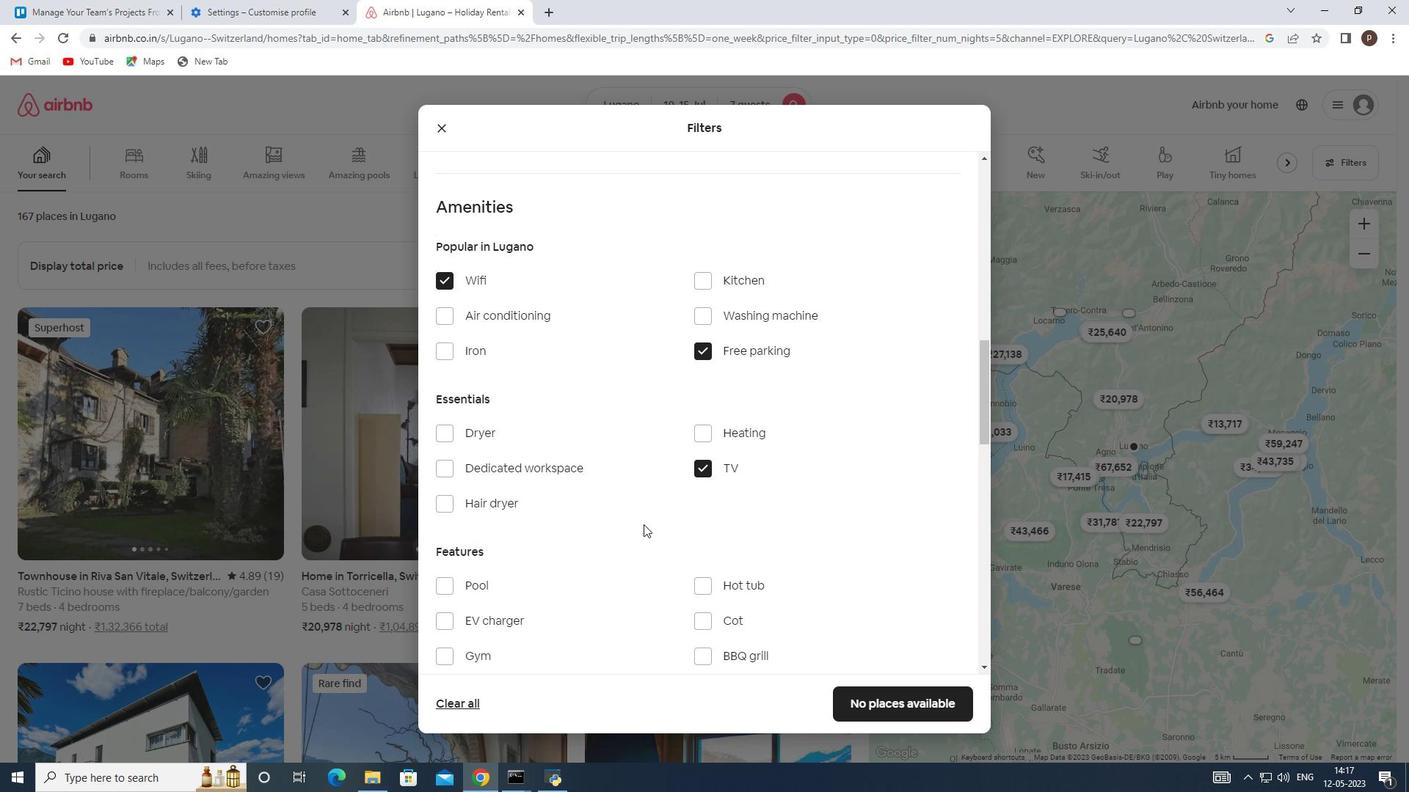 
Action: Mouse scrolled (633, 523) with delta (0, 0)
Screenshot: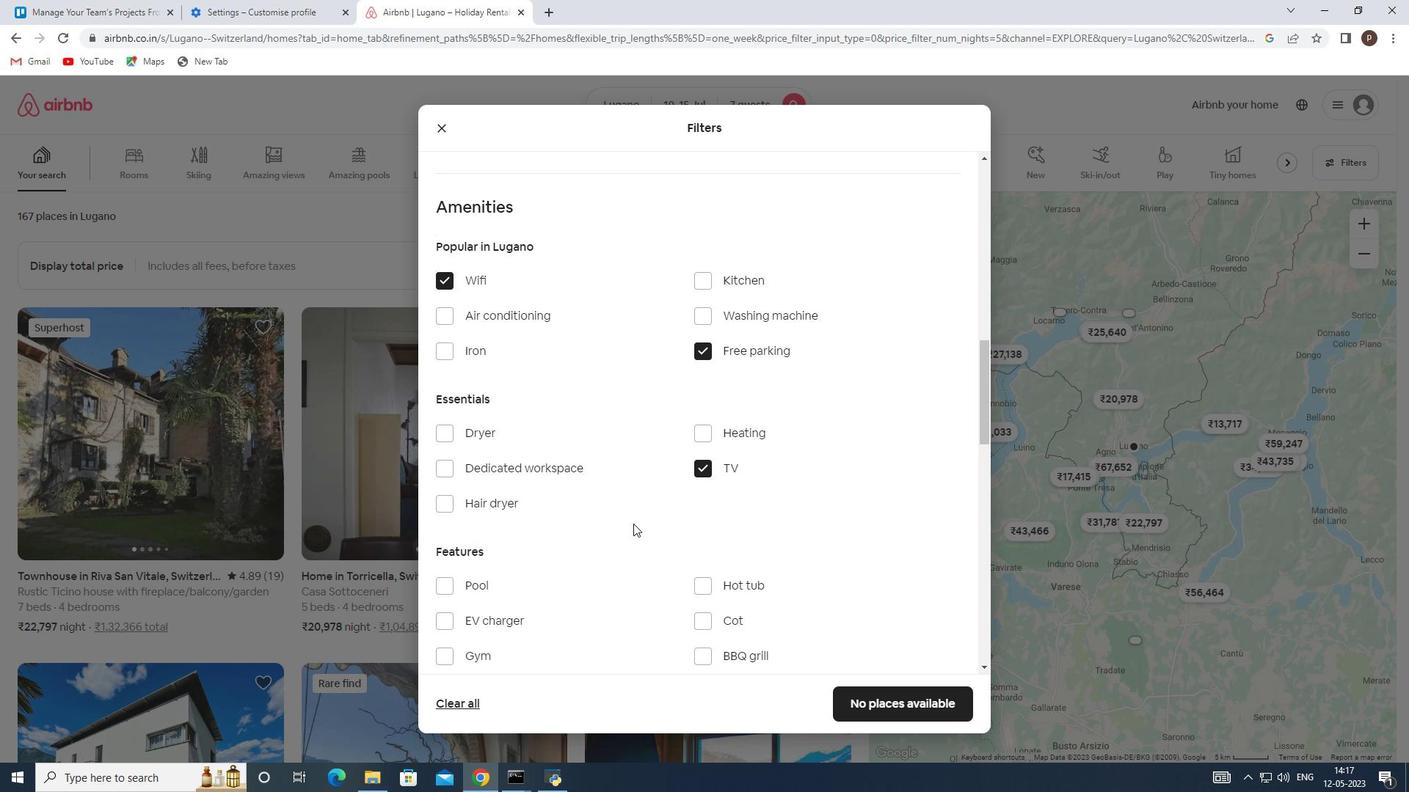 
Action: Mouse scrolled (633, 523) with delta (0, 0)
Screenshot: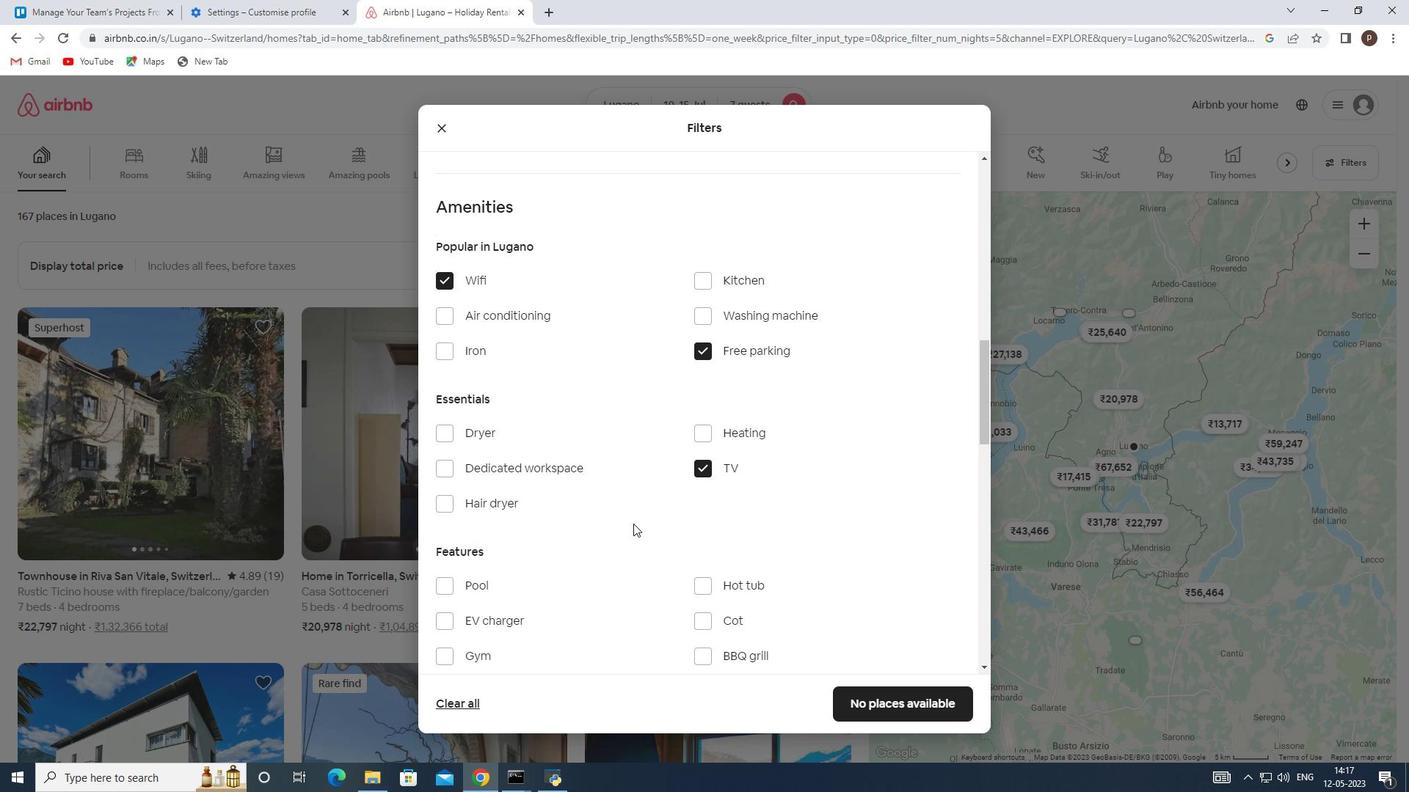 
Action: Mouse moved to (439, 505)
Screenshot: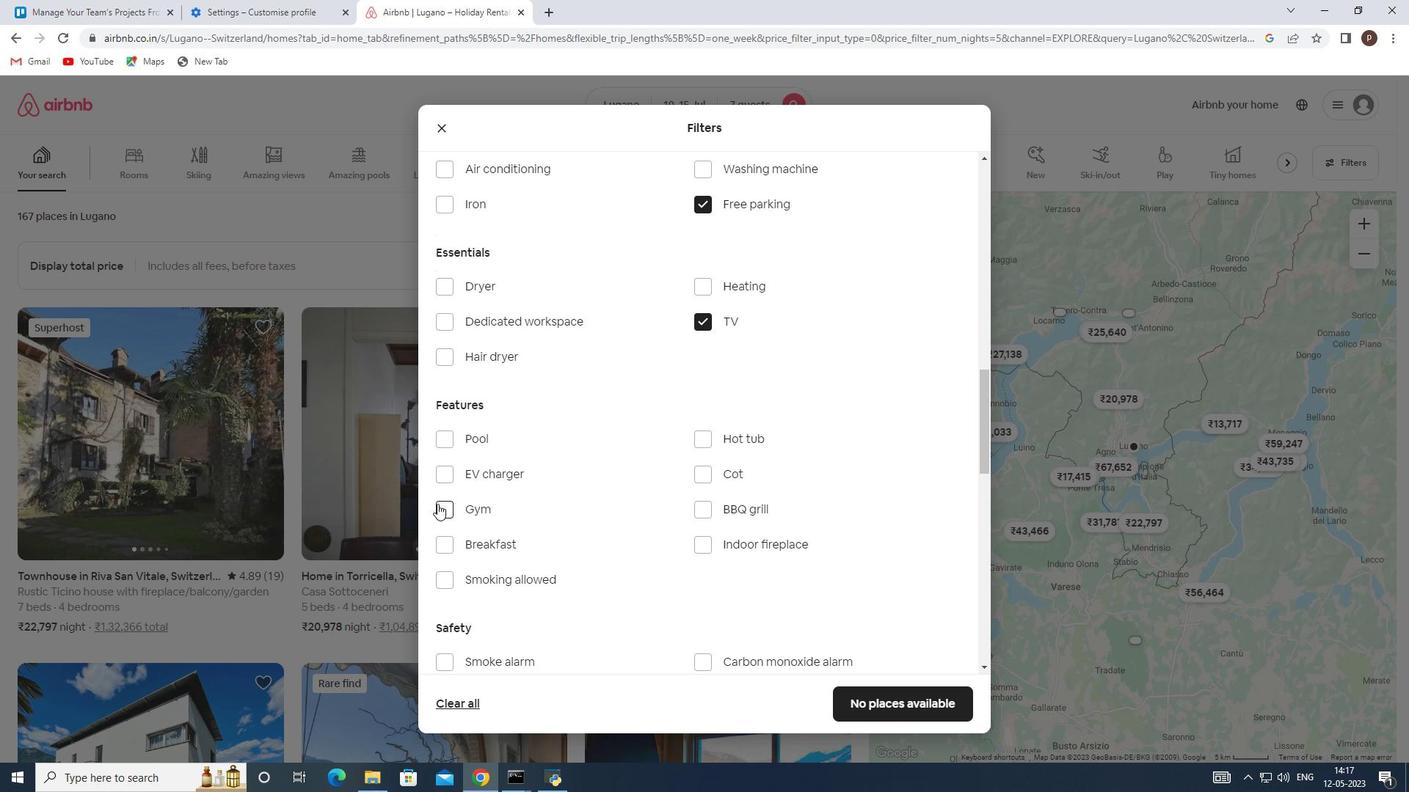 
Action: Mouse pressed left at (439, 505)
Screenshot: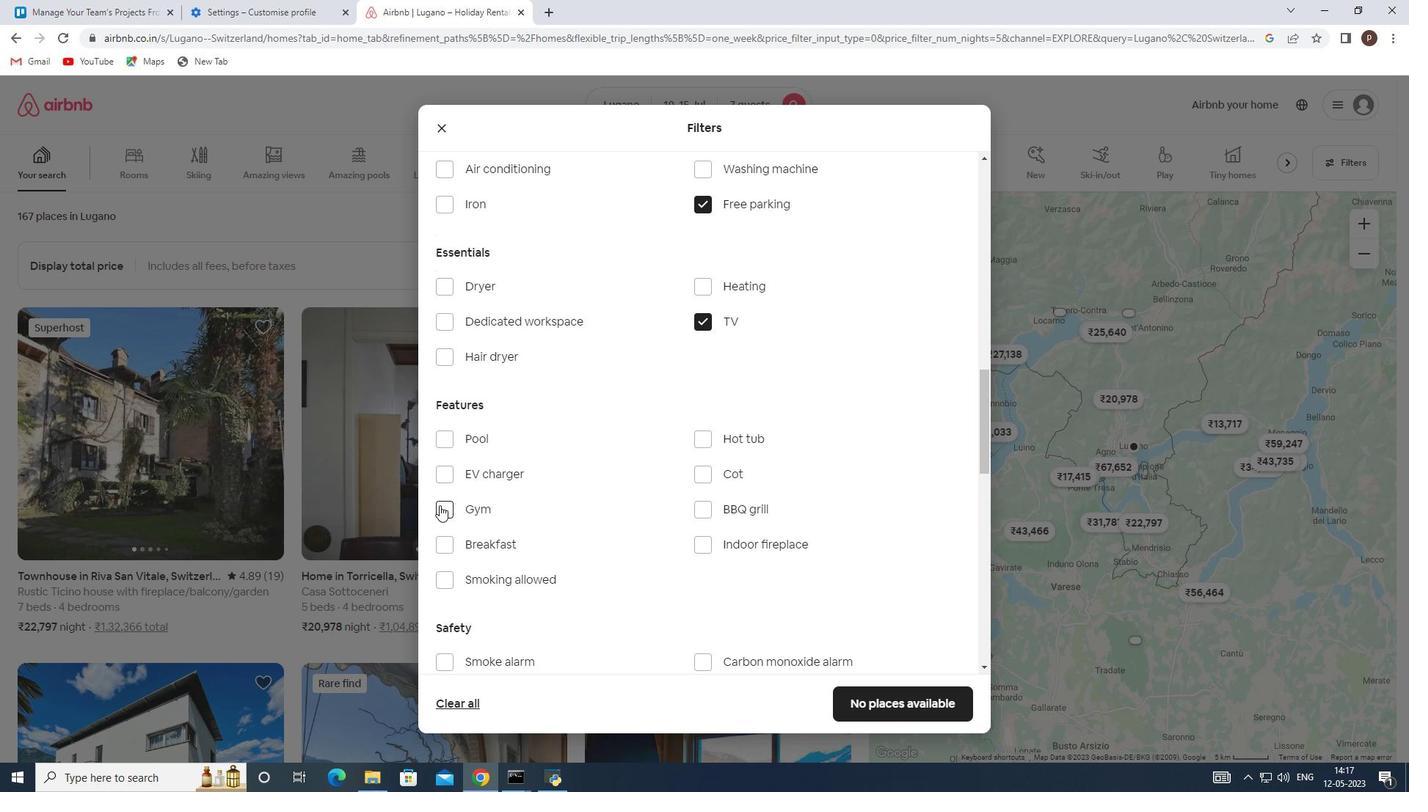 
Action: Mouse moved to (442, 546)
Screenshot: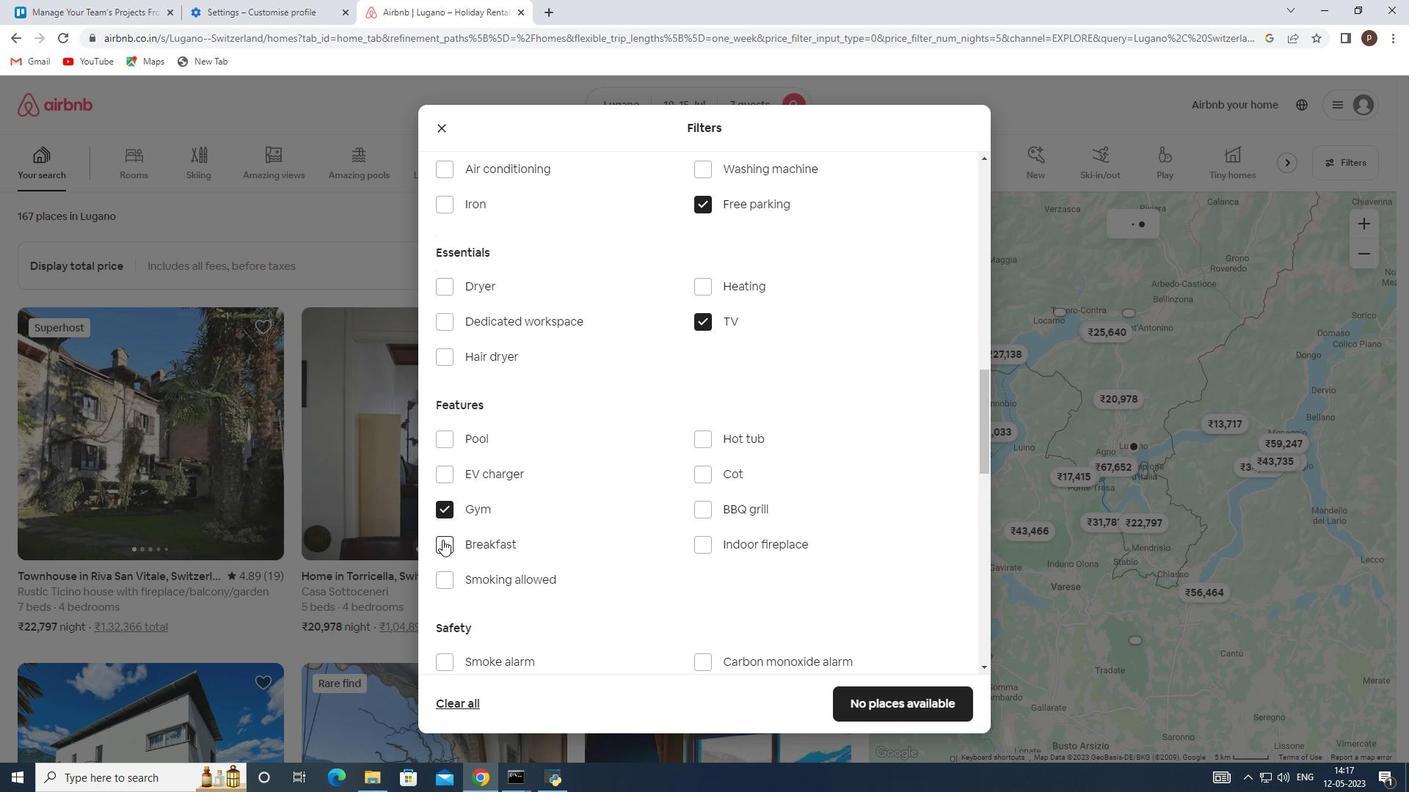 
Action: Mouse pressed left at (442, 546)
Screenshot: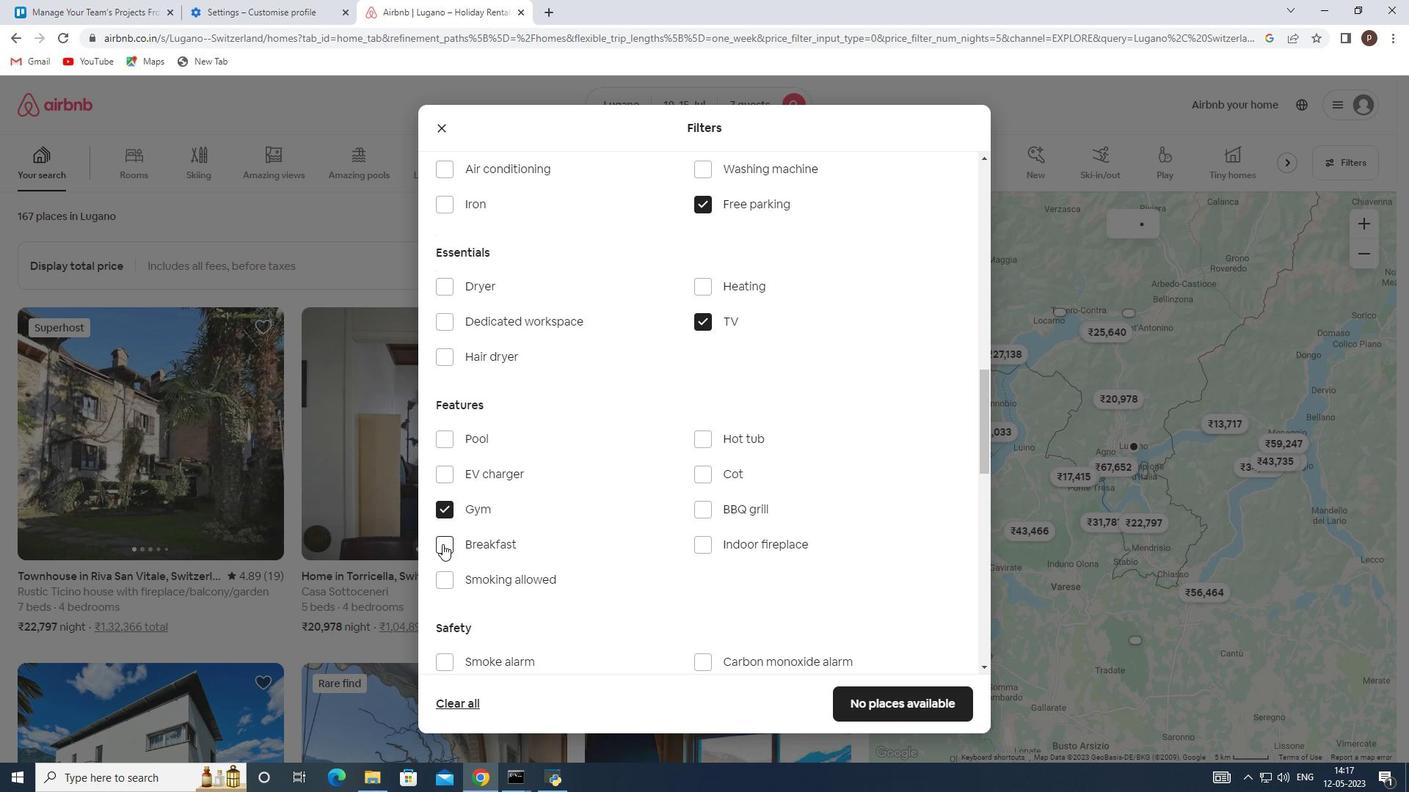 
Action: Mouse moved to (564, 566)
Screenshot: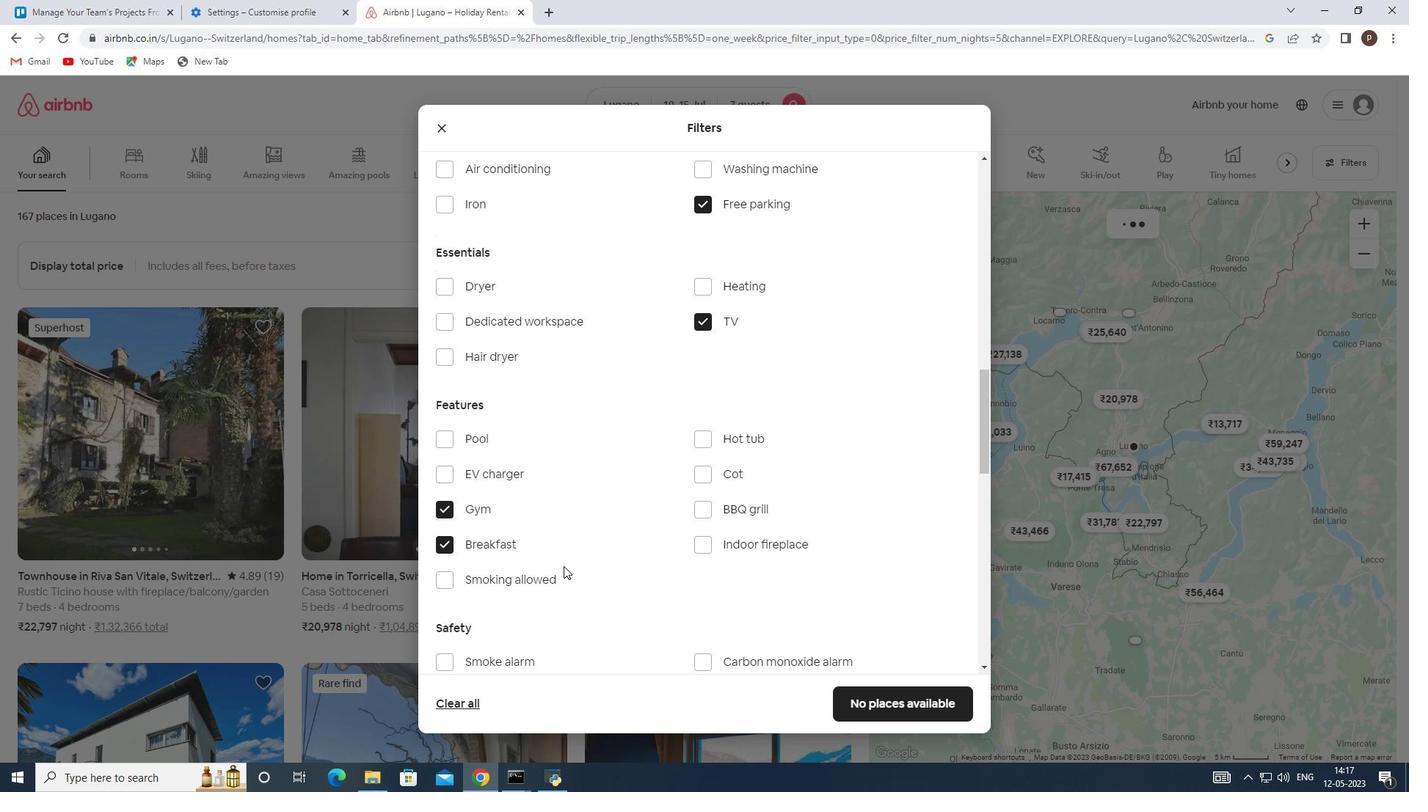 
Action: Mouse scrolled (564, 565) with delta (0, 0)
Screenshot: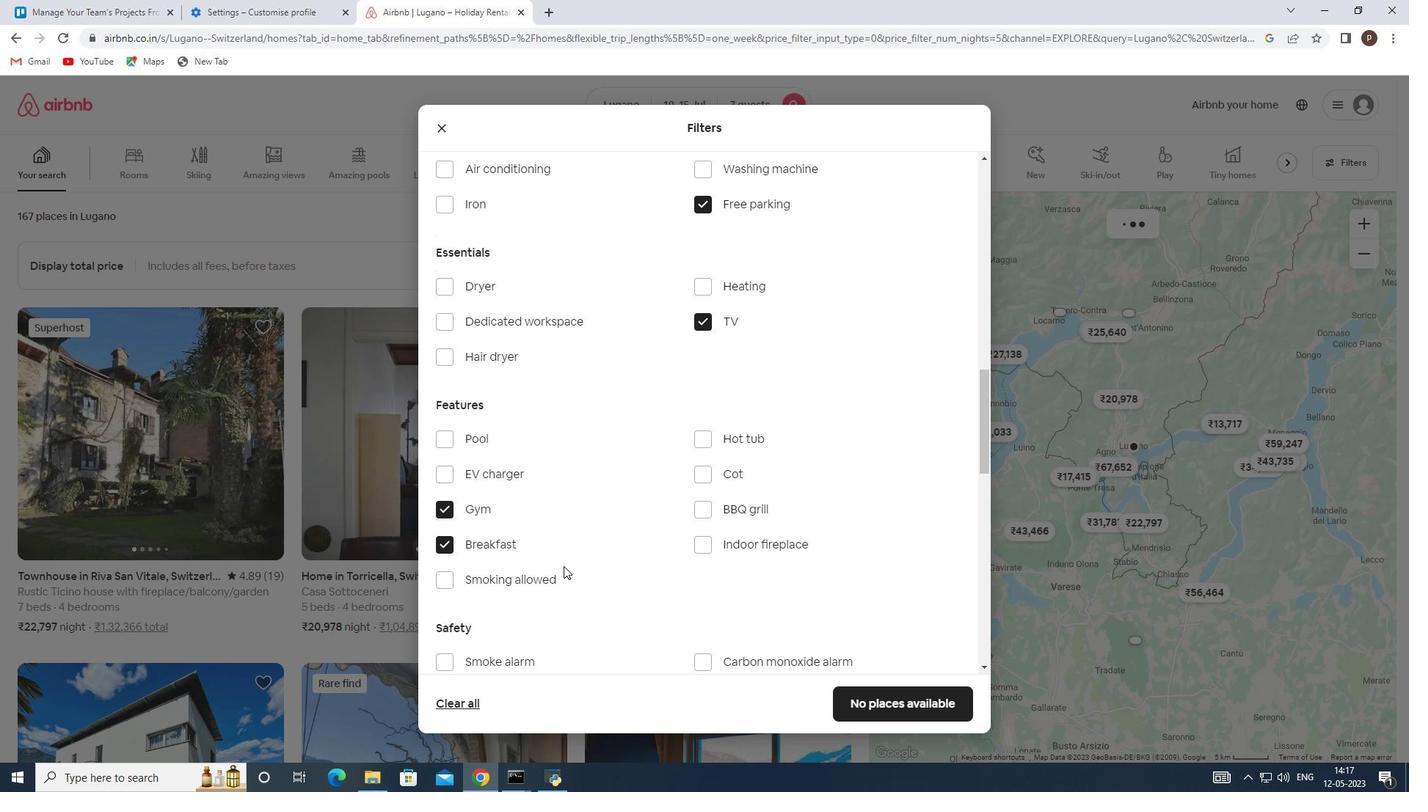 
Action: Mouse scrolled (564, 565) with delta (0, 0)
Screenshot: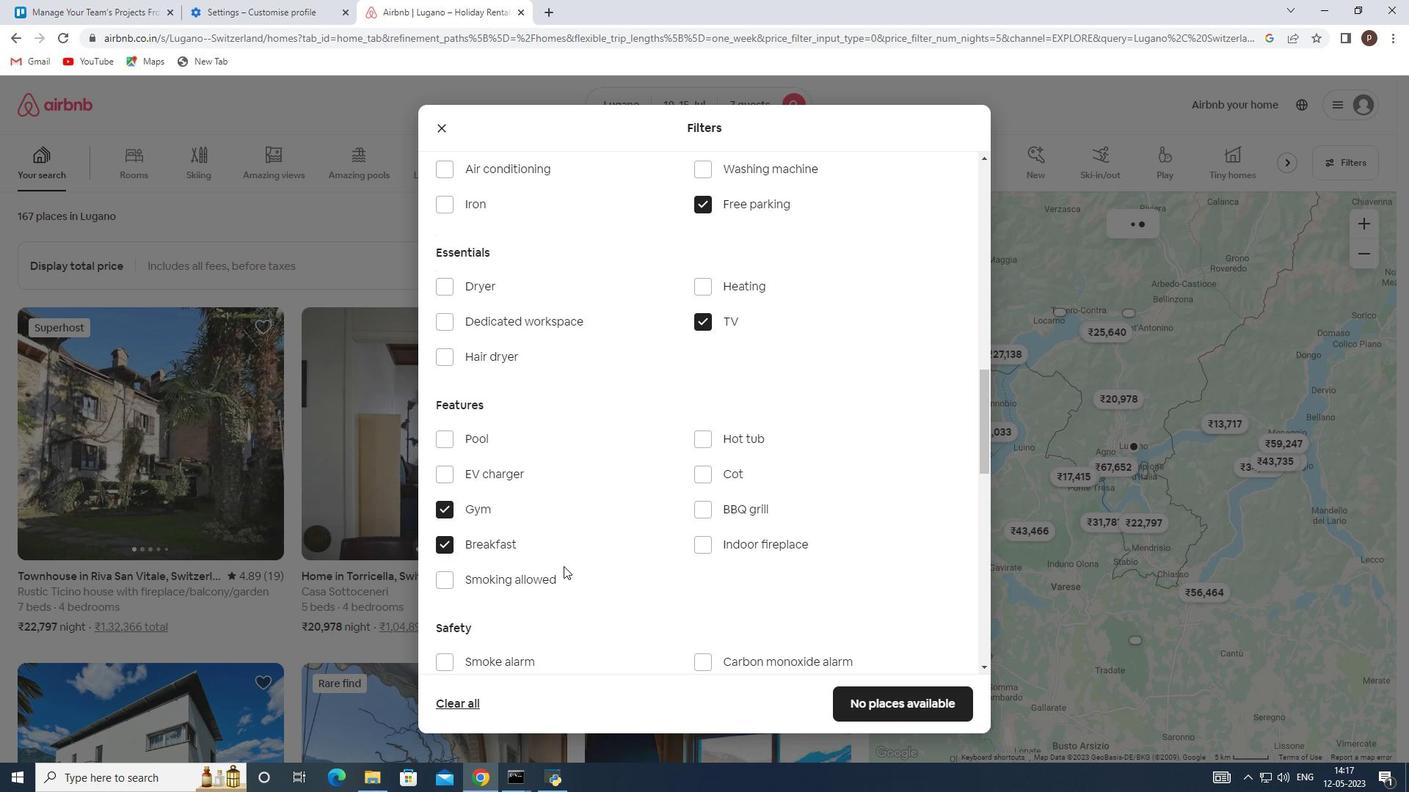 
Action: Mouse moved to (570, 557)
Screenshot: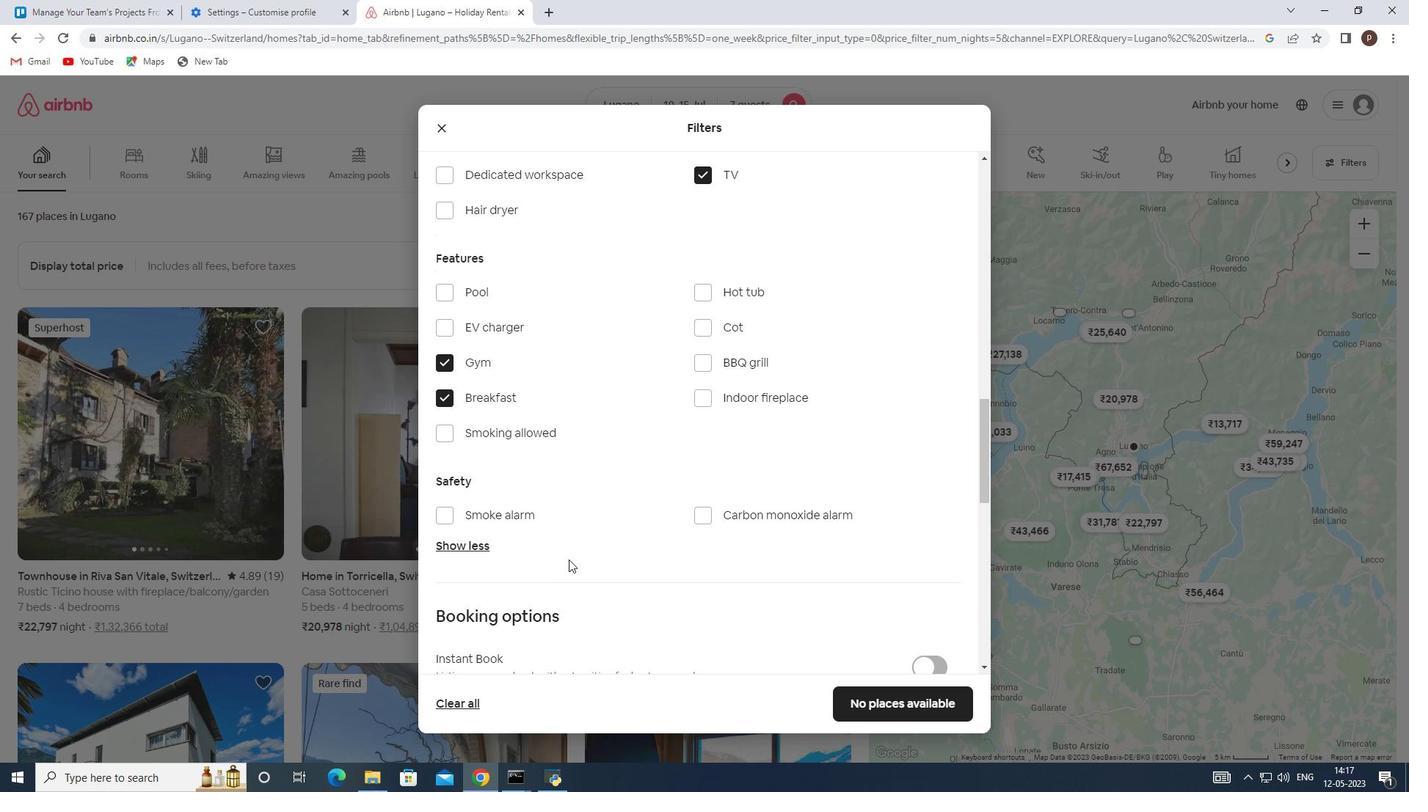 
Action: Mouse scrolled (570, 556) with delta (0, 0)
Screenshot: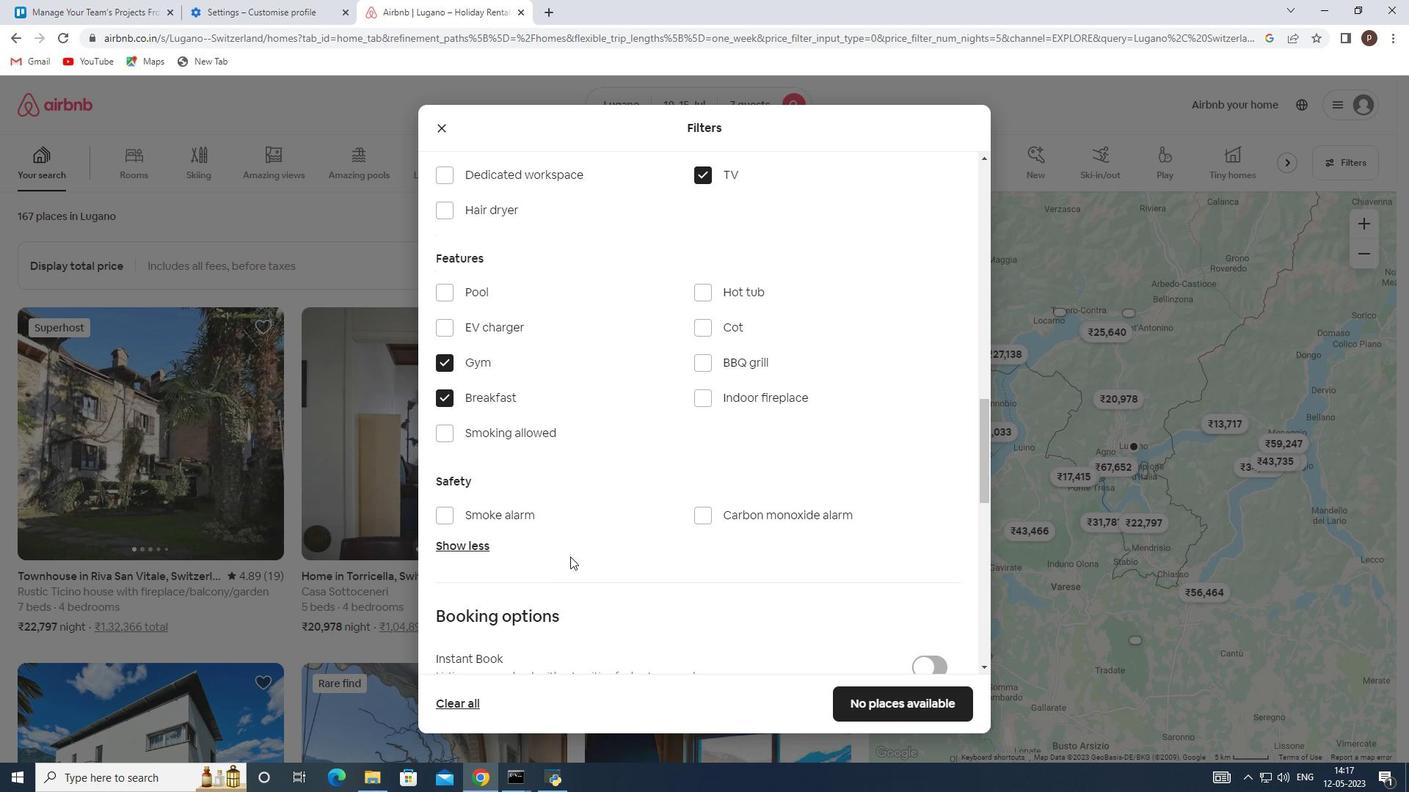 
Action: Mouse scrolled (570, 556) with delta (0, 0)
Screenshot: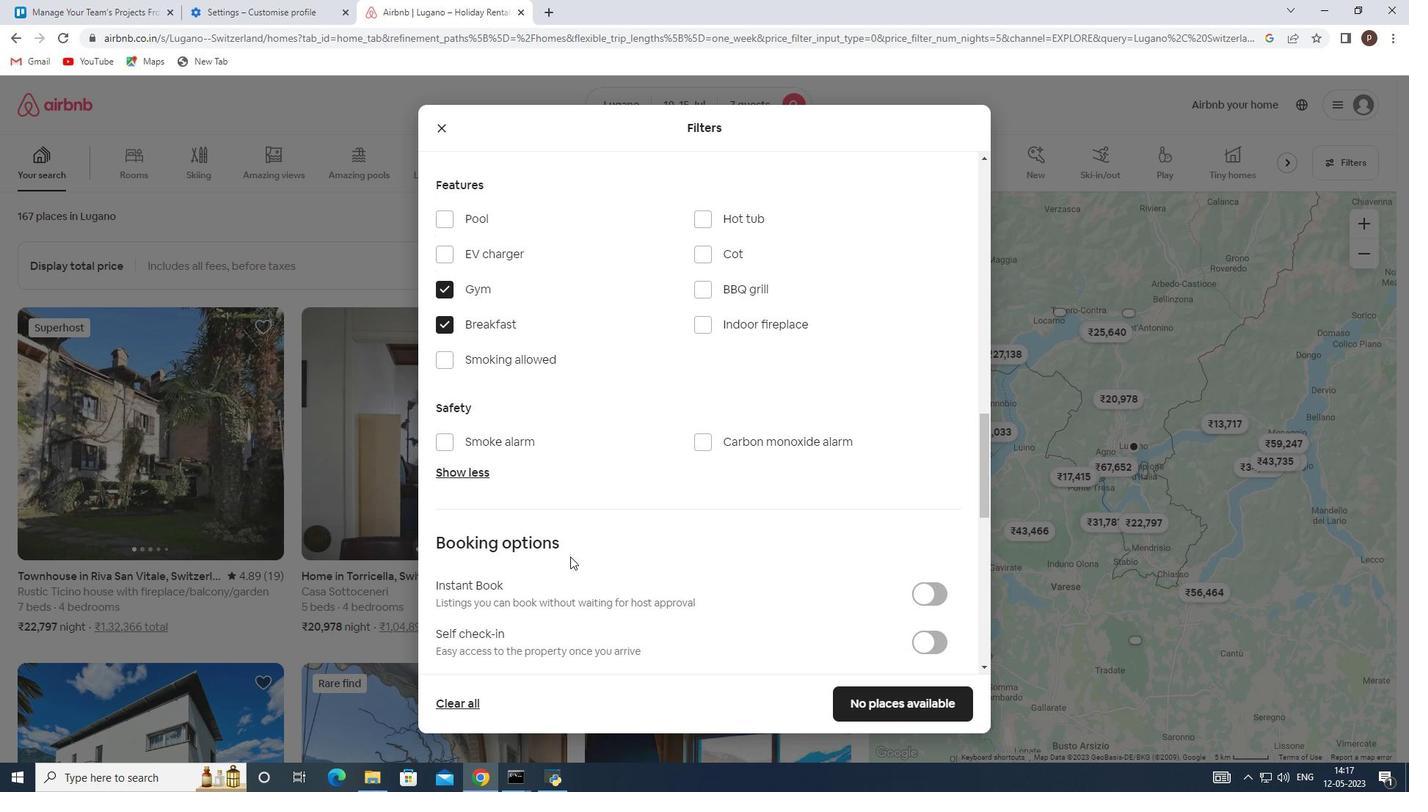 
Action: Mouse scrolled (570, 556) with delta (0, 0)
Screenshot: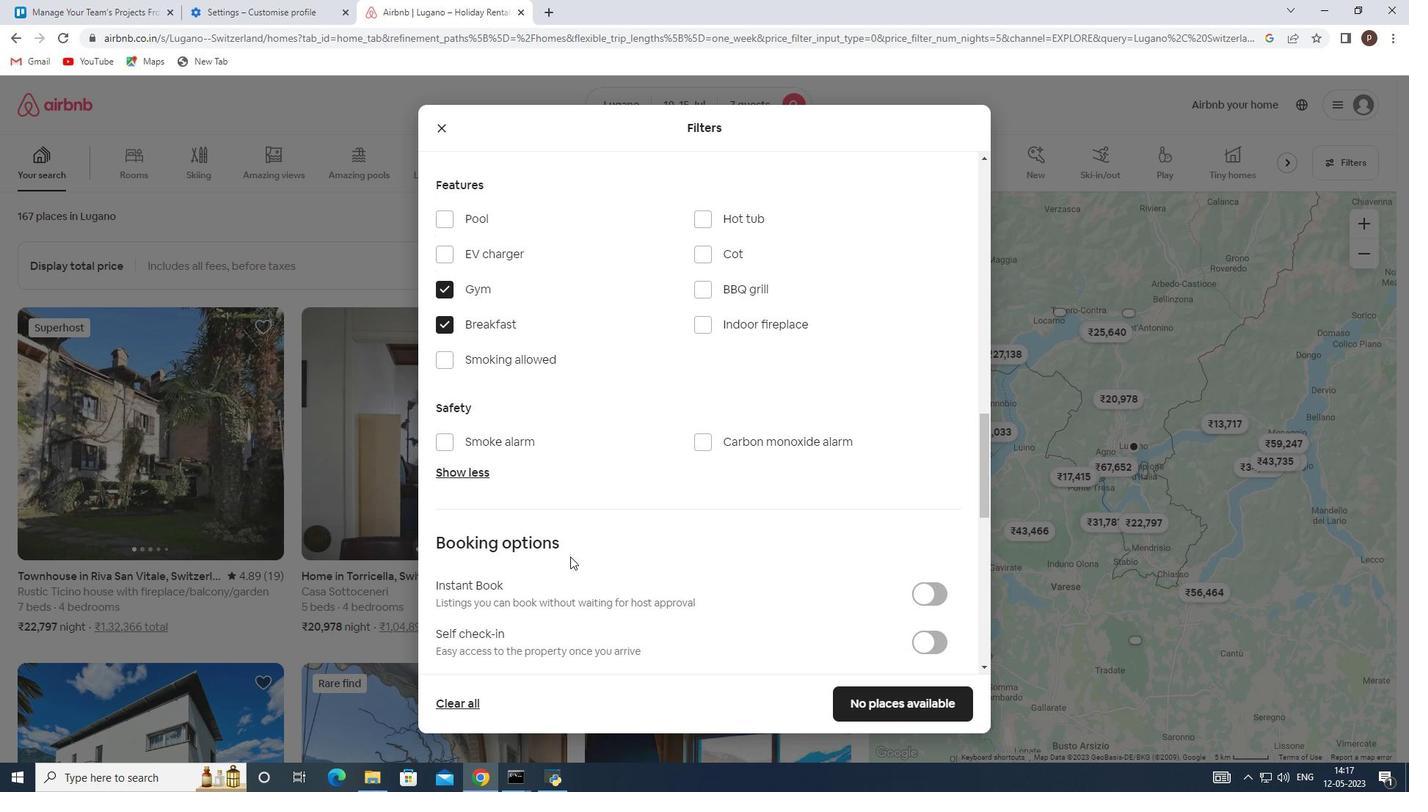 
Action: Mouse scrolled (570, 556) with delta (0, 0)
Screenshot: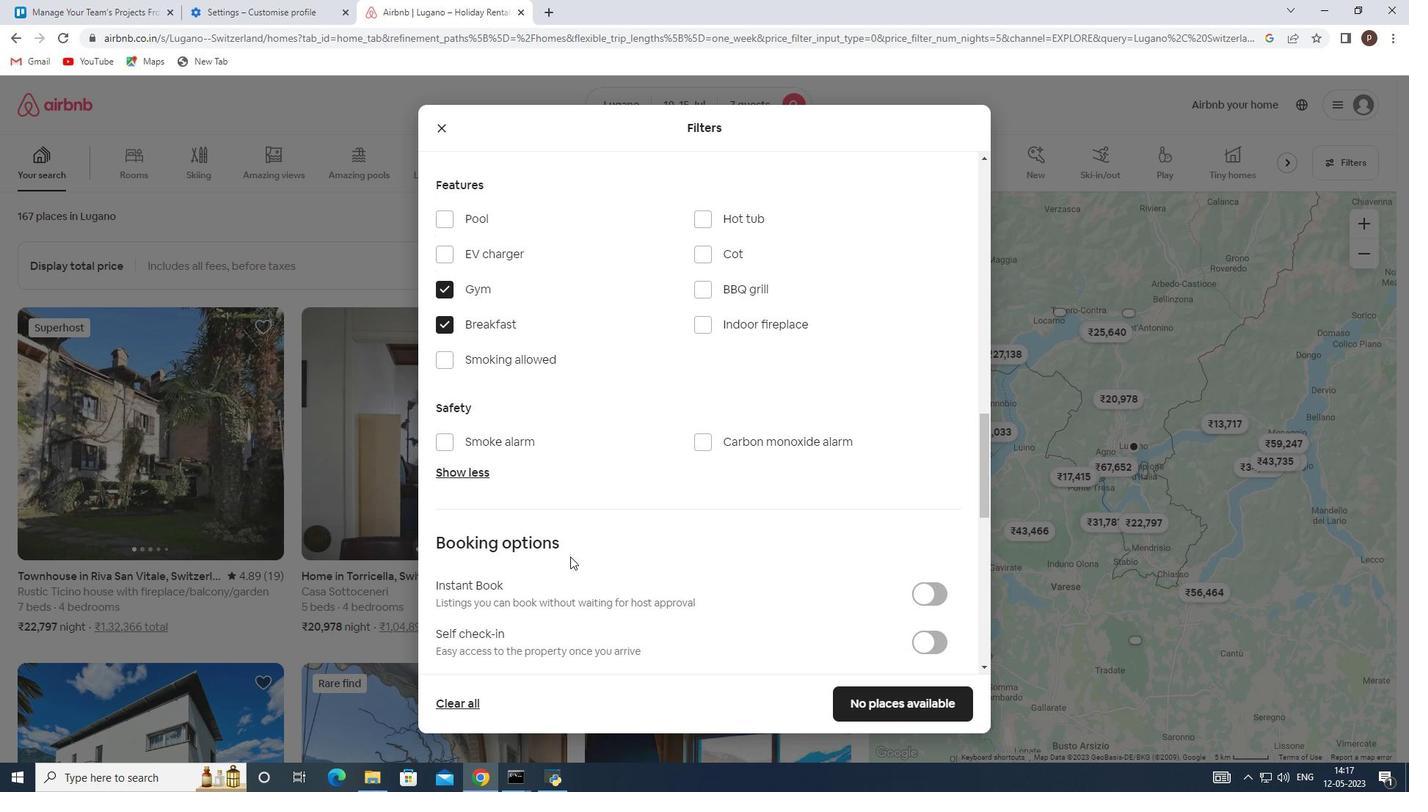 
Action: Mouse moved to (928, 419)
Screenshot: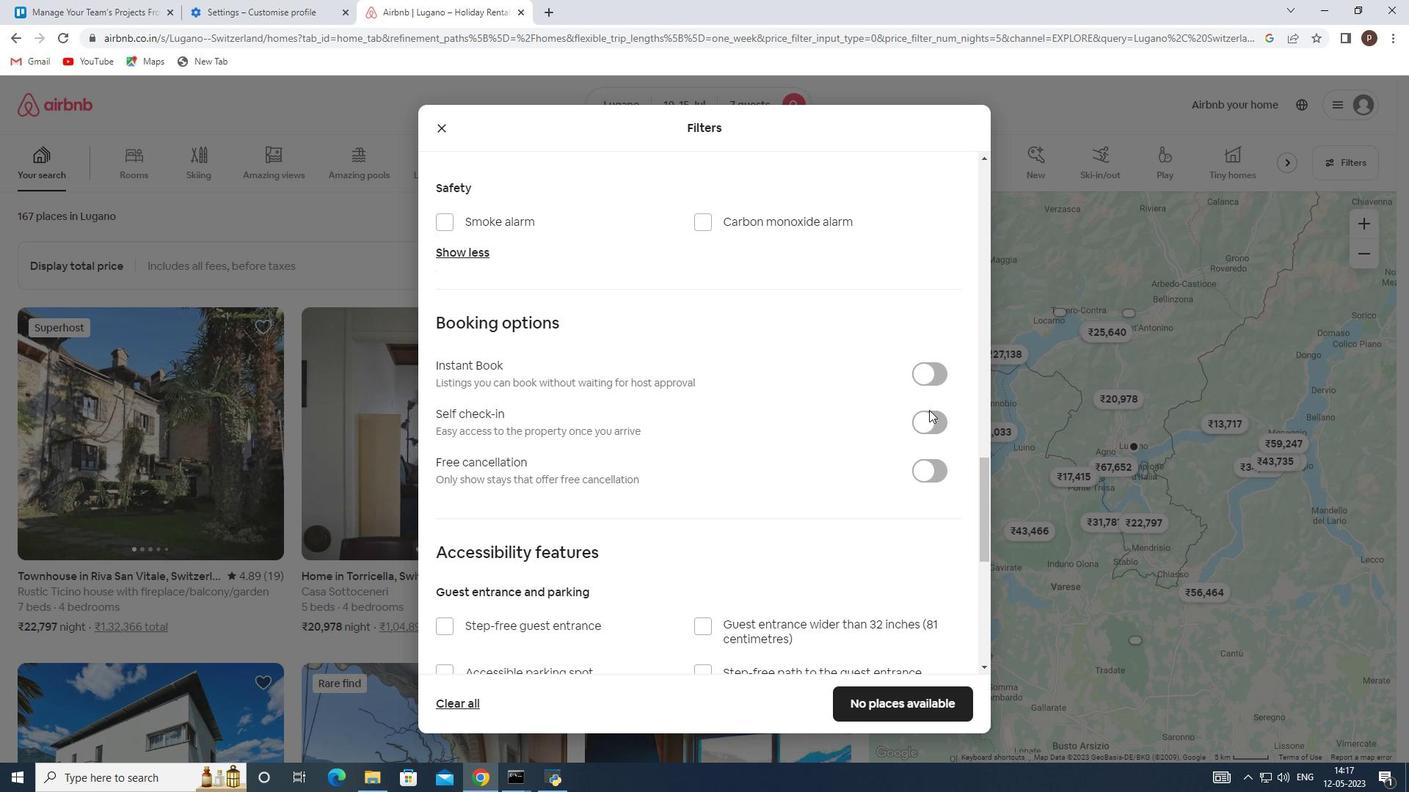 
Action: Mouse pressed left at (928, 419)
Screenshot: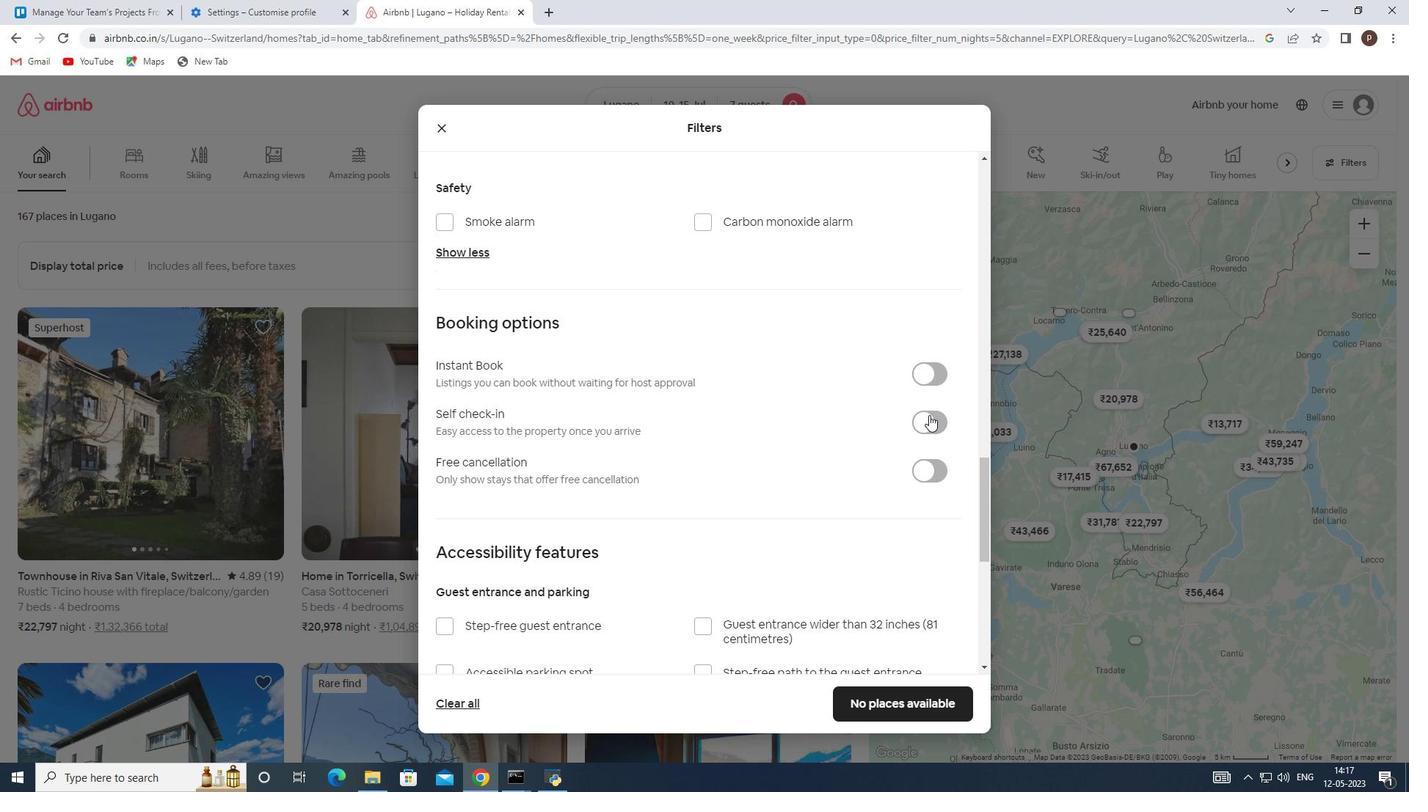 
Action: Mouse moved to (739, 473)
Screenshot: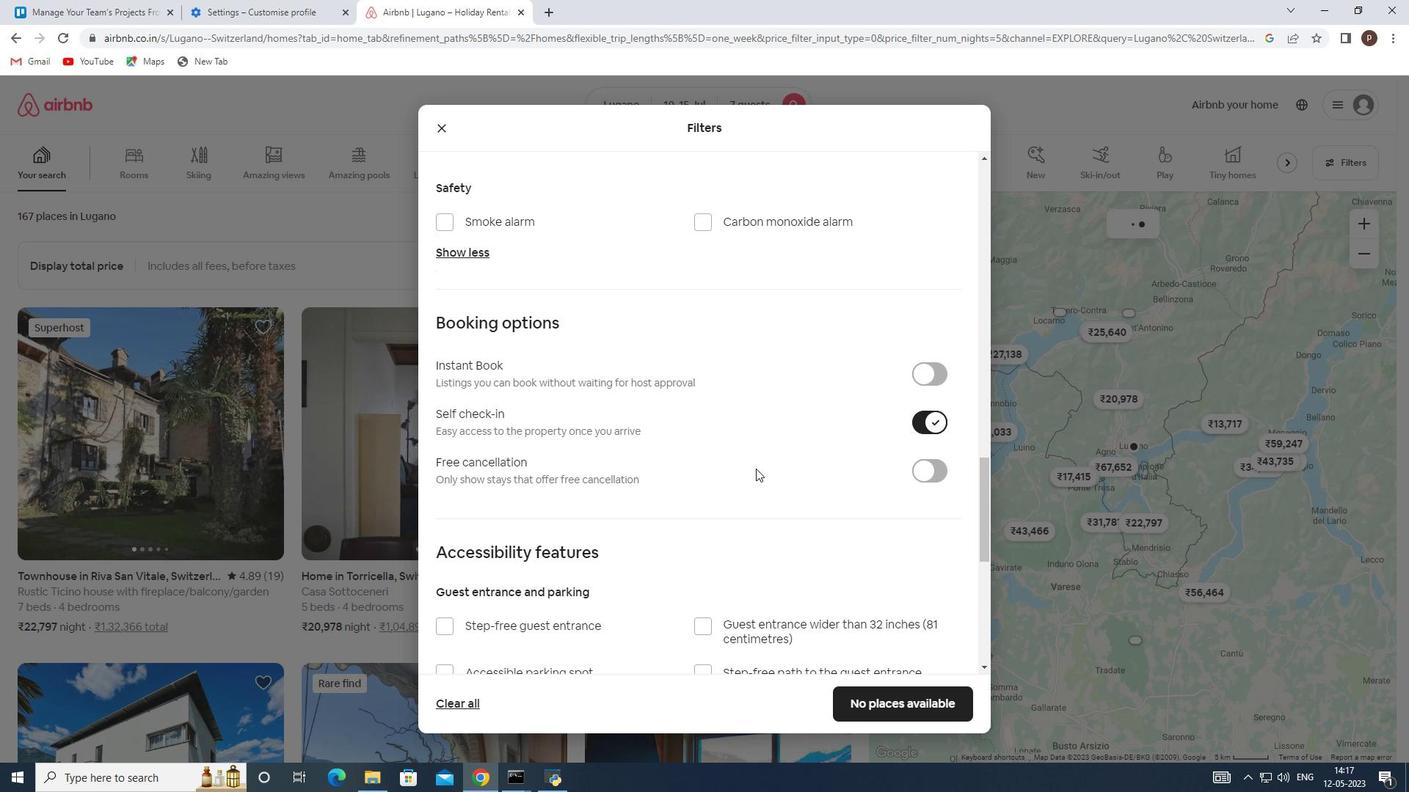 
Action: Mouse scrolled (739, 472) with delta (0, 0)
Screenshot: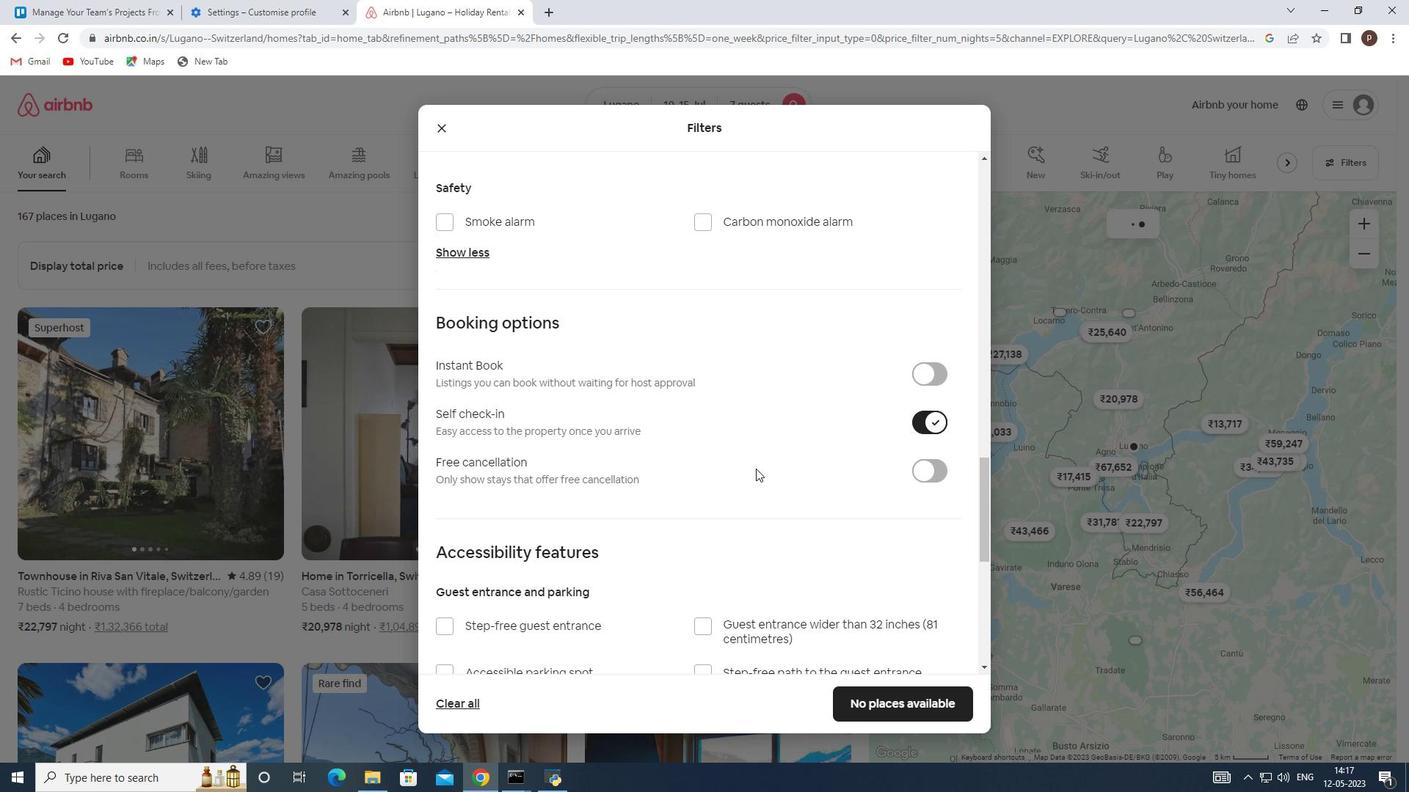 
Action: Mouse scrolled (739, 472) with delta (0, 0)
Screenshot: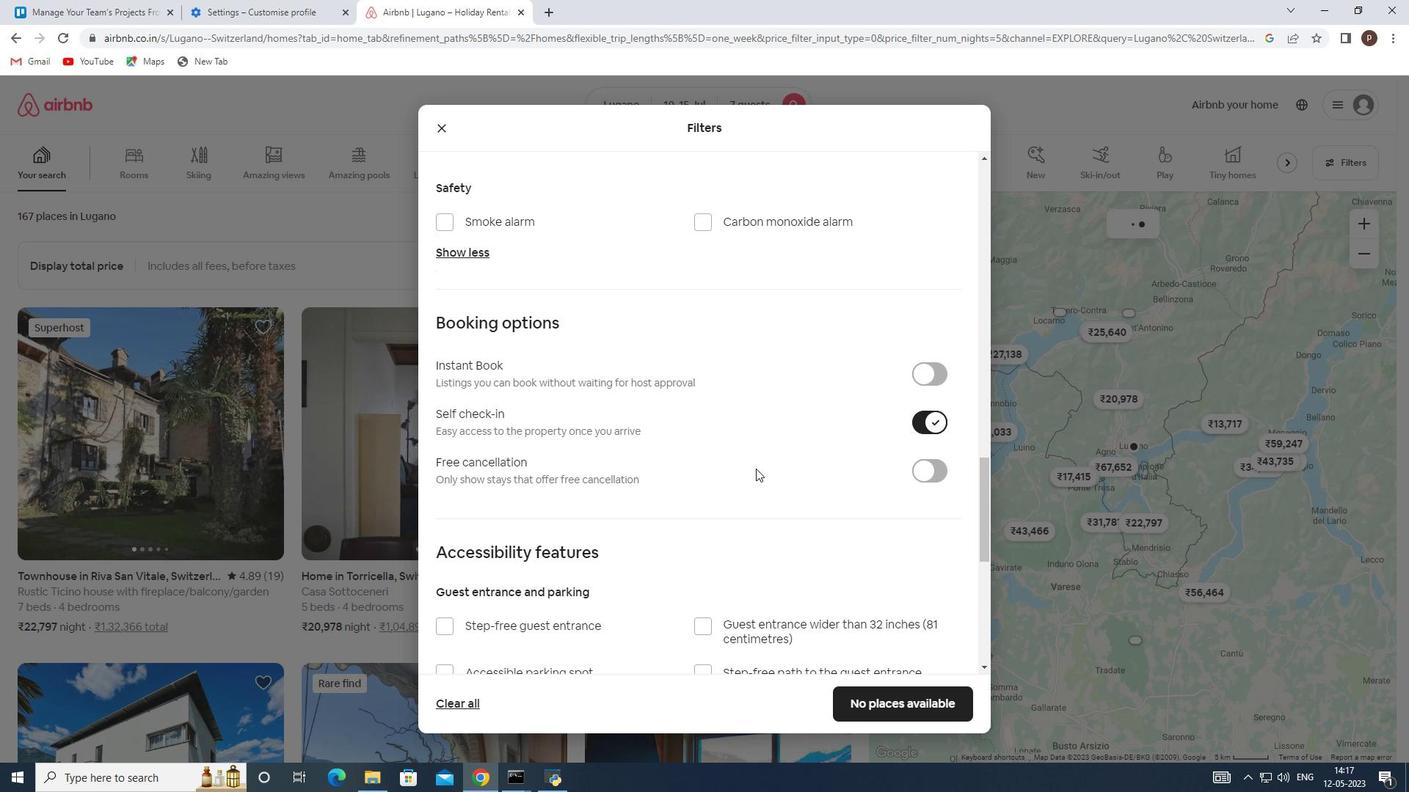 
Action: Mouse scrolled (739, 472) with delta (0, 0)
Screenshot: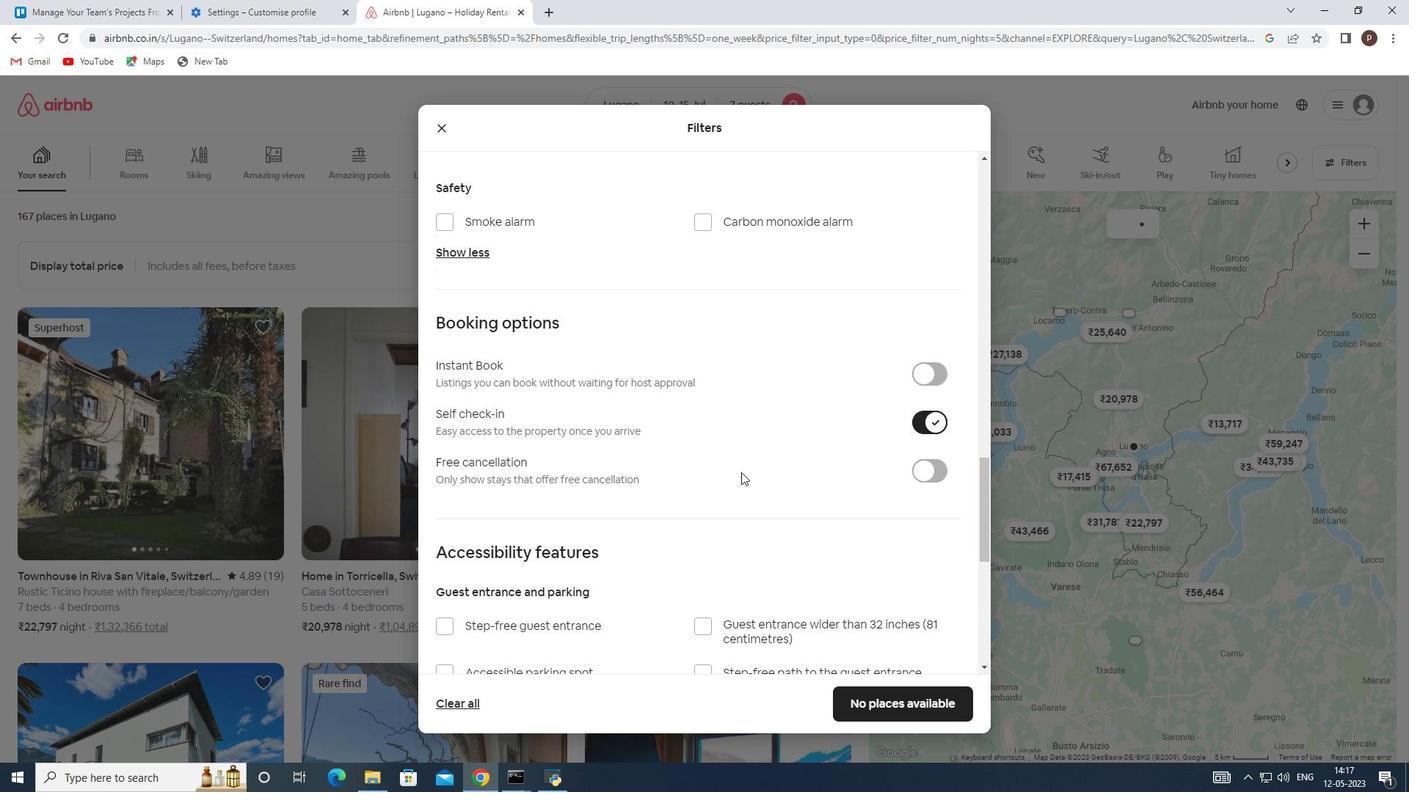 
Action: Mouse scrolled (739, 472) with delta (0, 0)
Screenshot: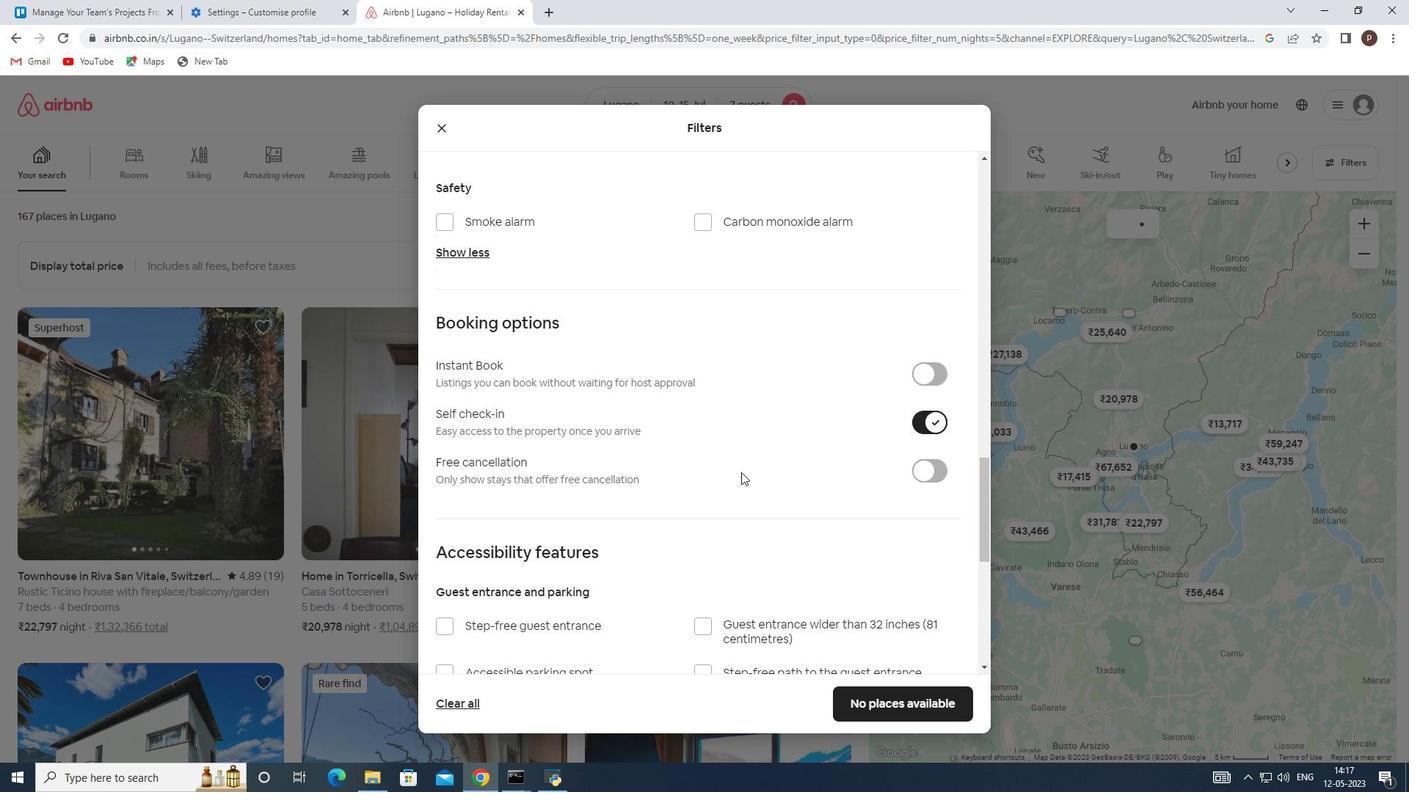 
Action: Mouse moved to (721, 478)
Screenshot: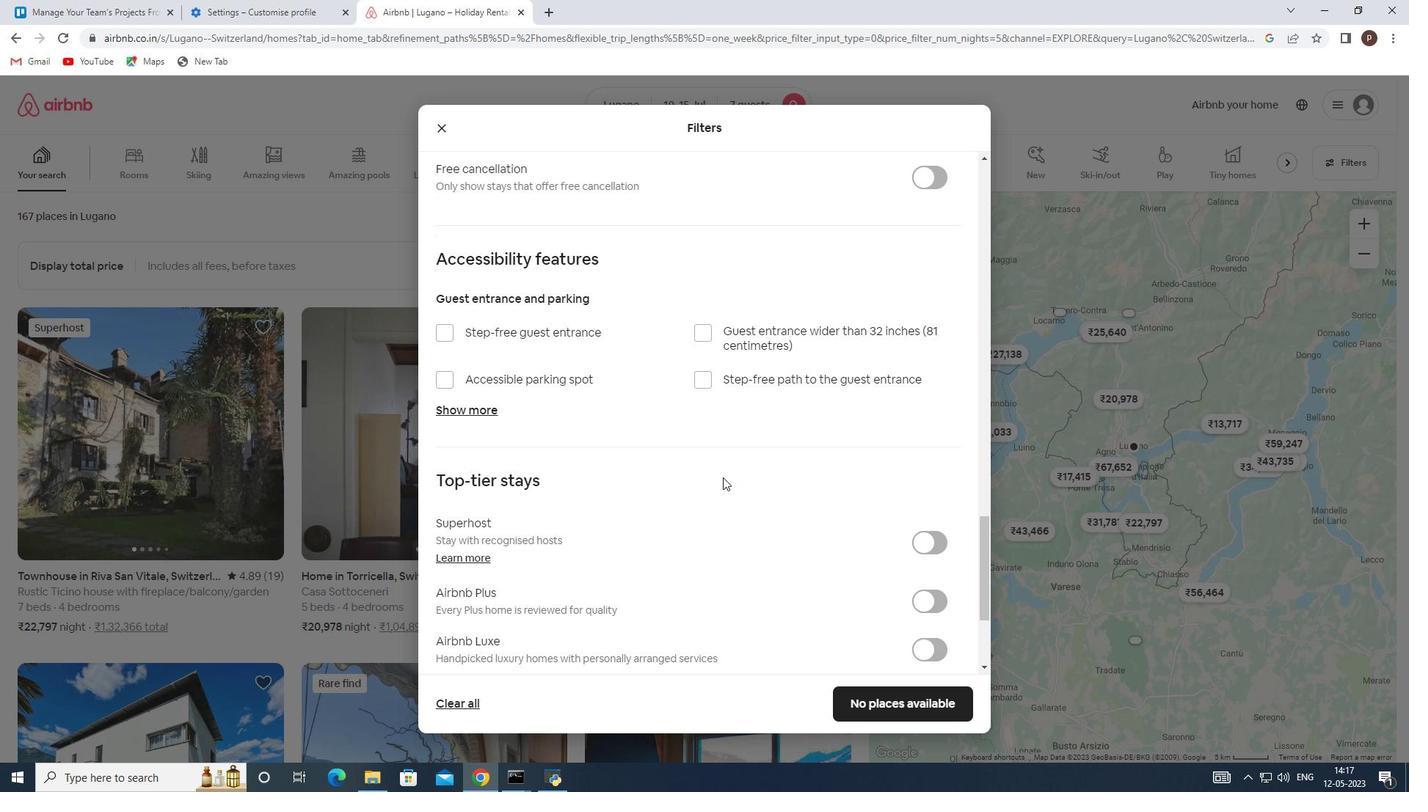 
Action: Mouse scrolled (721, 477) with delta (0, 0)
Screenshot: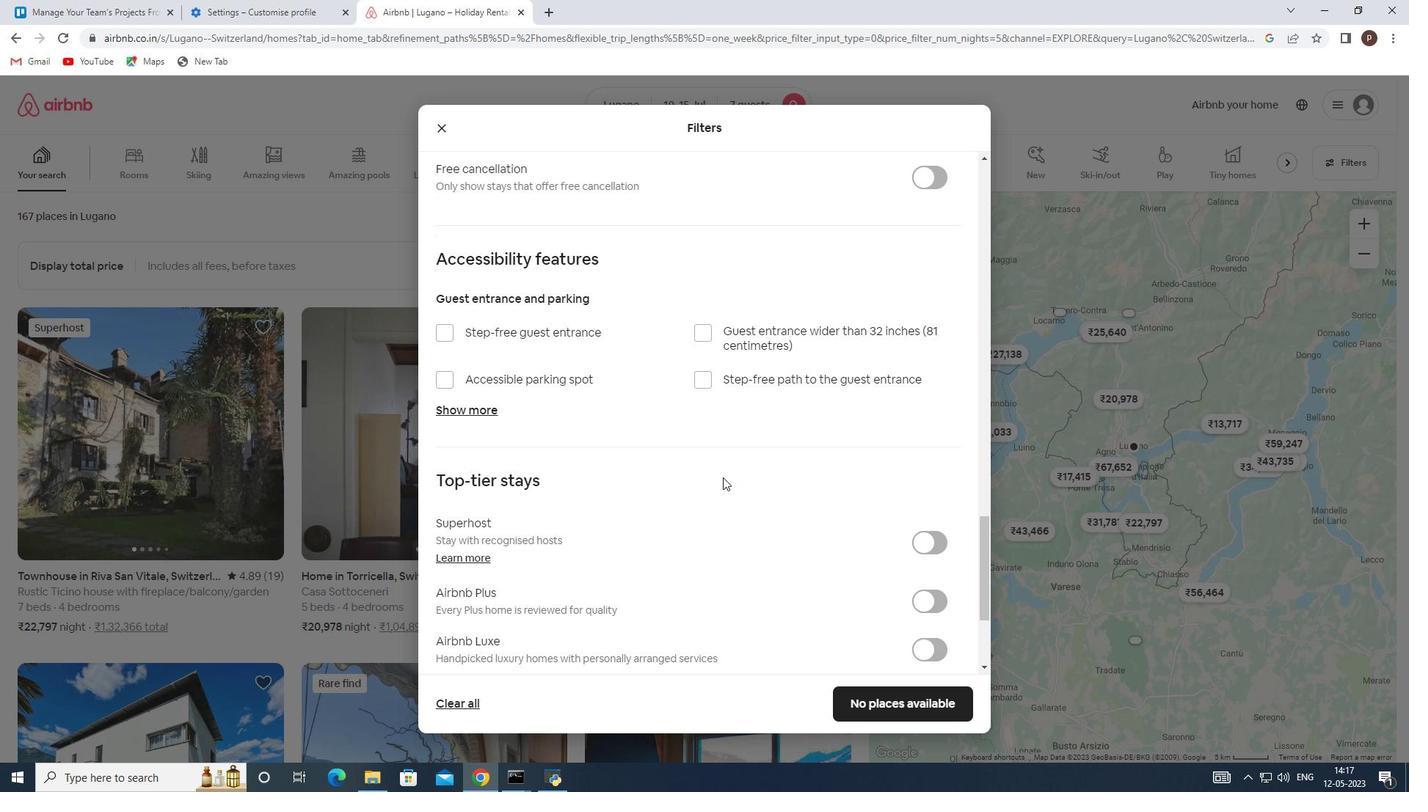 
Action: Mouse moved to (720, 479)
Screenshot: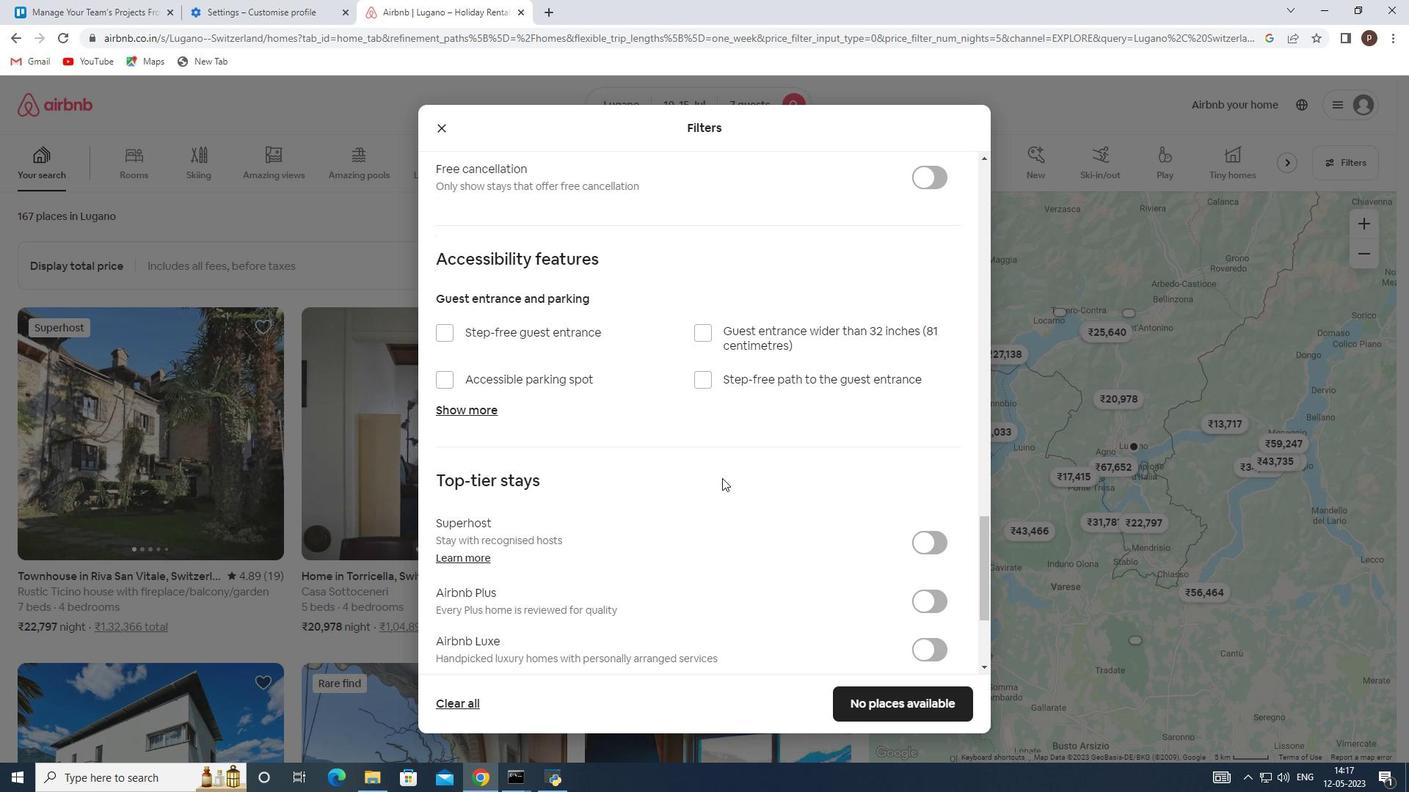
Action: Mouse scrolled (720, 478) with delta (0, 0)
Screenshot: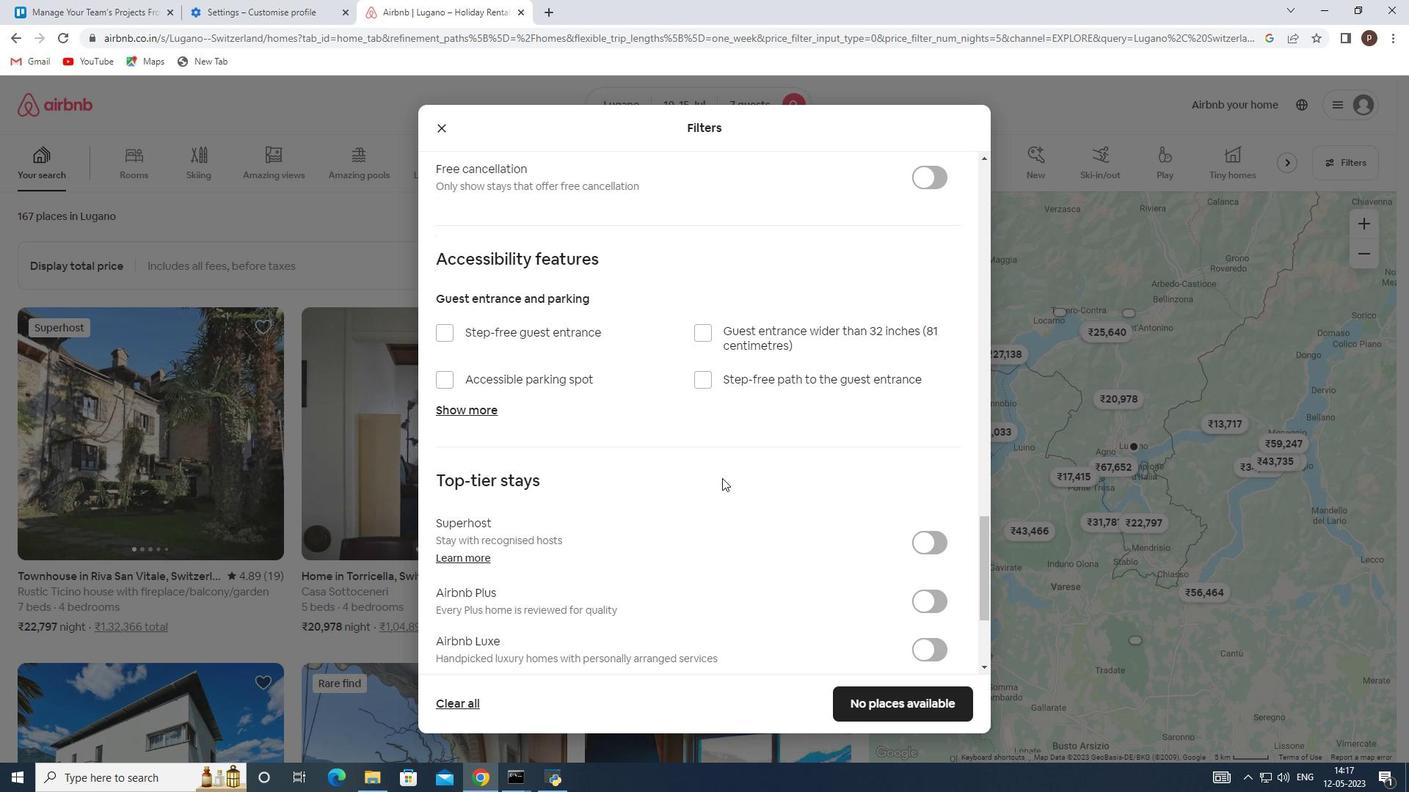 
Action: Mouse moved to (719, 479)
Screenshot: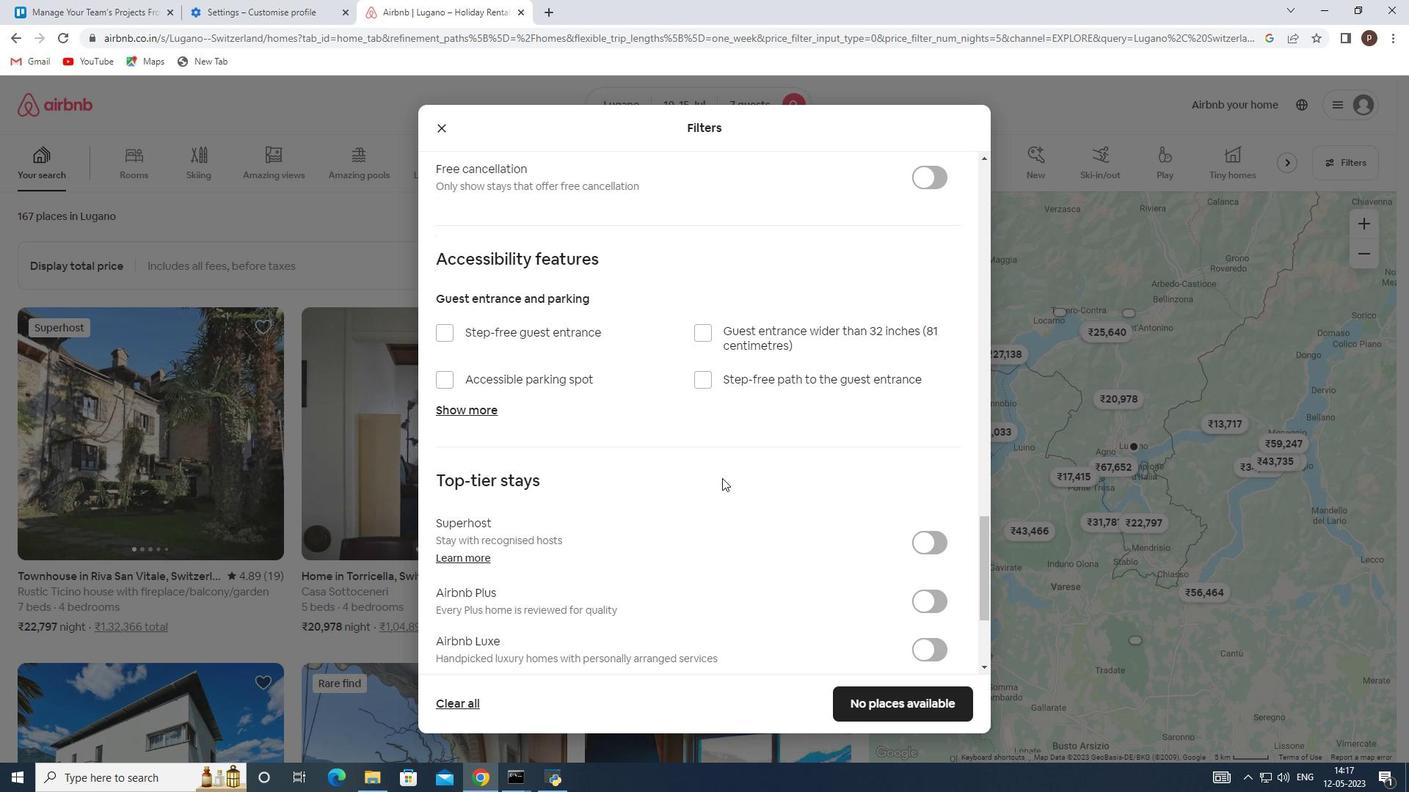 
Action: Mouse scrolled (719, 479) with delta (0, 0)
Screenshot: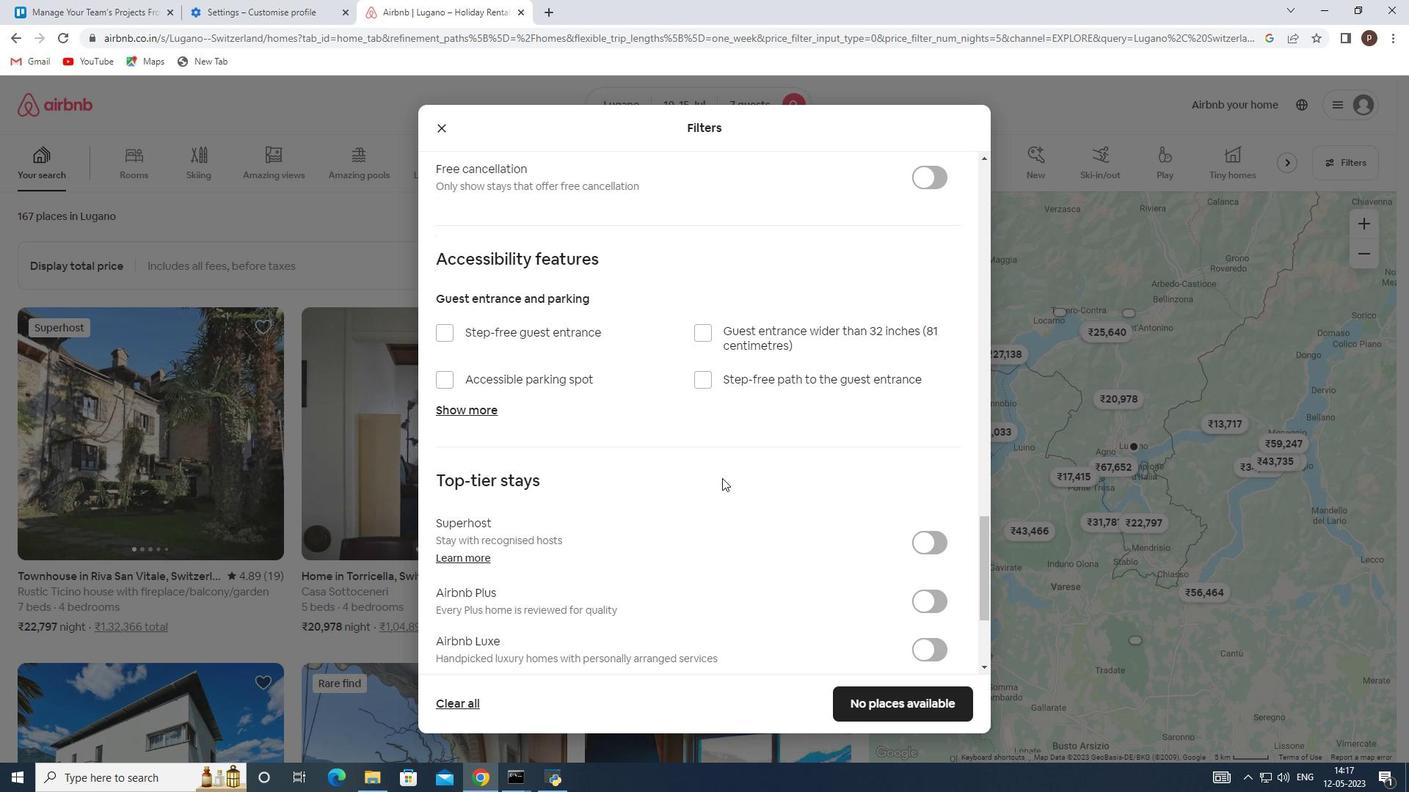 
Action: Mouse moved to (718, 481)
Screenshot: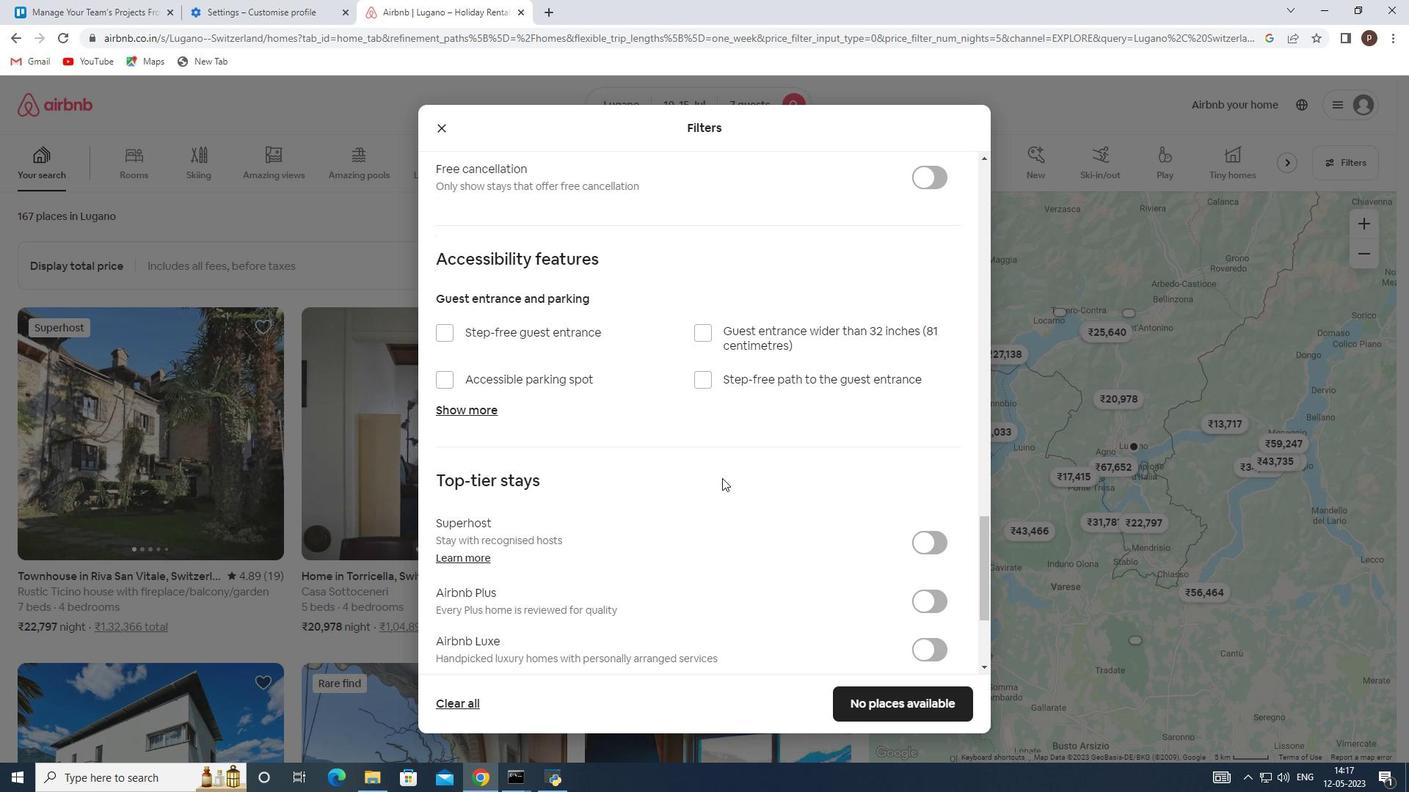 
Action: Mouse scrolled (718, 480) with delta (0, 0)
Screenshot: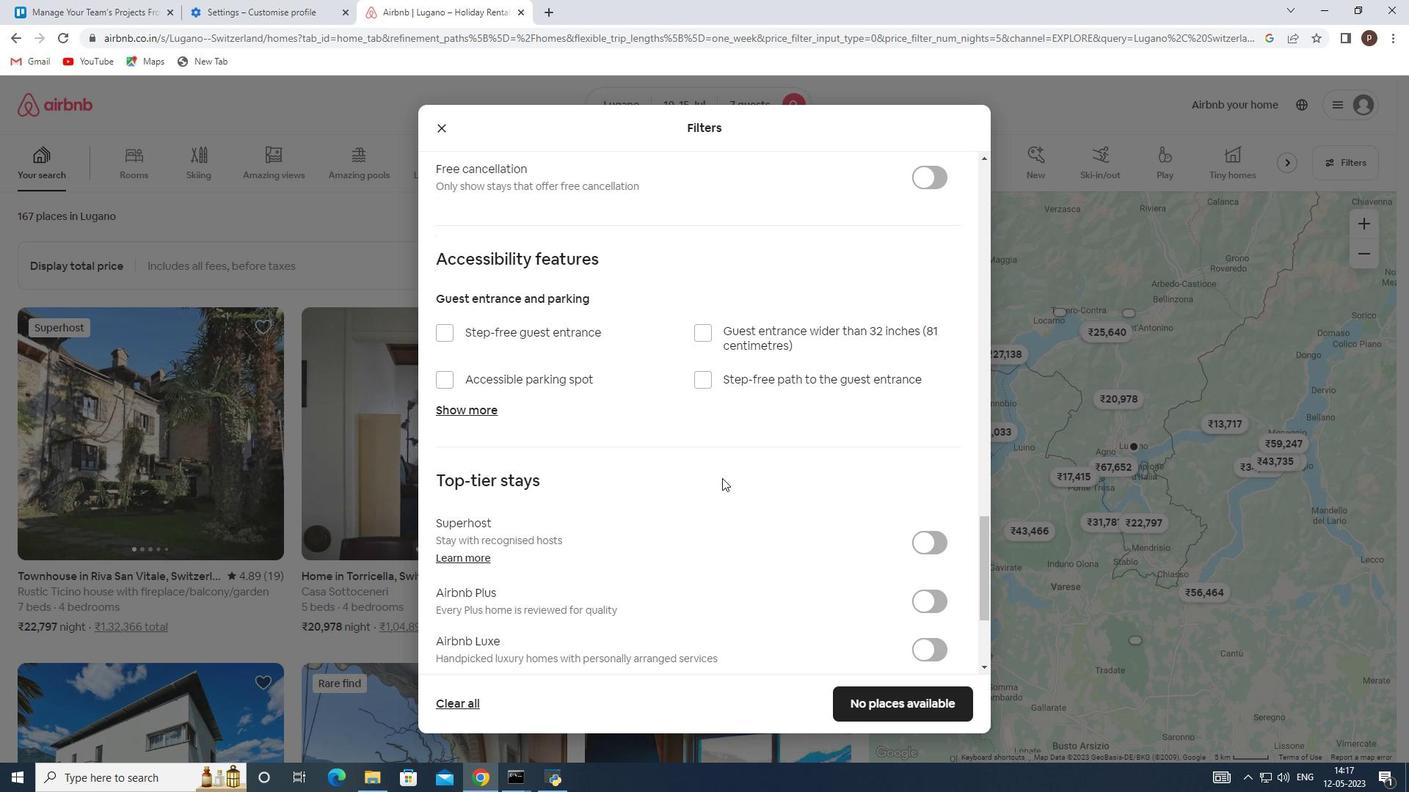 
Action: Mouse scrolled (718, 480) with delta (0, 0)
Screenshot: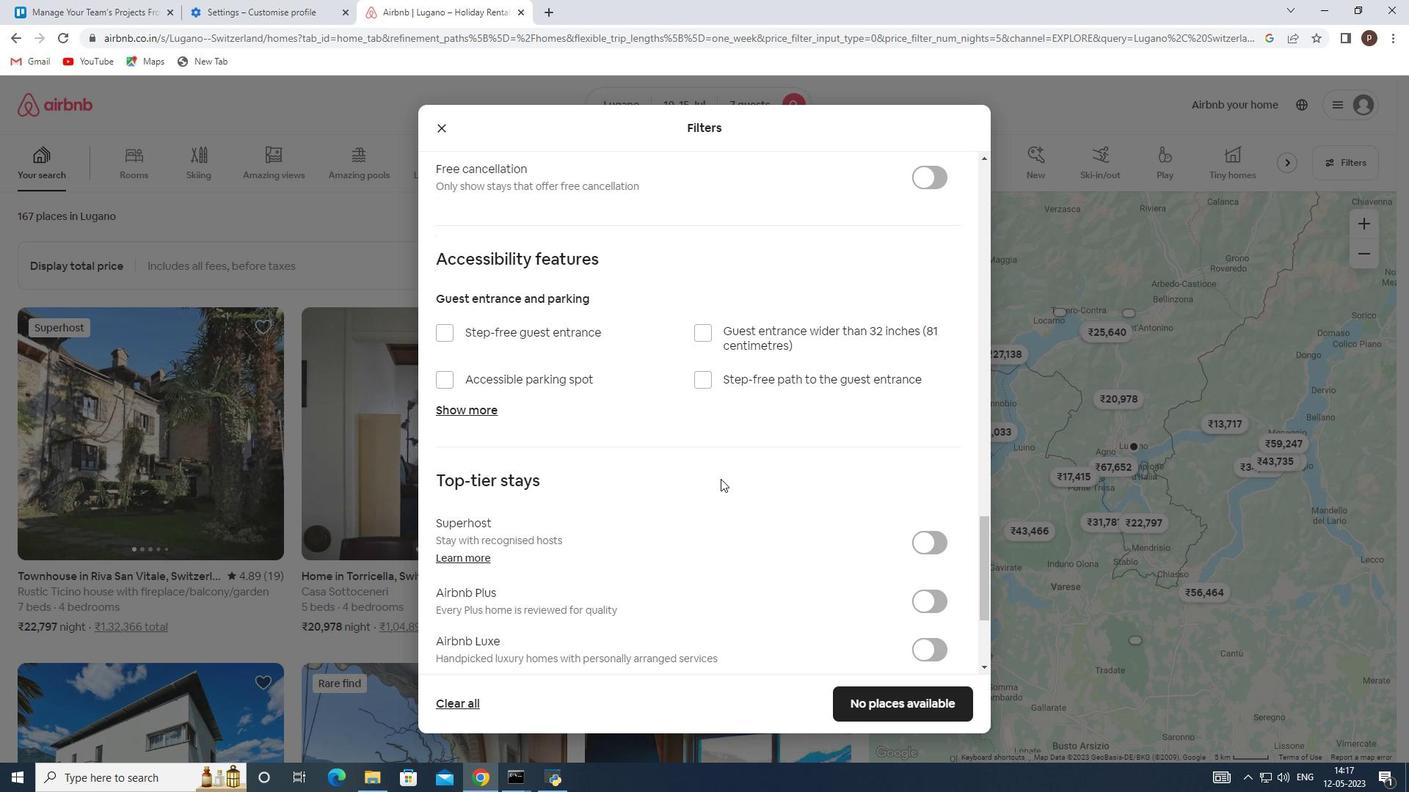 
Action: Mouse scrolled (718, 480) with delta (0, 0)
Screenshot: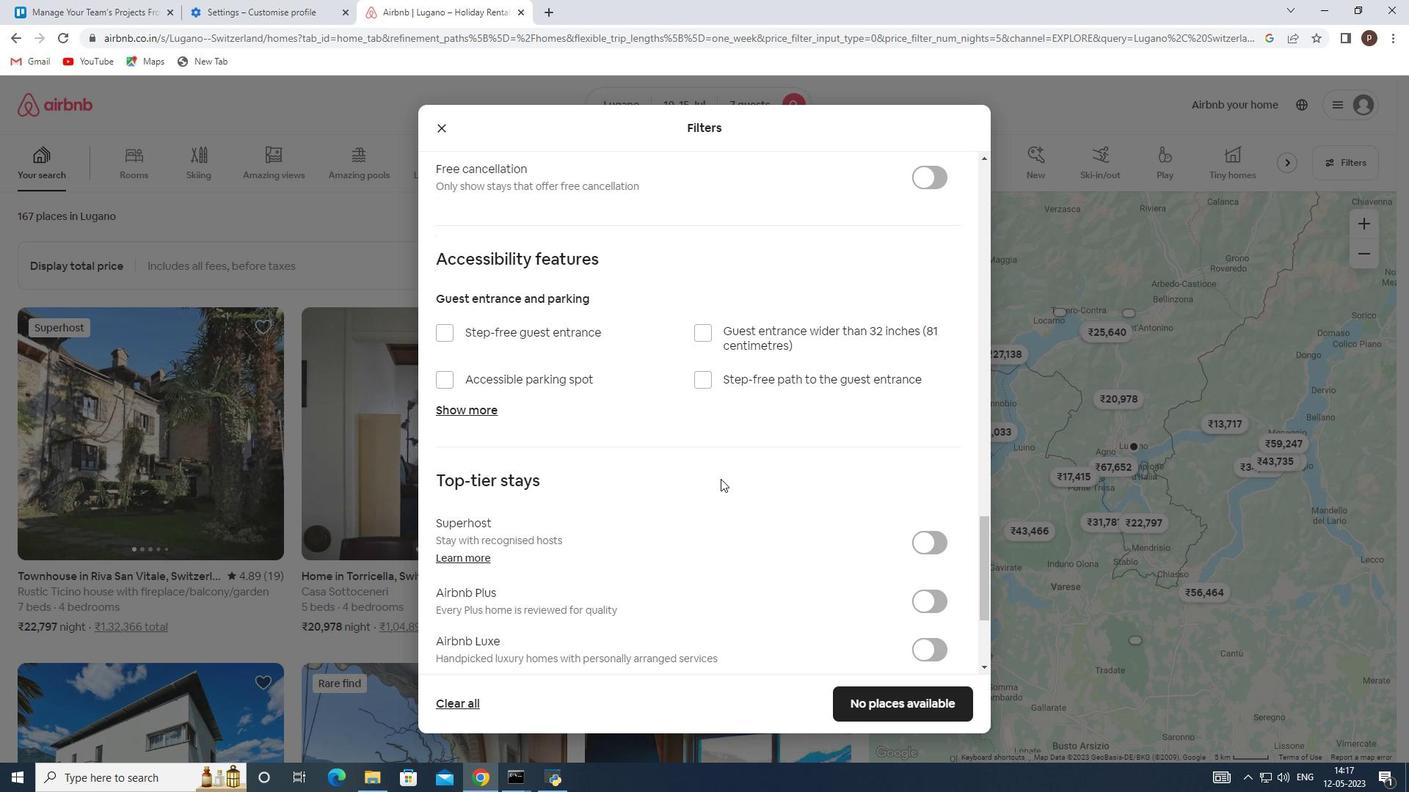 
Action: Mouse moved to (435, 573)
Screenshot: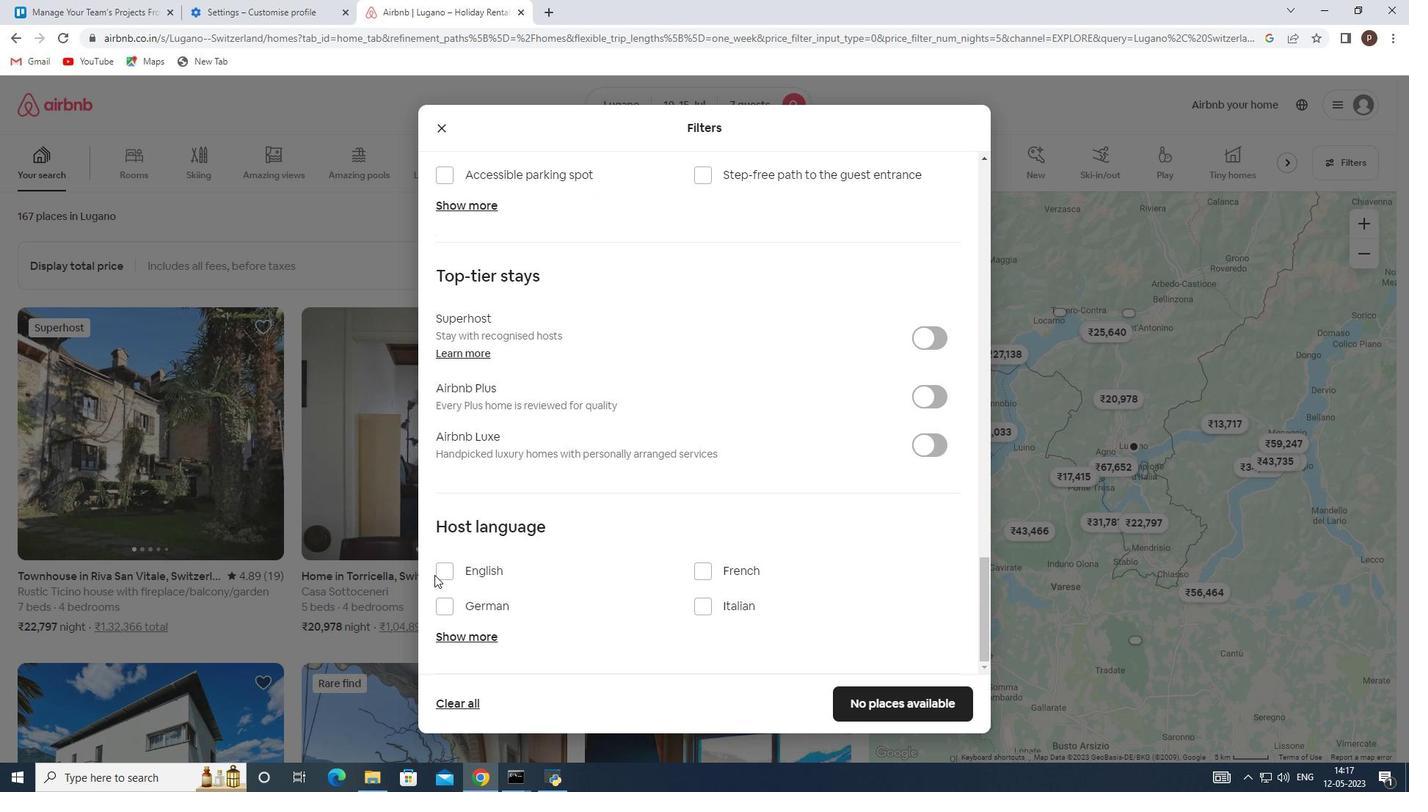 
Action: Mouse pressed left at (435, 573)
Screenshot: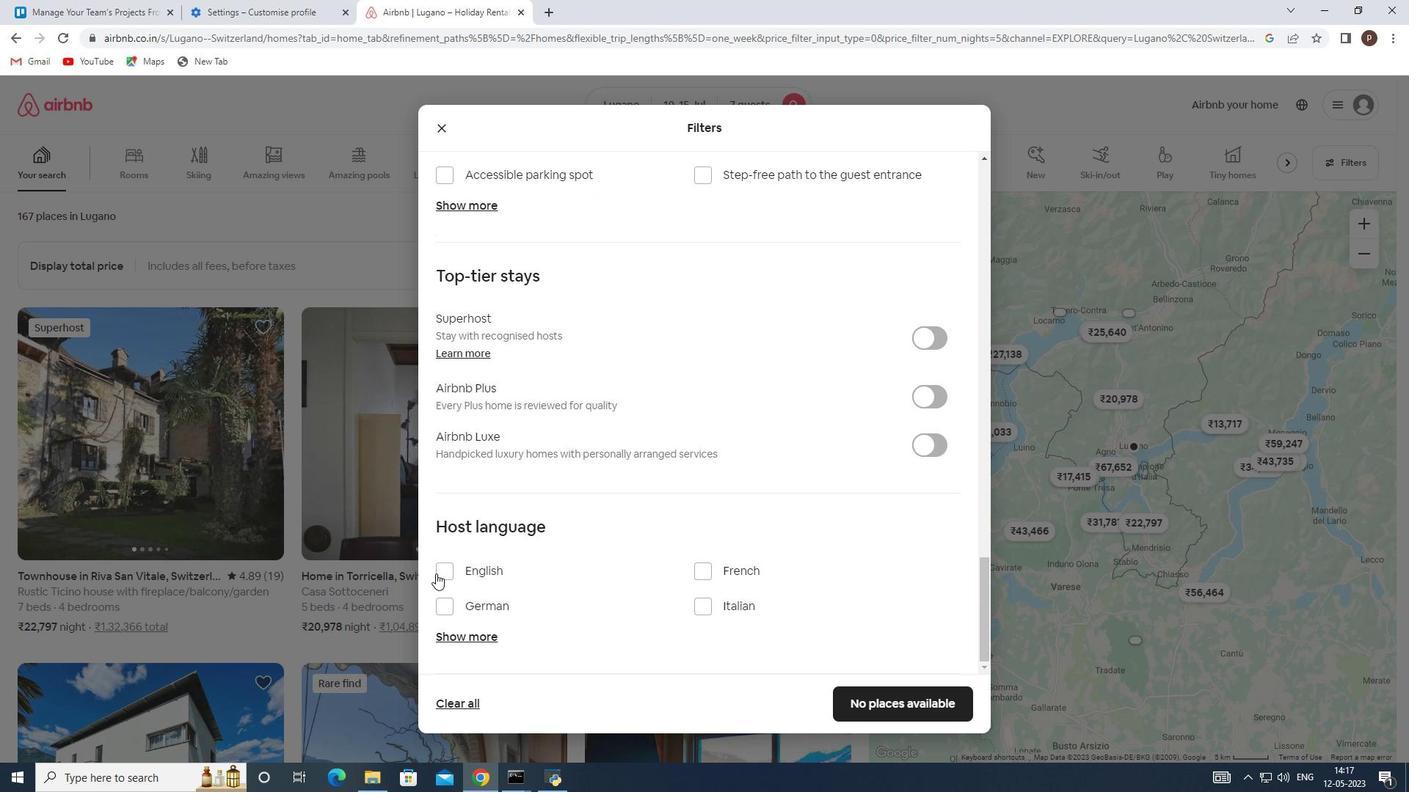 
Action: Mouse moved to (907, 704)
Screenshot: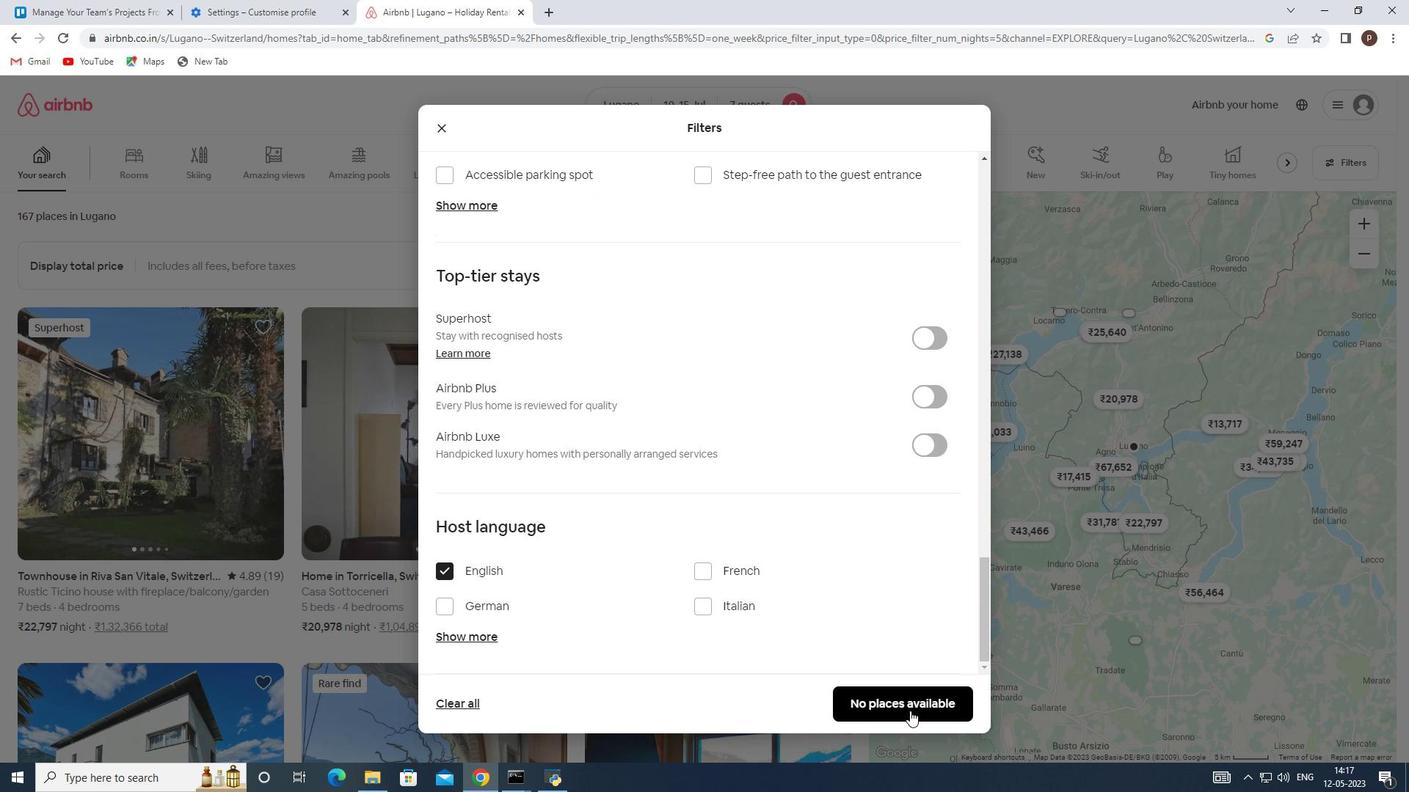 
Action: Mouse pressed left at (907, 704)
Screenshot: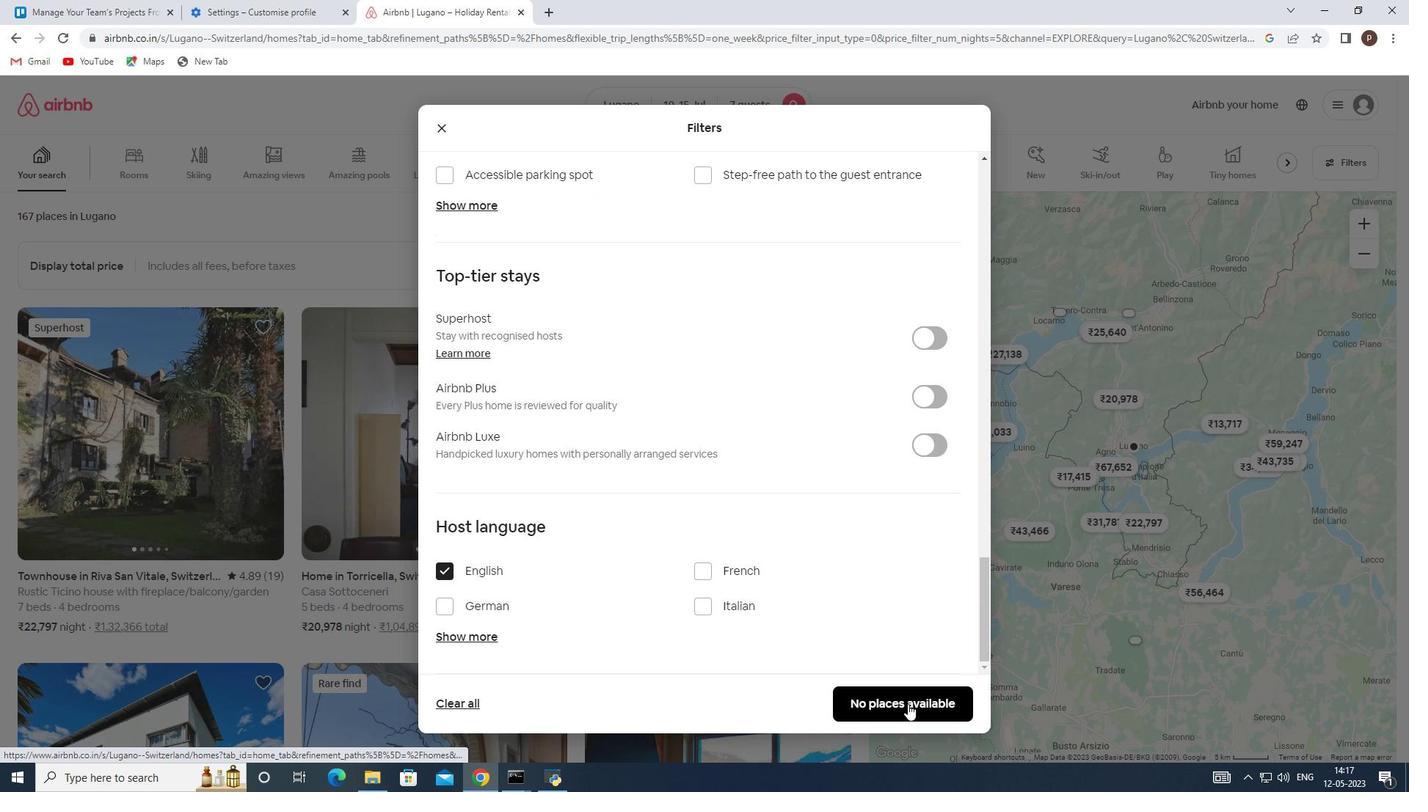 
